 Task: Team Management: Team Action Items.
Action: Mouse moved to (257, 93)
Screenshot: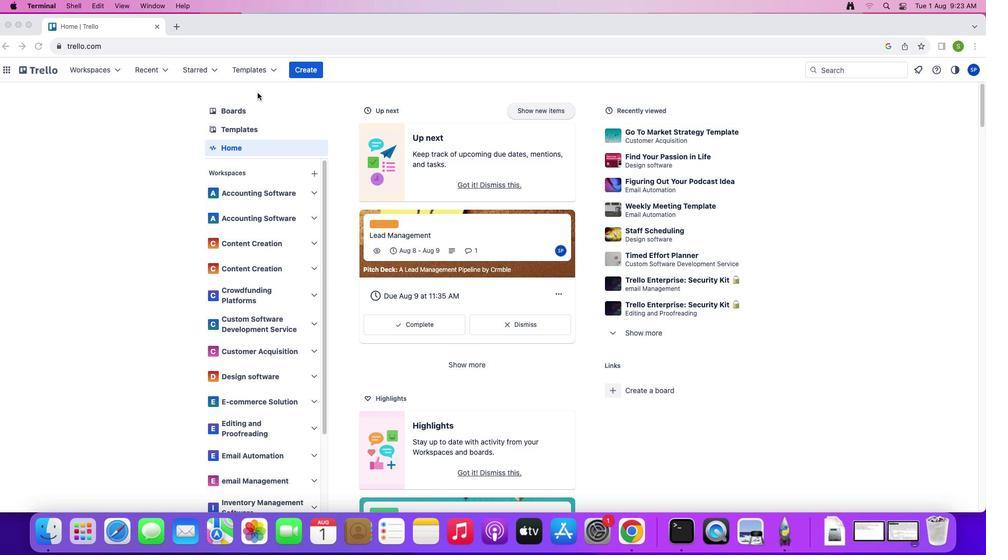 
Action: Mouse pressed left at (257, 93)
Screenshot: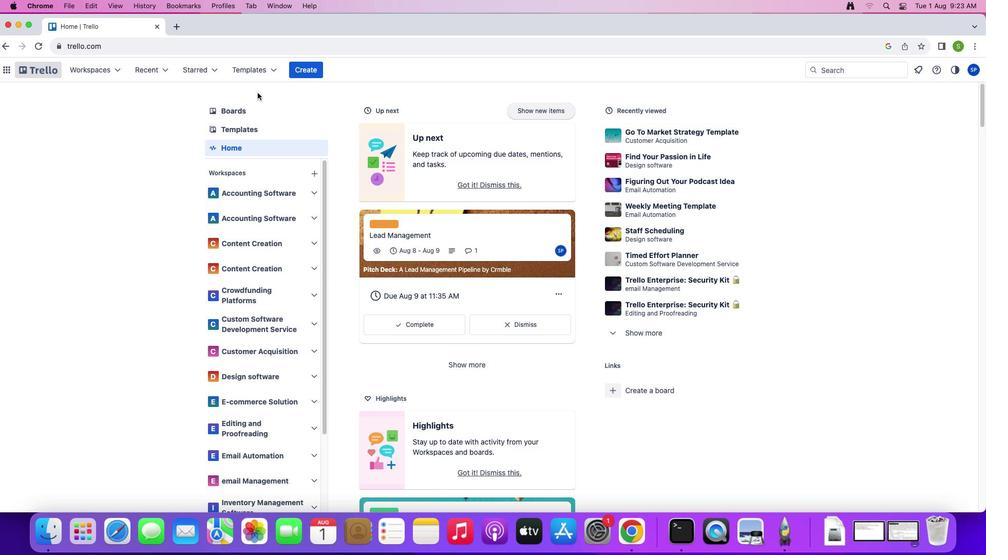 
Action: Mouse moved to (259, 72)
Screenshot: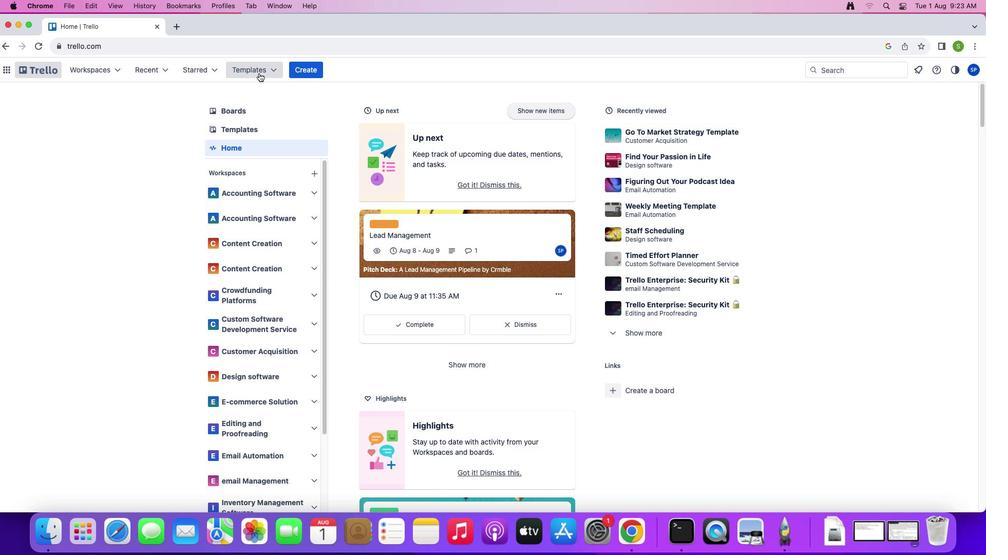 
Action: Mouse pressed left at (259, 72)
Screenshot: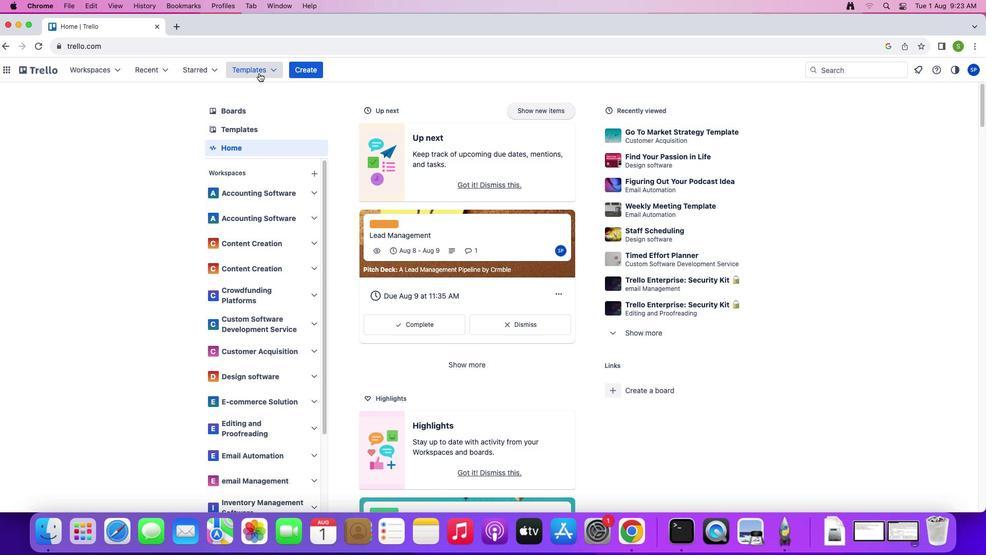
Action: Mouse moved to (265, 73)
Screenshot: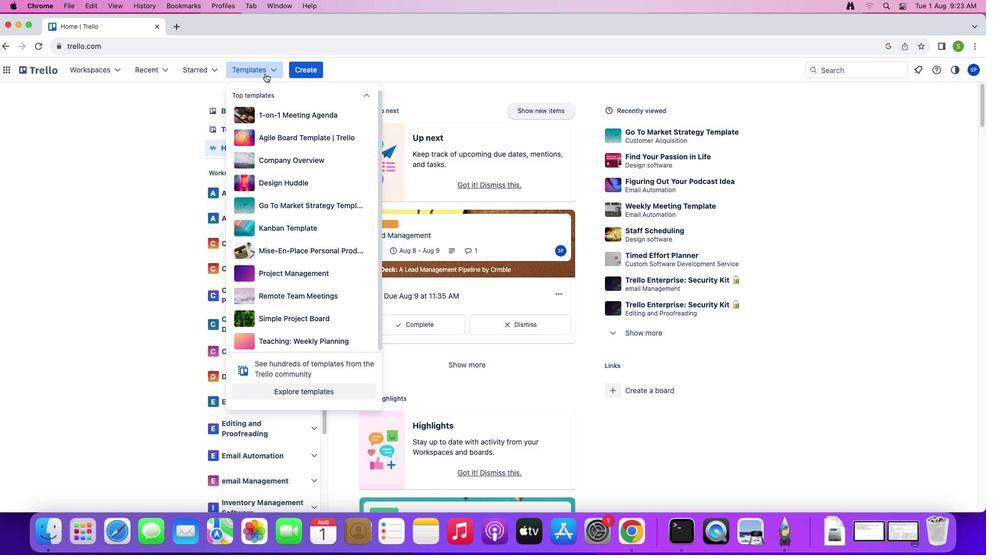 
Action: Mouse pressed left at (265, 73)
Screenshot: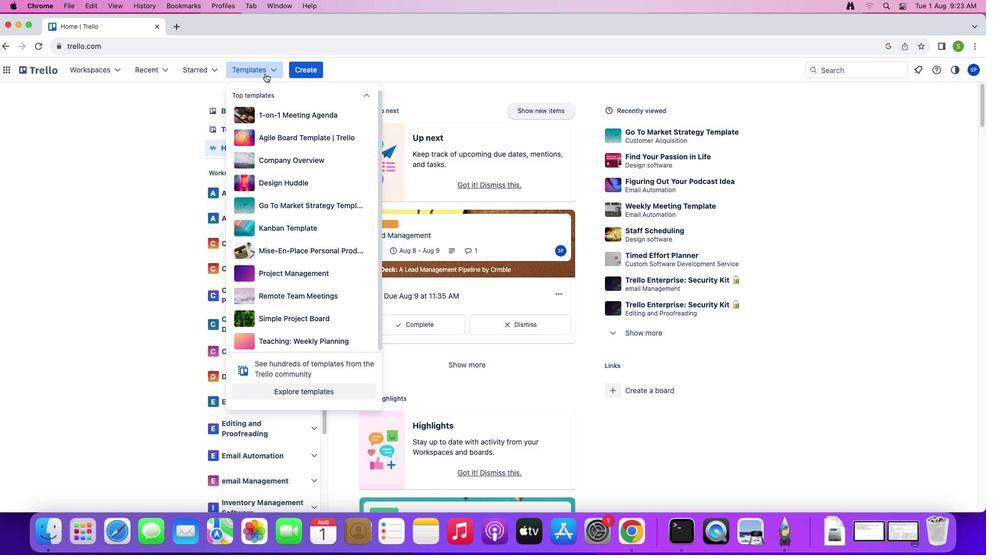 
Action: Mouse moved to (241, 129)
Screenshot: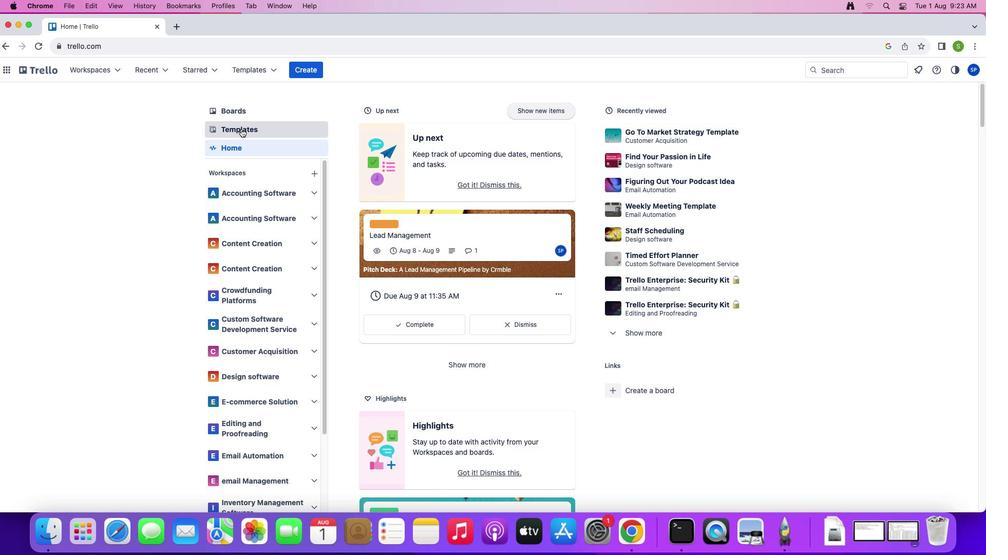 
Action: Mouse pressed left at (241, 129)
Screenshot: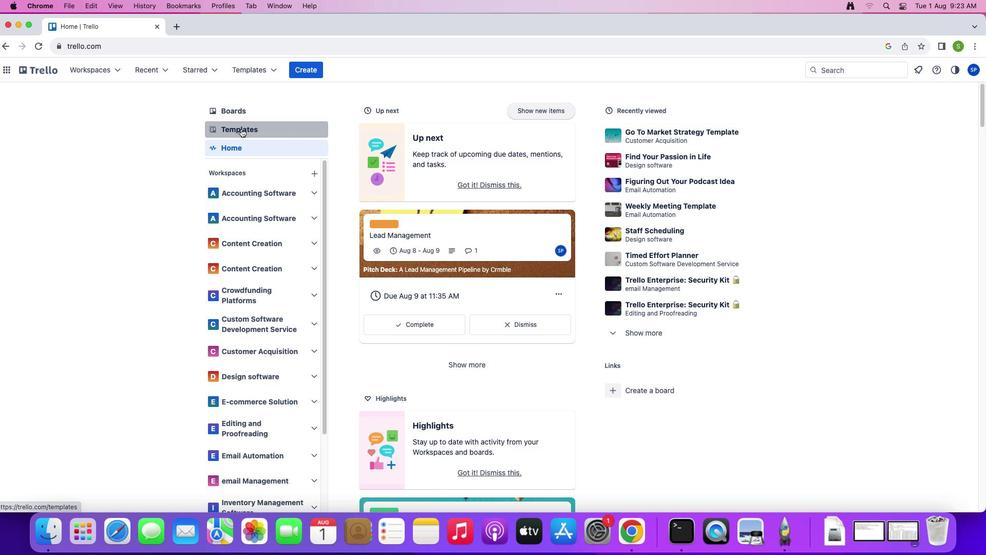
Action: Mouse moved to (263, 415)
Screenshot: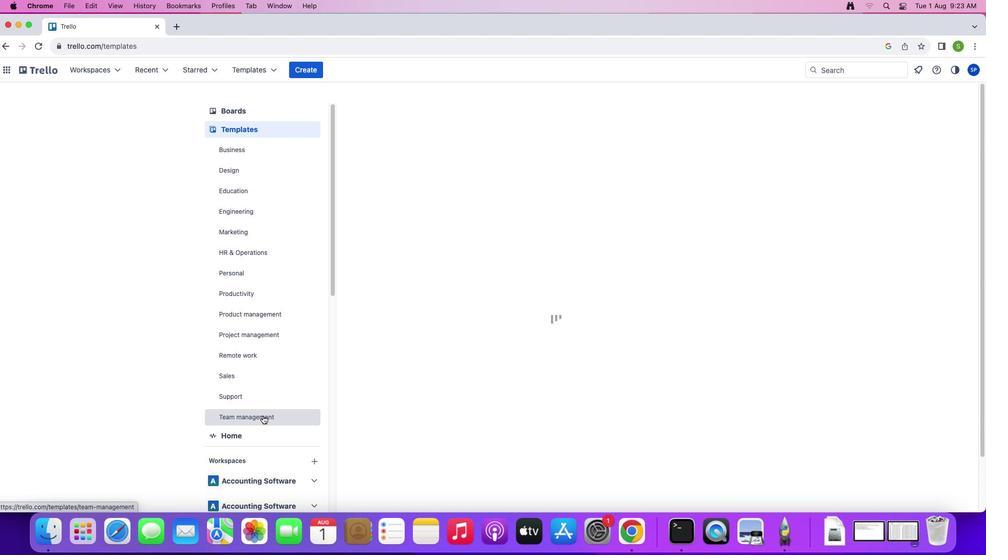 
Action: Mouse pressed left at (263, 415)
Screenshot: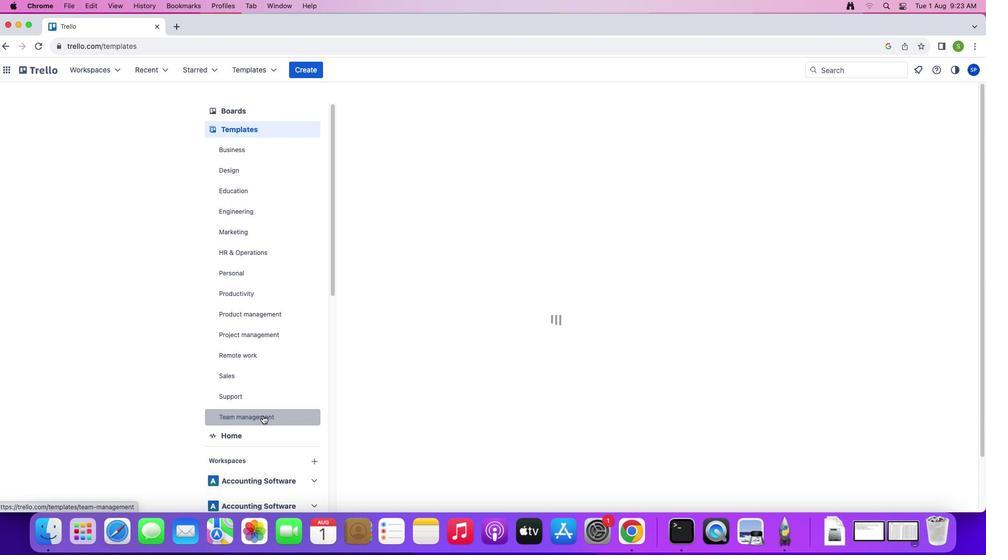 
Action: Mouse moved to (685, 110)
Screenshot: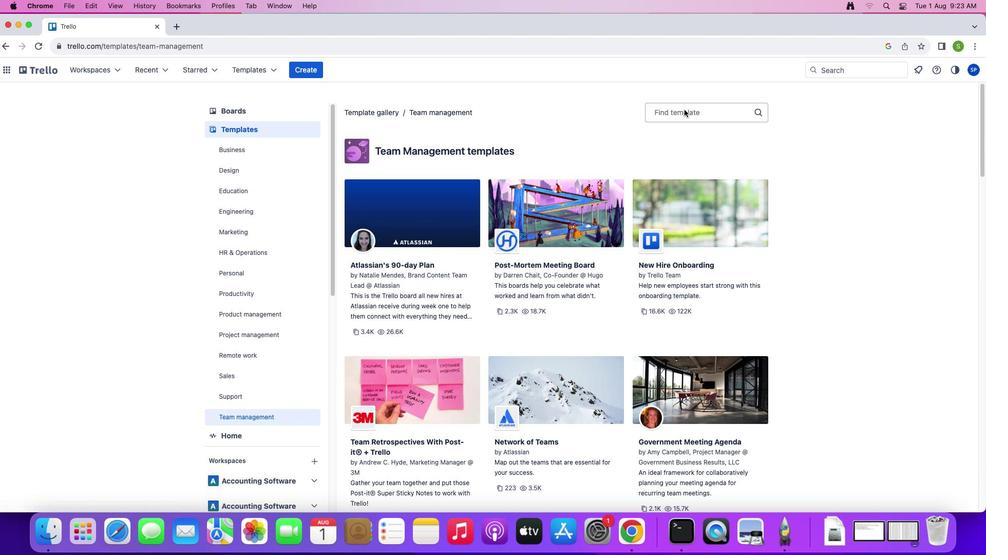 
Action: Mouse pressed left at (685, 110)
Screenshot: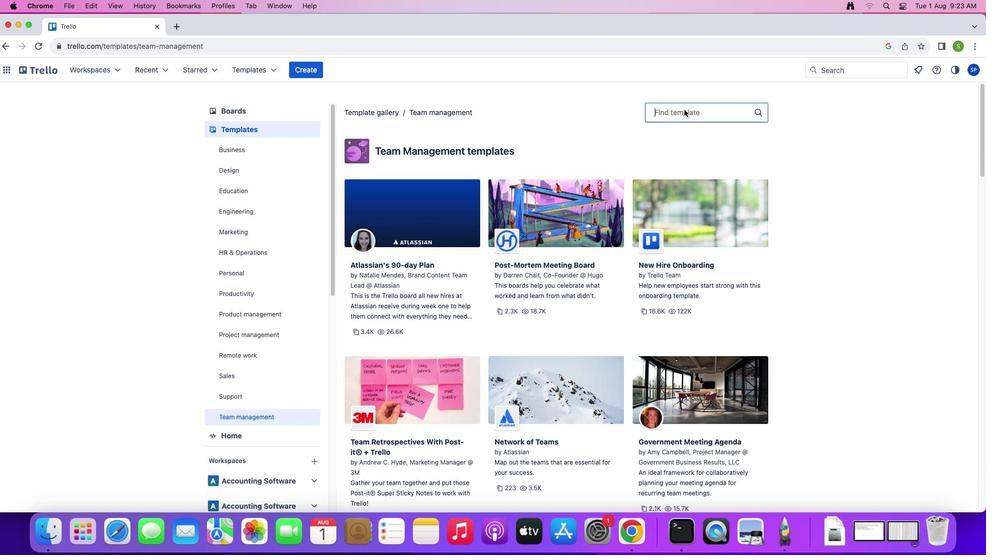 
Action: Key pressed 'T'Key.shift'E''A''M'Key.spaceKey.shift'A'Key.shift'C''T''I''O''N'Key.spaceKey.shift'I''T'
Screenshot: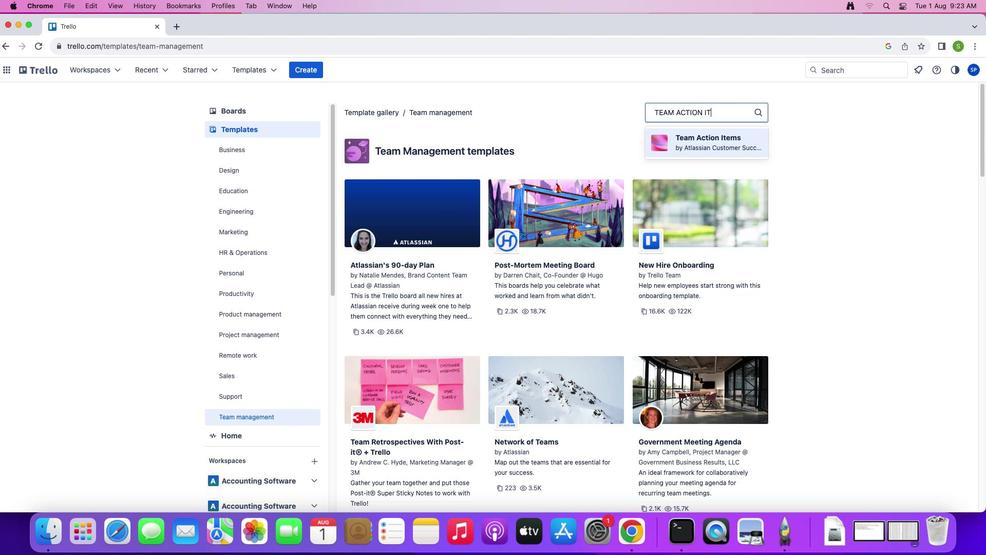 
Action: Mouse moved to (699, 136)
Screenshot: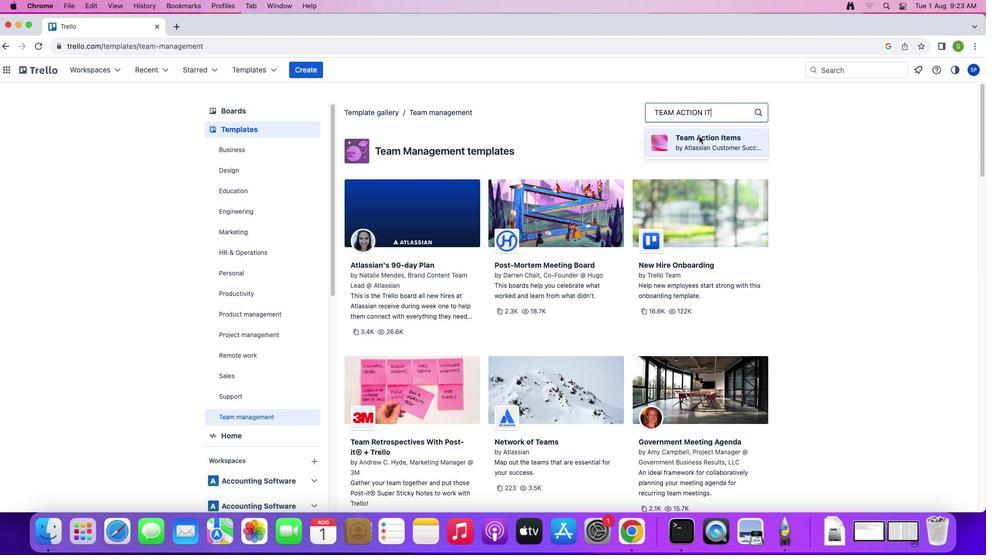 
Action: Mouse pressed left at (699, 136)
Screenshot: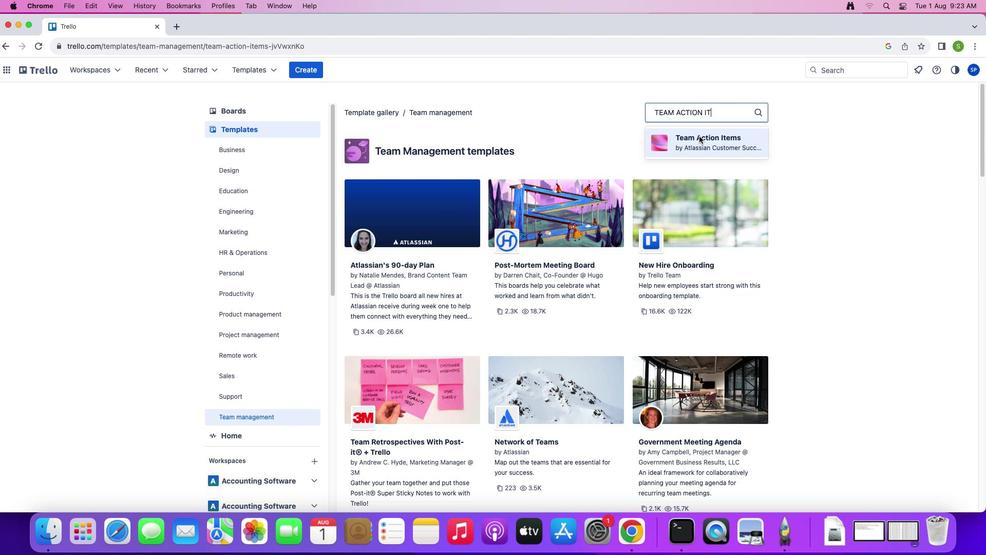 
Action: Key pressed Key.caps_lock
Screenshot: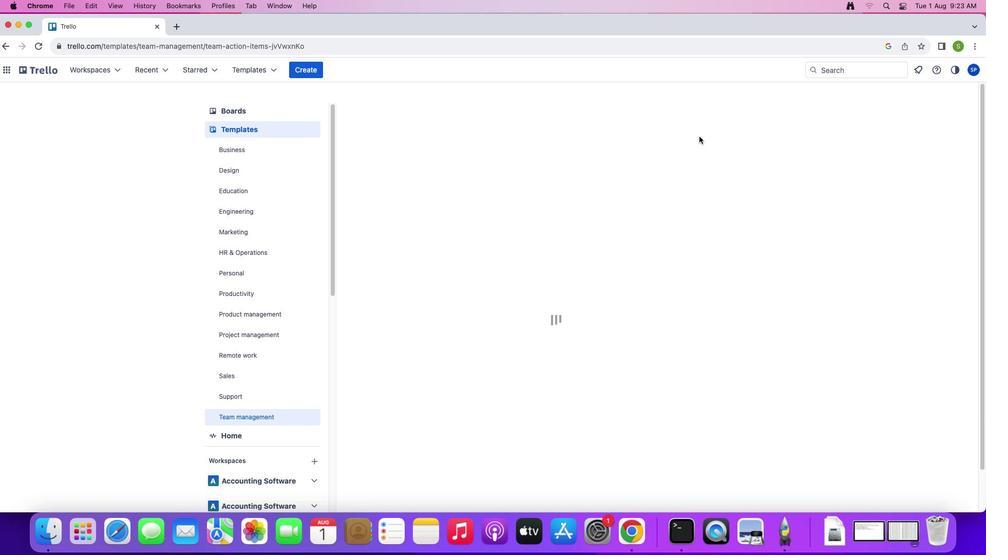 
Action: Mouse moved to (738, 153)
Screenshot: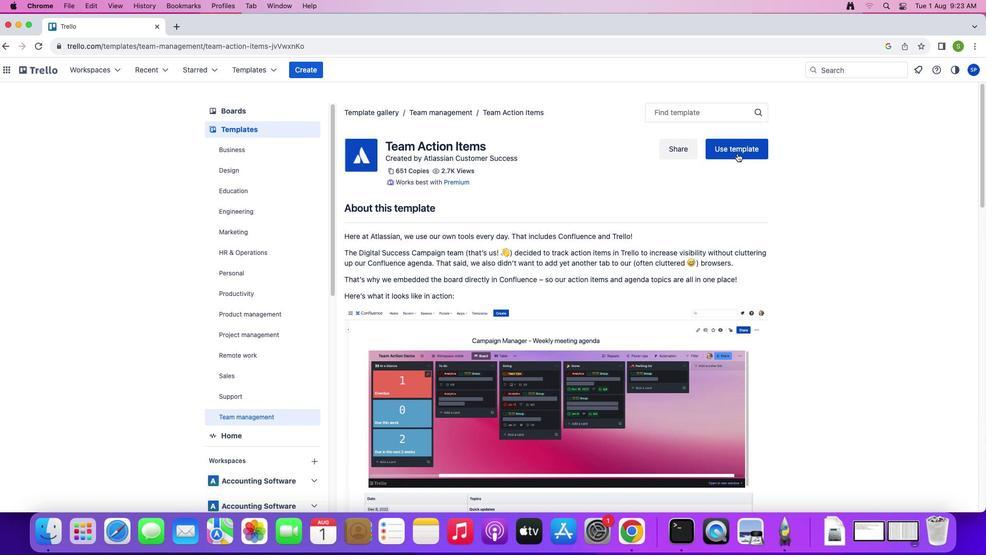 
Action: Mouse pressed left at (738, 153)
Screenshot: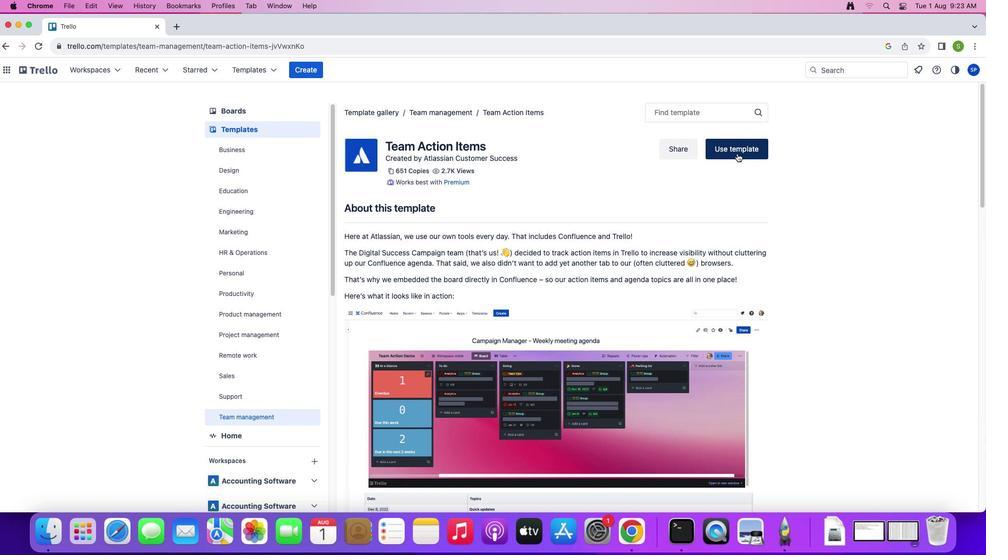 
Action: Mouse moved to (781, 244)
Screenshot: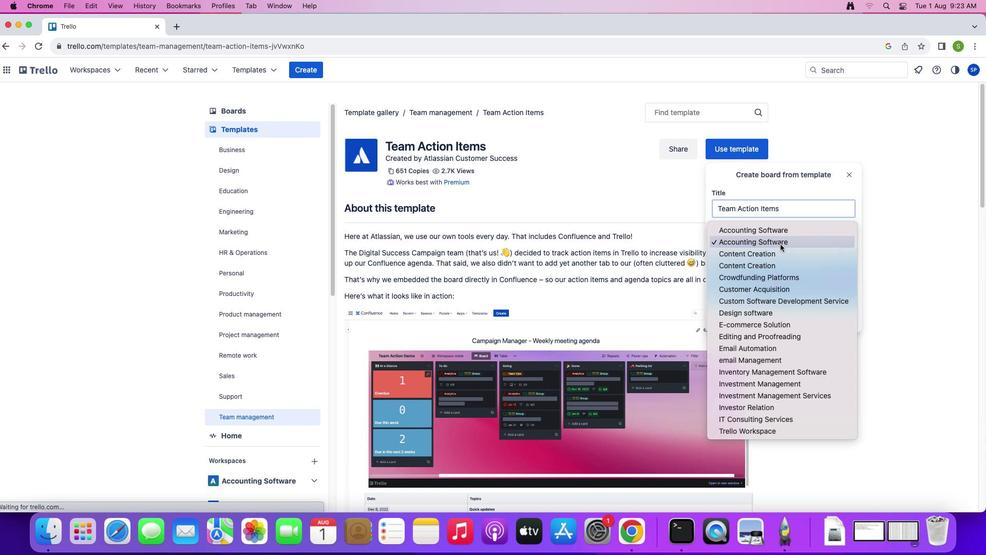 
Action: Mouse pressed left at (781, 244)
Screenshot: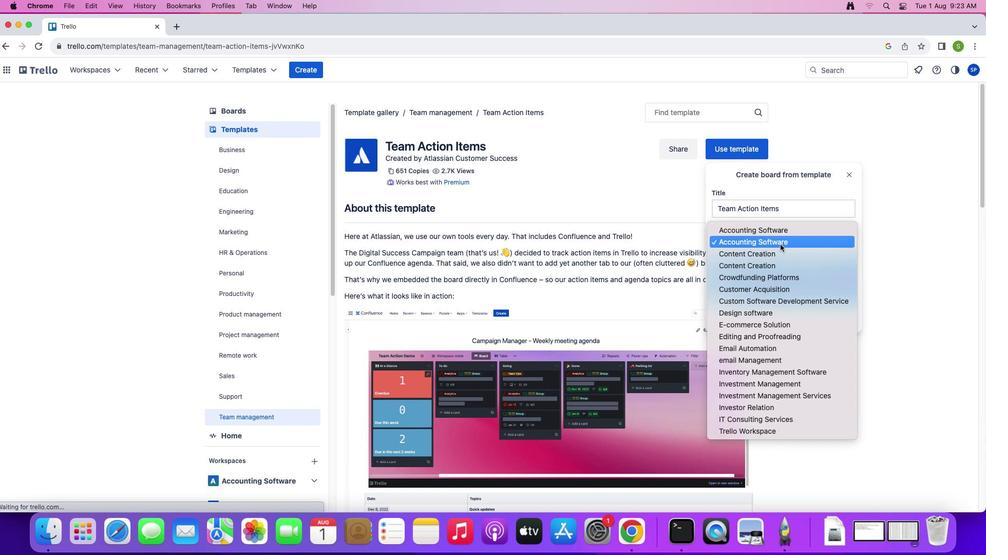 
Action: Mouse moved to (789, 315)
Screenshot: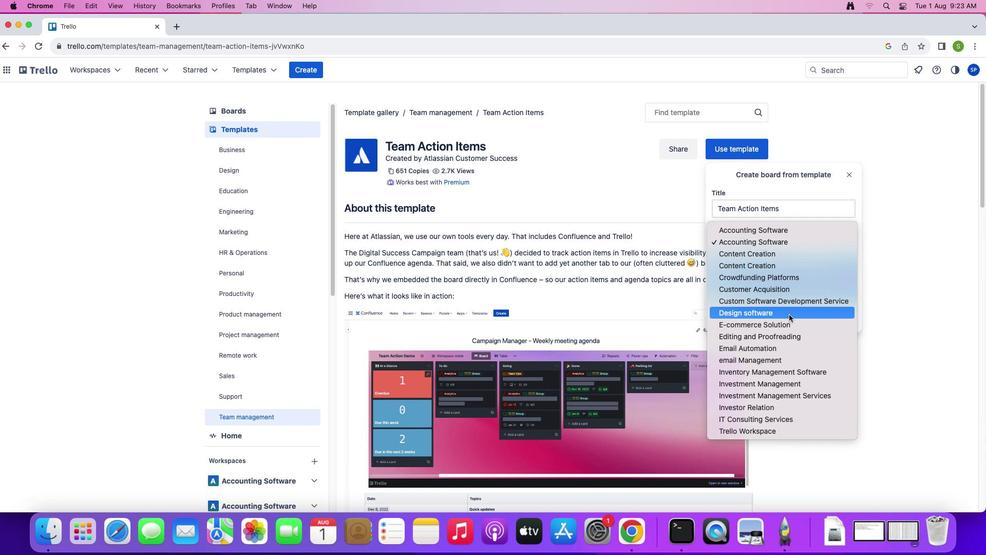 
Action: Mouse pressed left at (789, 315)
Screenshot: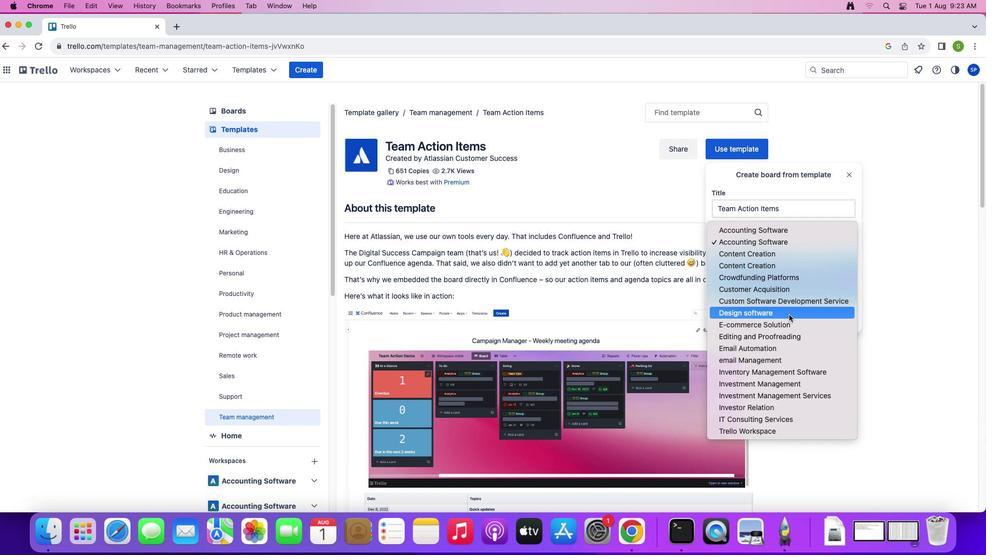 
Action: Mouse moved to (733, 380)
Screenshot: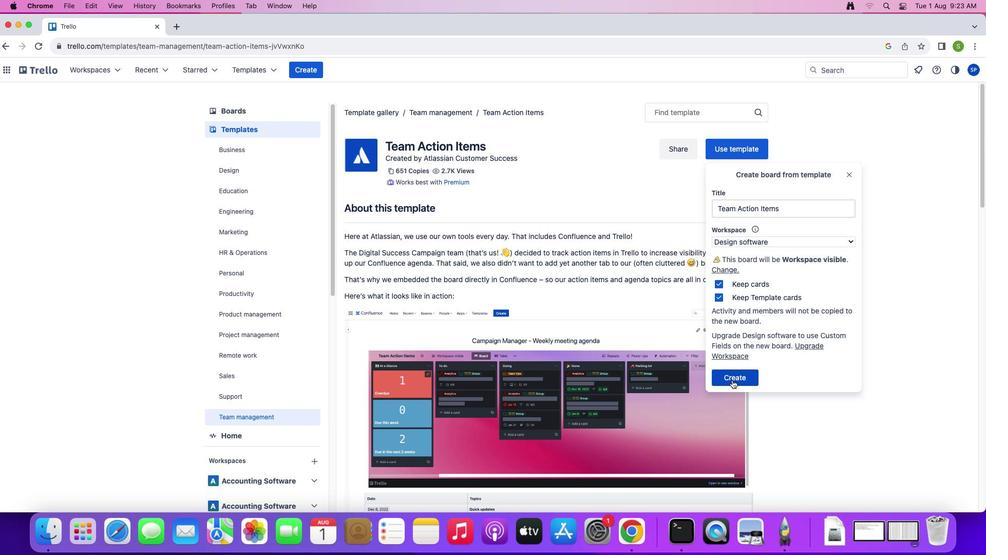 
Action: Mouse pressed left at (733, 380)
Screenshot: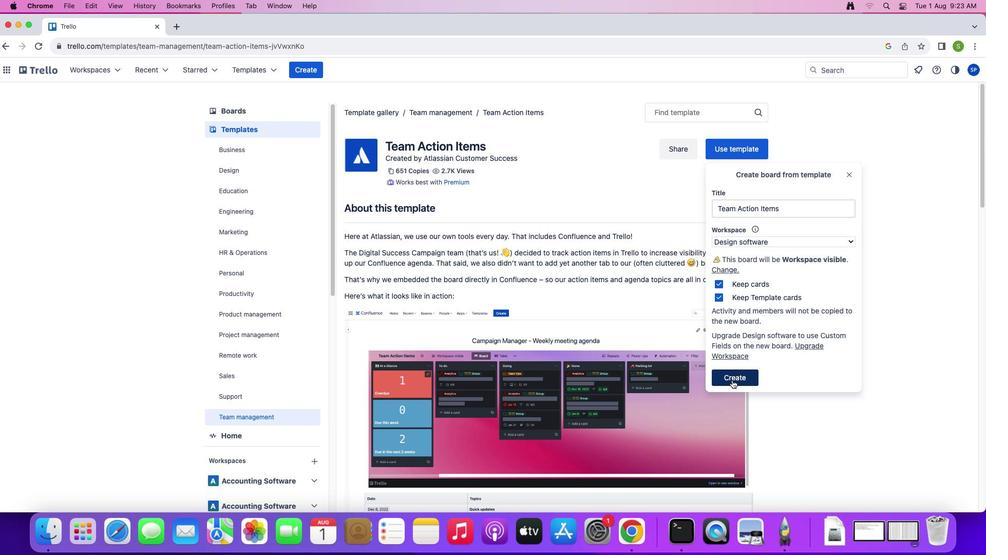 
Action: Mouse moved to (594, 505)
Screenshot: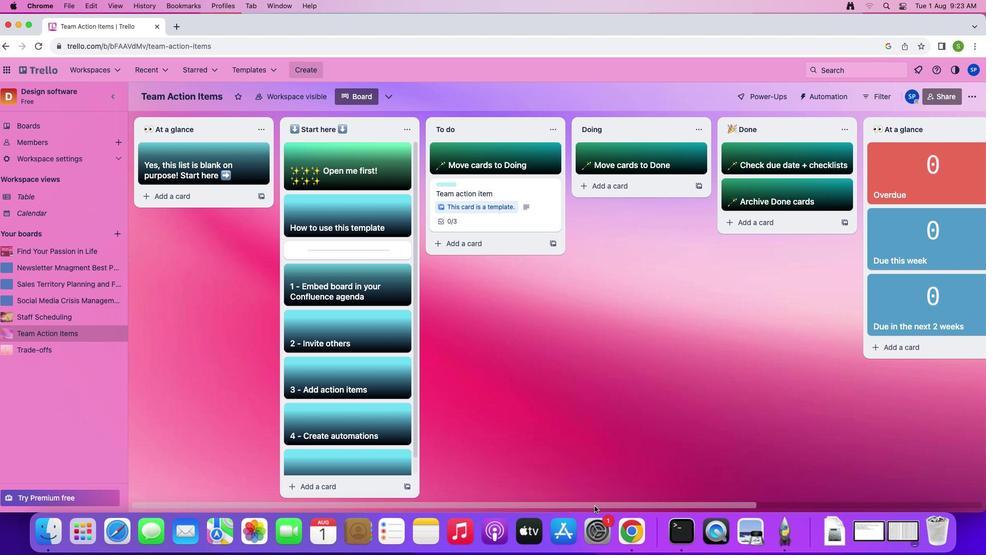 
Action: Mouse pressed left at (594, 505)
Screenshot: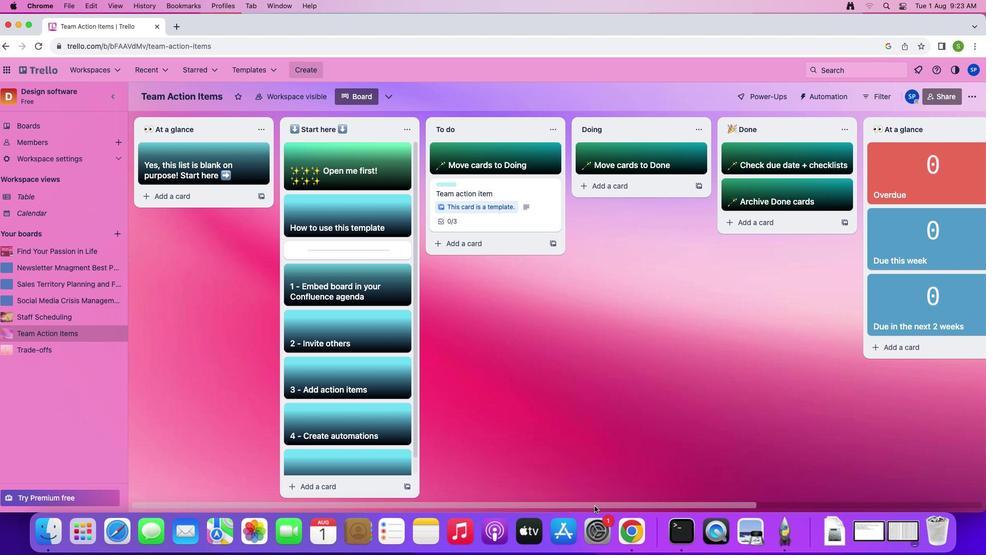 
Action: Mouse moved to (896, 127)
Screenshot: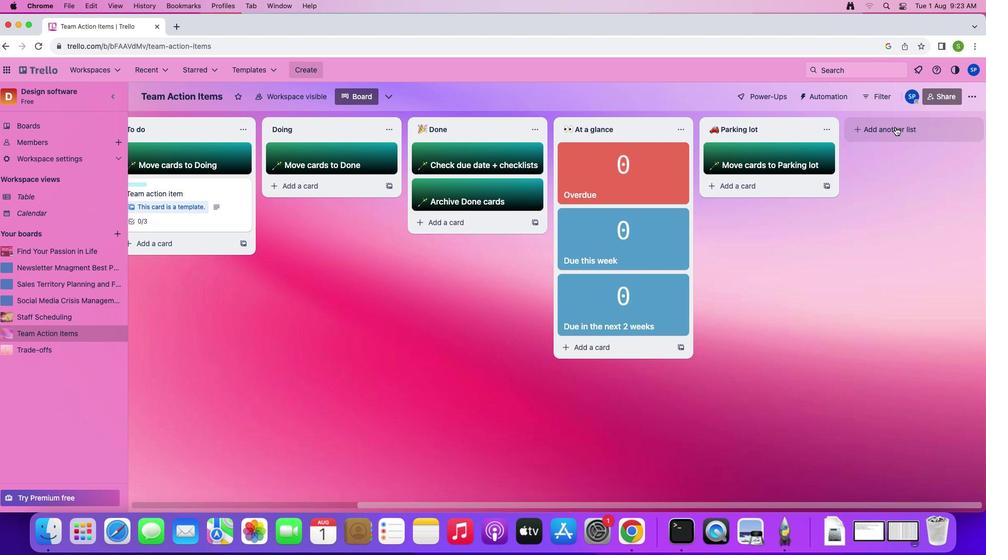 
Action: Mouse pressed left at (896, 127)
Screenshot: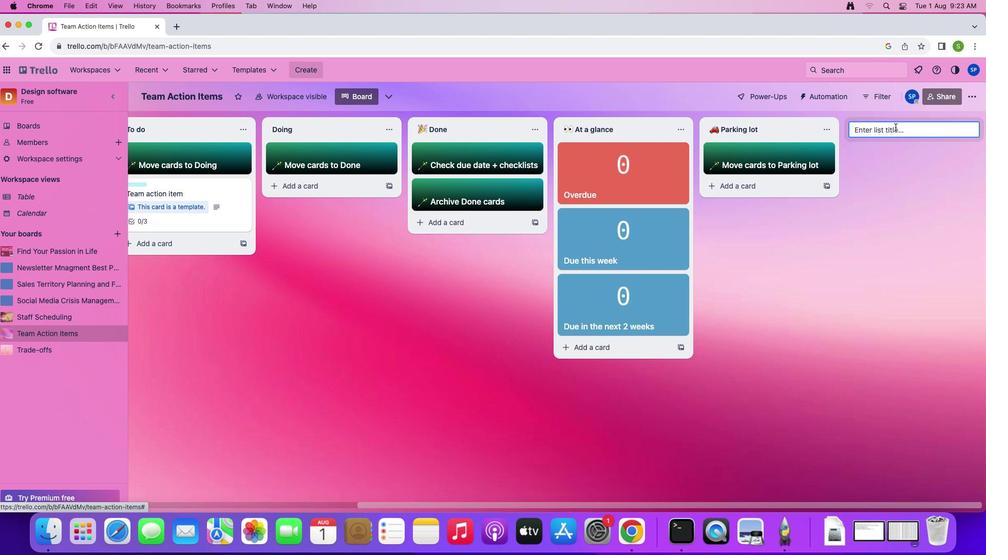
Action: Mouse moved to (850, 270)
Screenshot: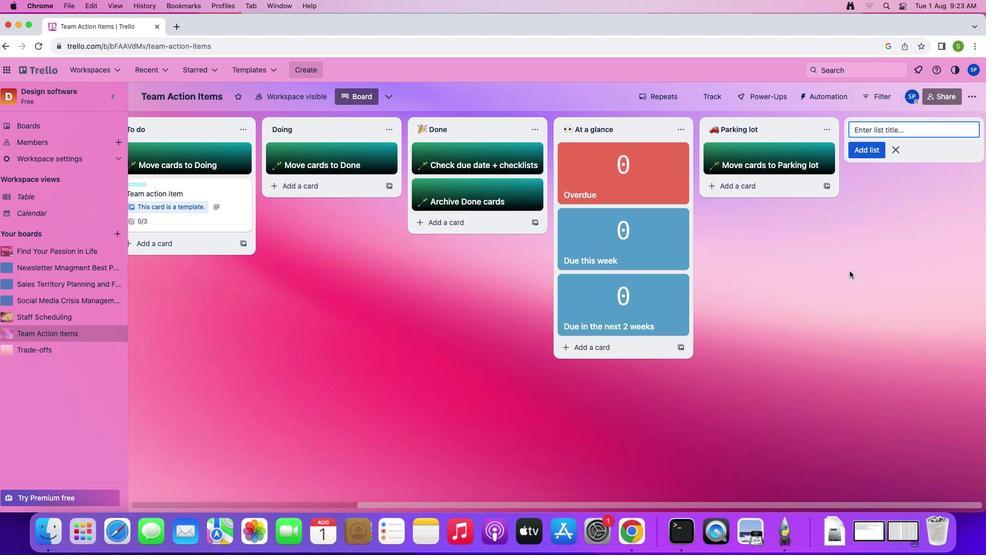 
Action: Key pressed Key.shift'T''e''a''m'Key.spaceKey.shift'R''e''t''r''o'
Screenshot: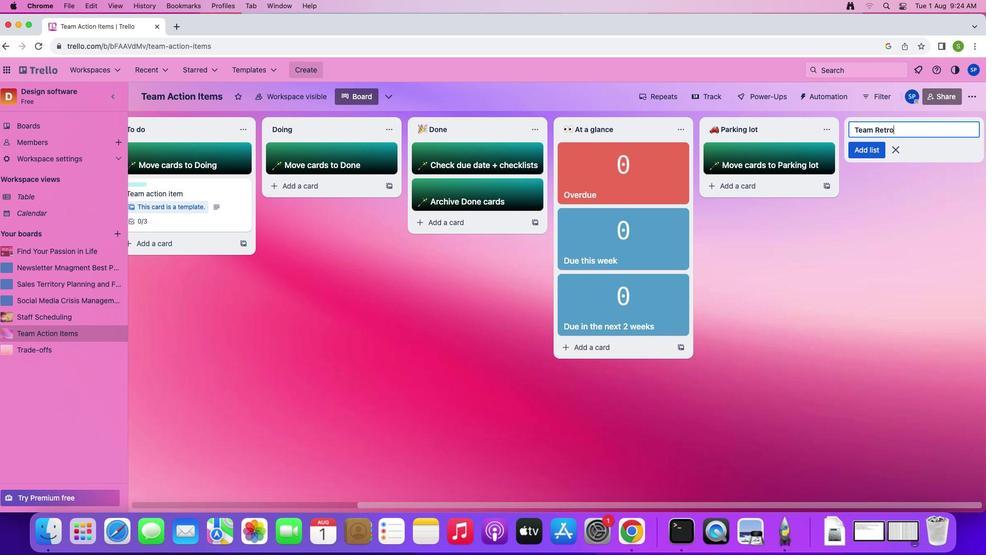 
Action: Mouse moved to (882, 270)
Screenshot: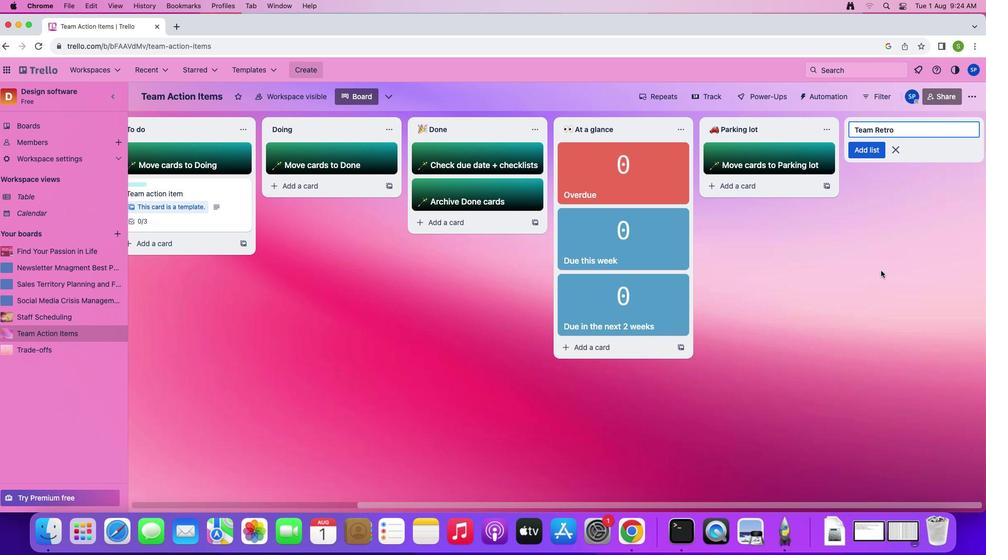 
Action: Key pressed Key.enter
Screenshot: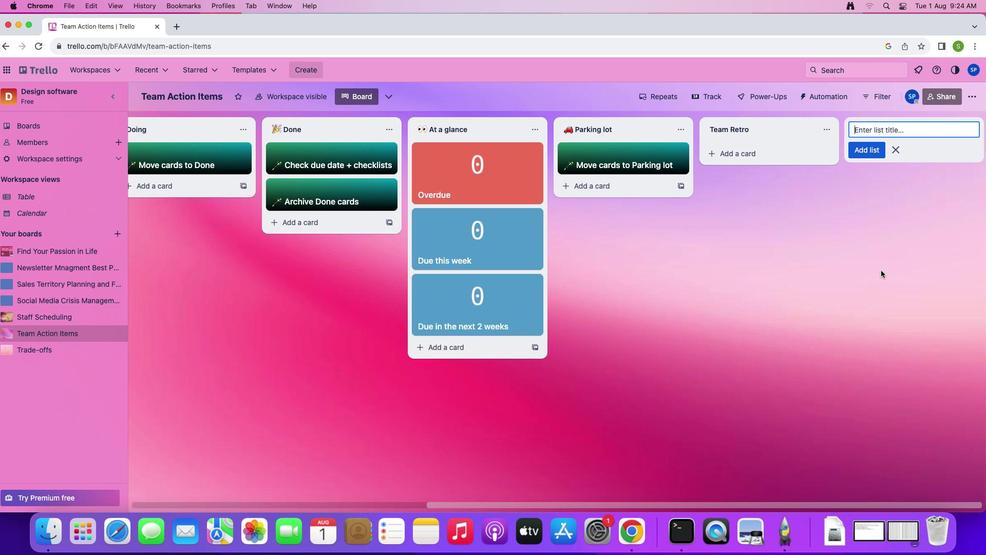 
Action: Mouse moved to (871, 220)
Screenshot: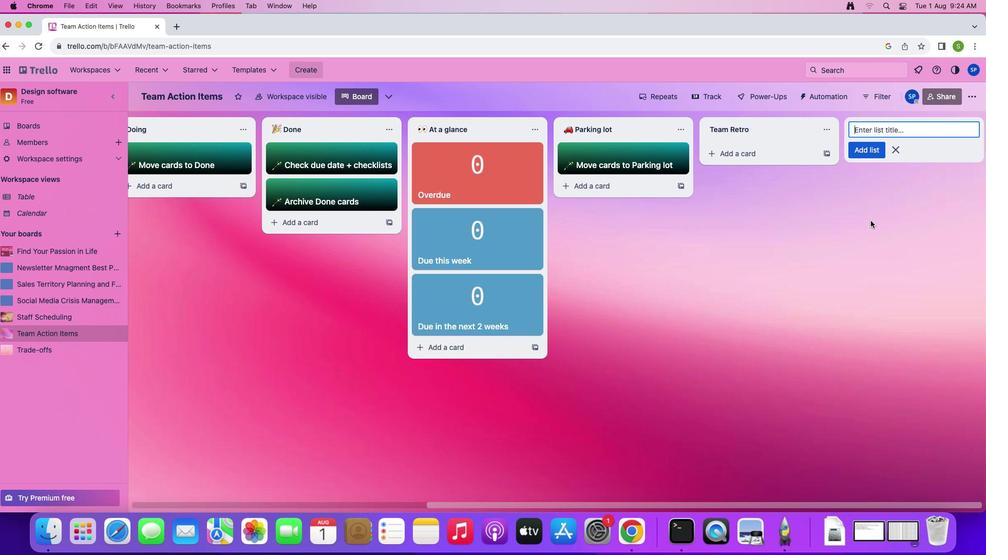 
Action: Key pressed '1''=''0'Key.backspace'o''n''-'
Screenshot: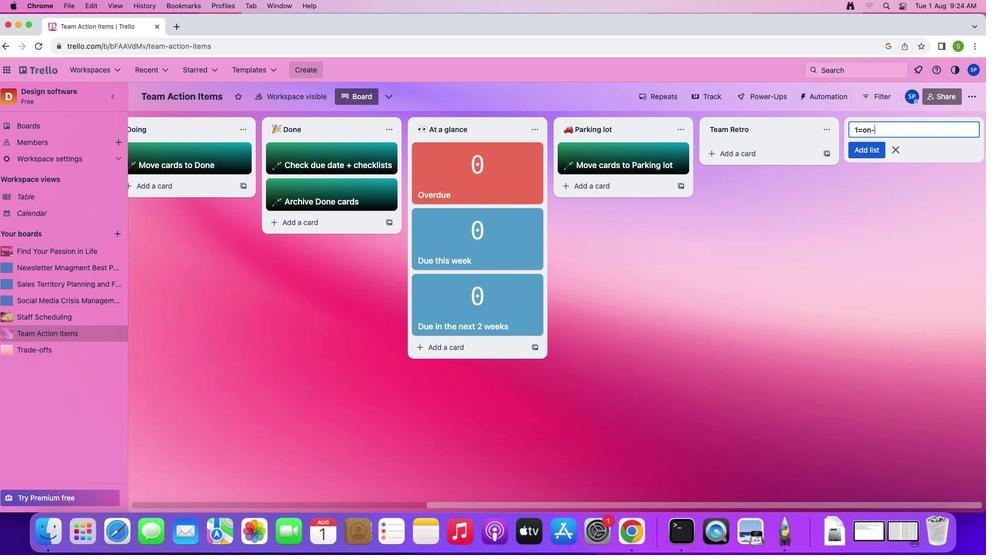 
Action: Mouse moved to (877, 127)
Screenshot: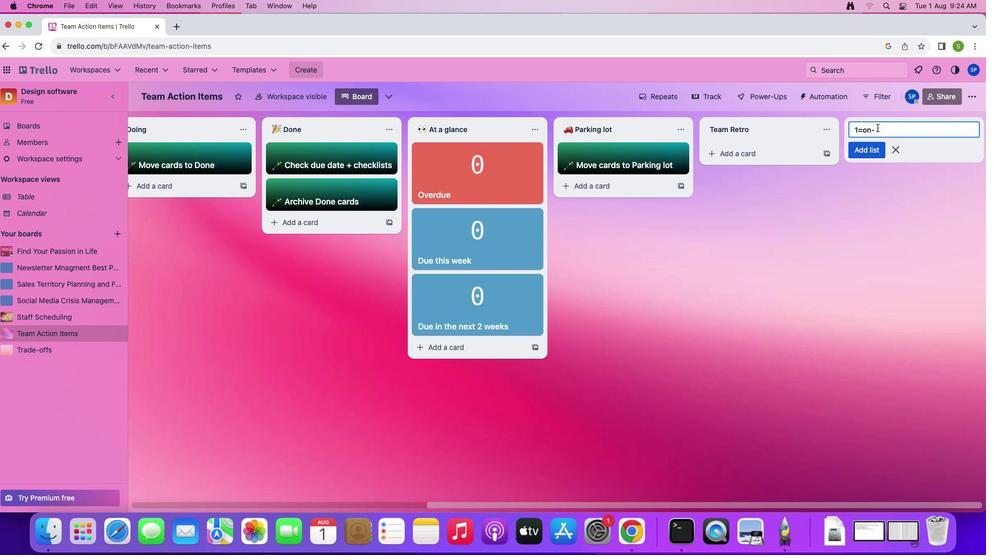 
Action: Mouse pressed left at (877, 127)
Screenshot: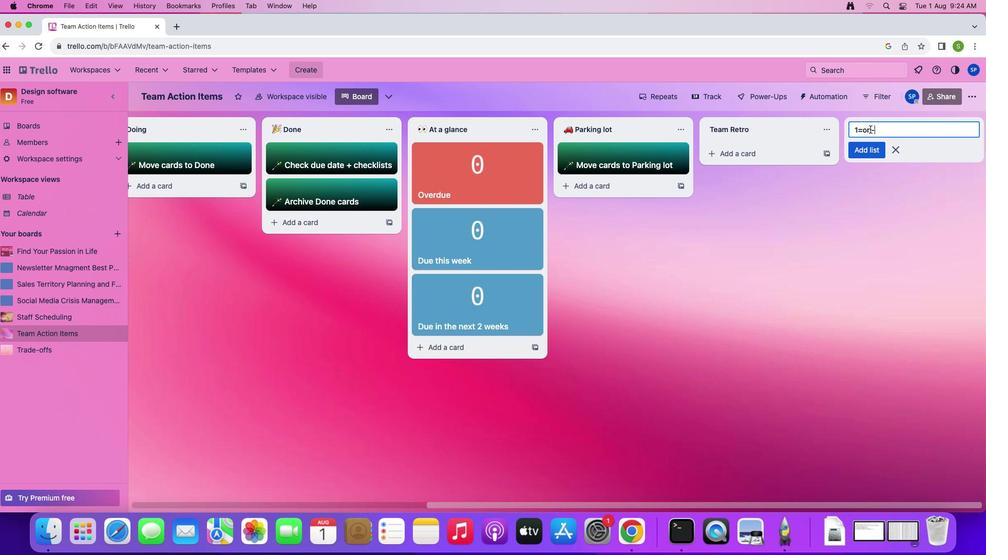 
Action: Mouse moved to (909, 140)
Screenshot: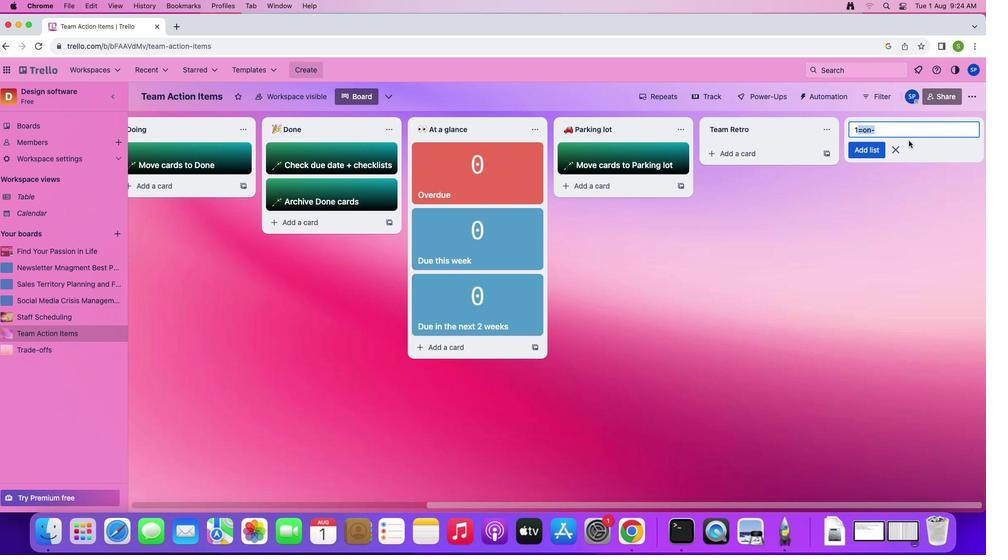 
Action: Key pressed '-'
Screenshot: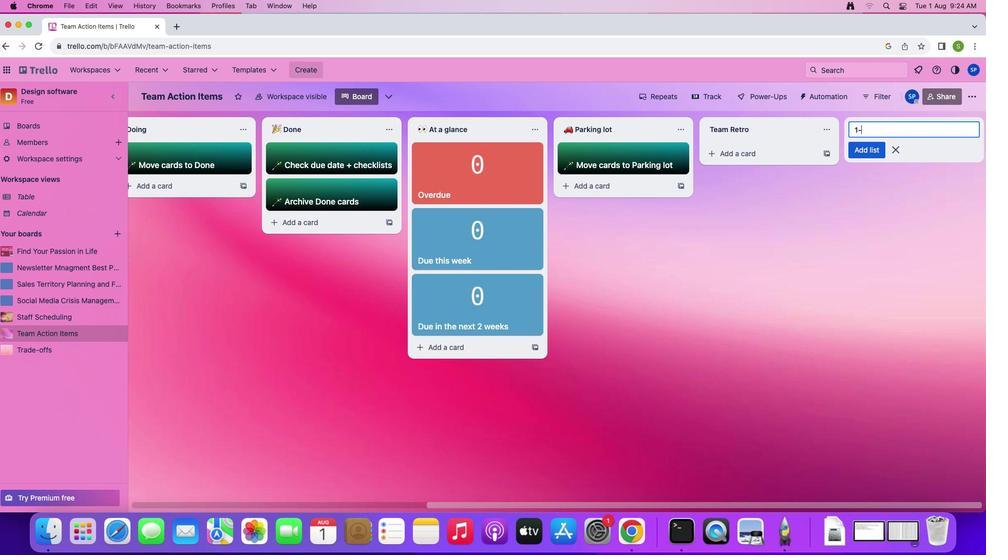 
Action: Mouse moved to (896, 125)
Screenshot: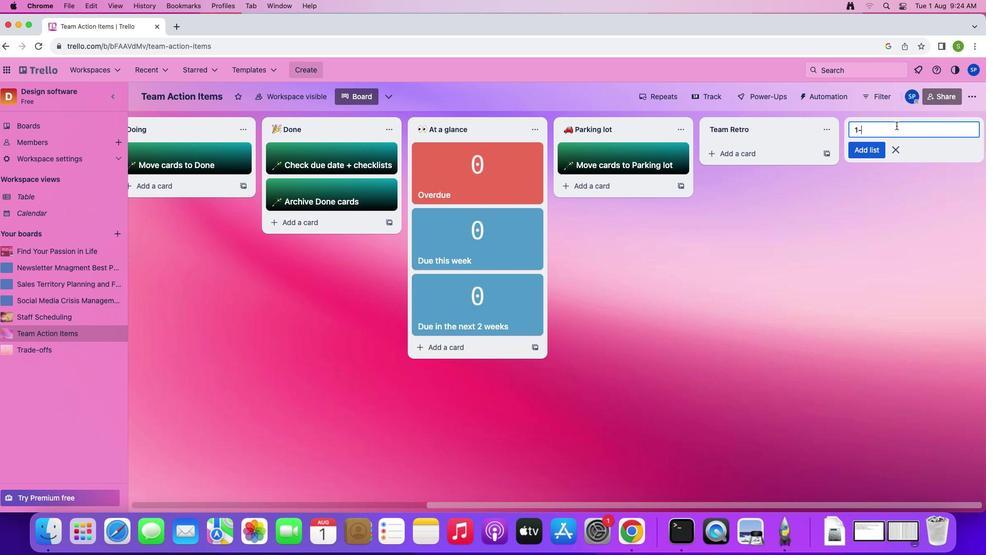 
Action: Key pressed 'o''n''-''1'Key.shift'M'Key.backspaceKey.spaceKey.shift'M''e''e''e'Key.backspace't''i''n''g'Key.spaceKey.shift'A''g''e''n''d''a'Key.enterKey.shift'S''u''p''r'Key.backspace'e''r''p''o''w''e''r''s'Key.space'a''n''d'Key.space'k''r''y''p''t''o''n''i''t''e'Key.spaceKey.shift'E''x''e''r''c''i''s''e'Key.enter
Screenshot: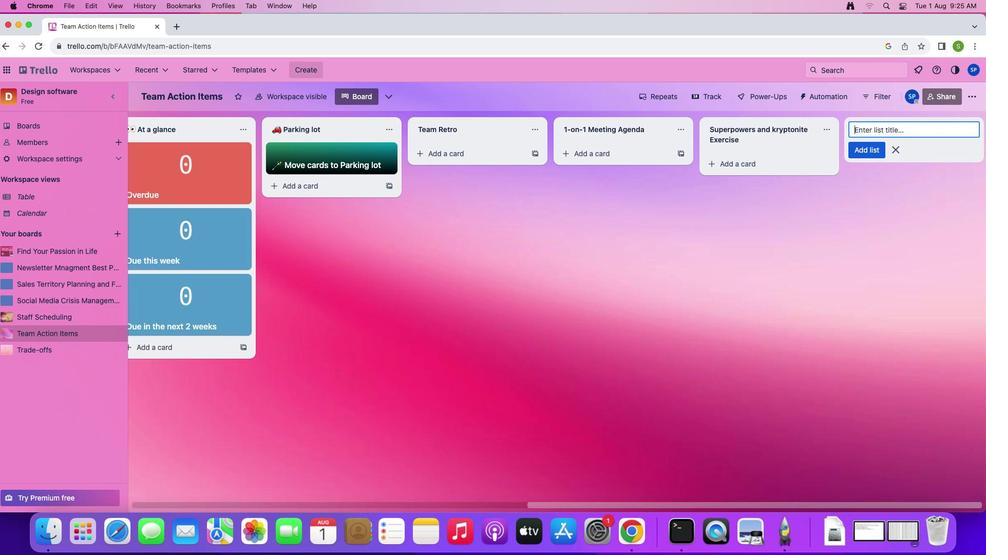 
Action: Mouse moved to (895, 151)
Screenshot: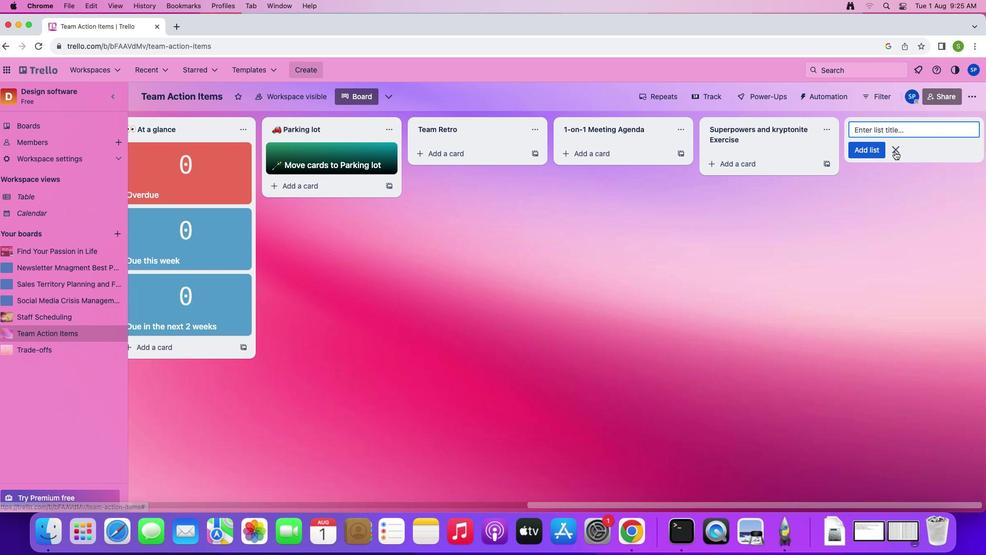 
Action: Mouse pressed left at (895, 151)
Screenshot: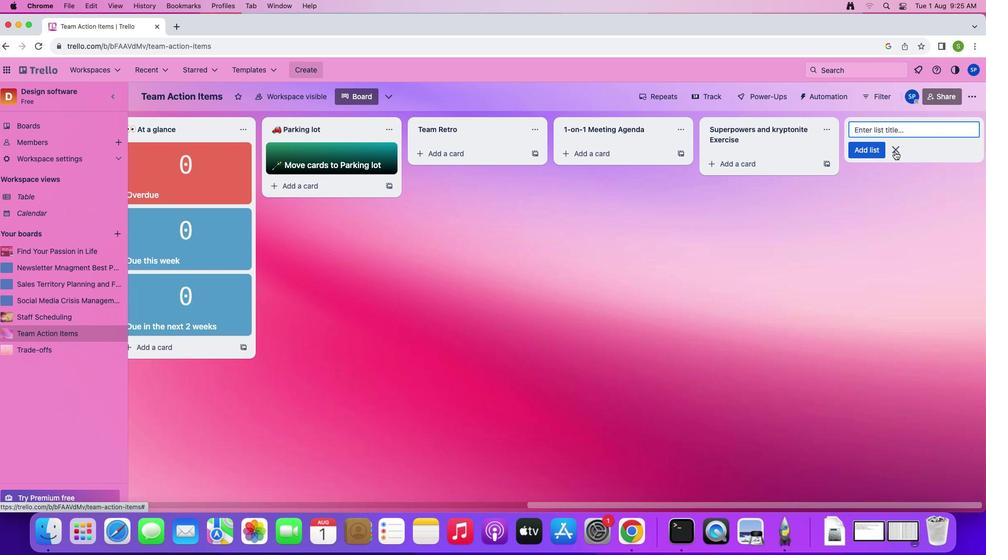
Action: Mouse moved to (445, 151)
Screenshot: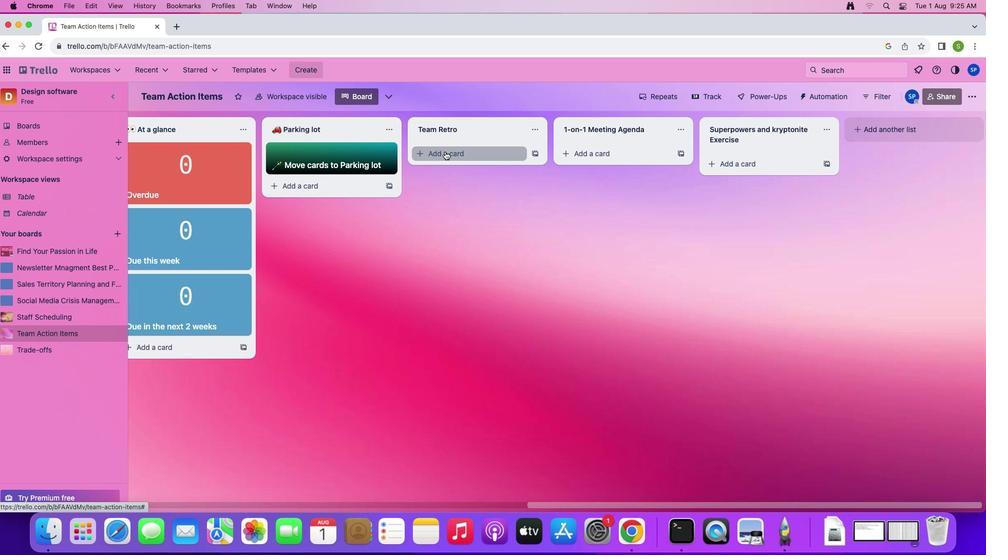 
Action: Mouse pressed left at (445, 151)
Screenshot: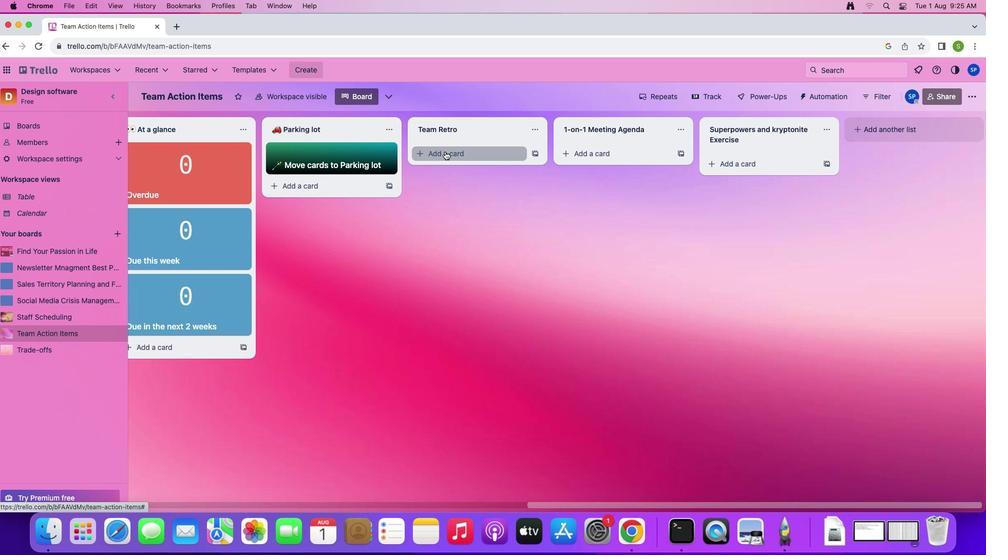 
Action: Mouse moved to (448, 151)
Screenshot: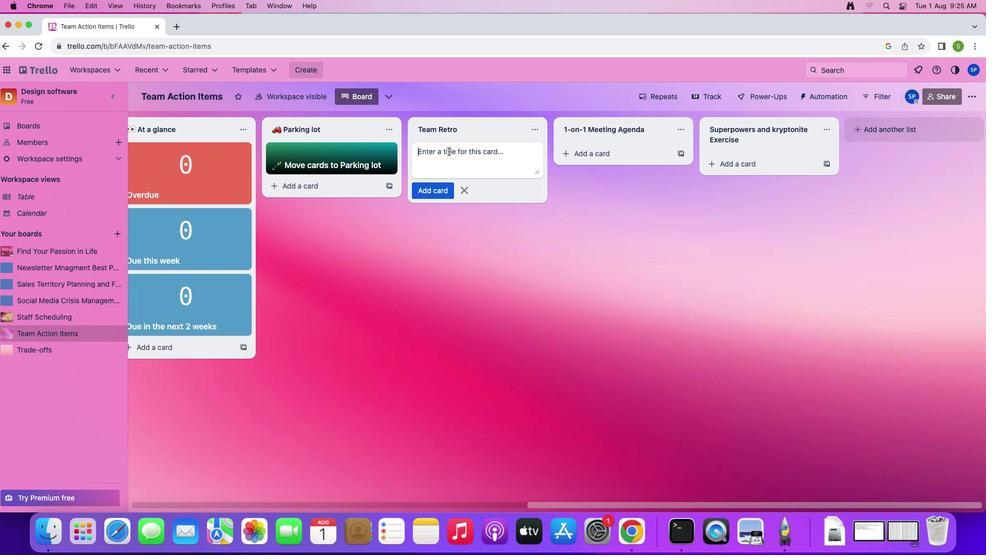 
Action: Key pressed Key.shift'R''e''t''r''o'
Screenshot: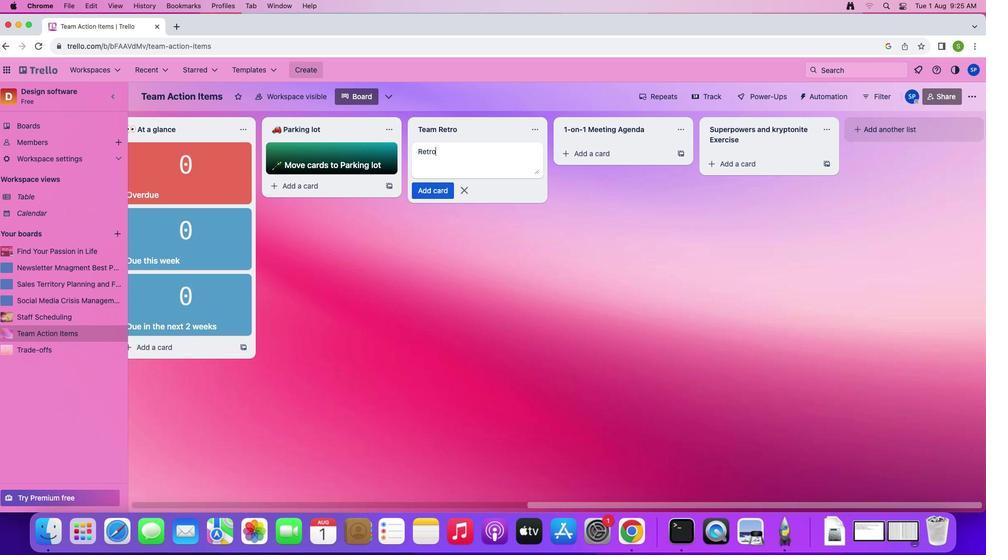 
Action: Mouse moved to (447, 131)
Screenshot: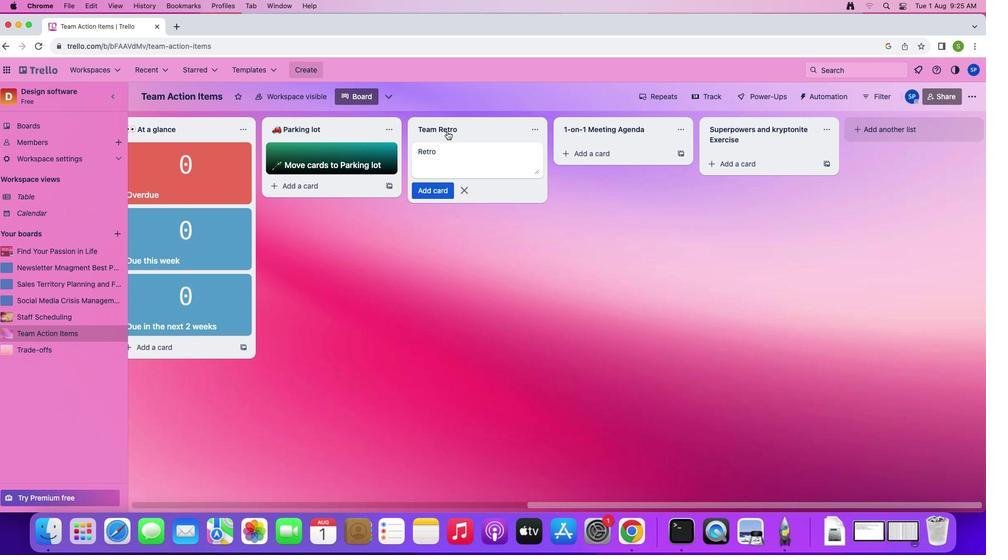 
Action: Key pressed Key.enter
Screenshot: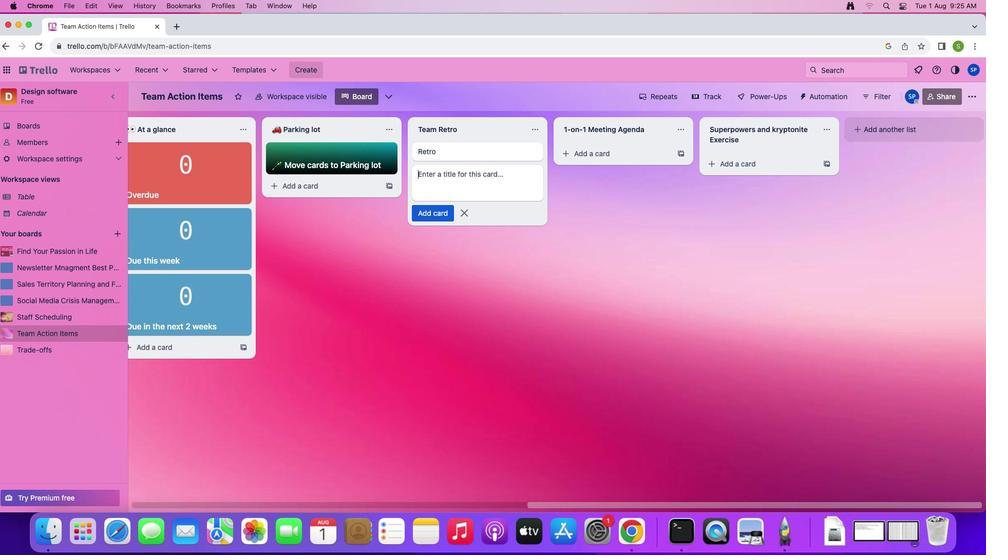 
Action: Mouse moved to (602, 145)
Screenshot: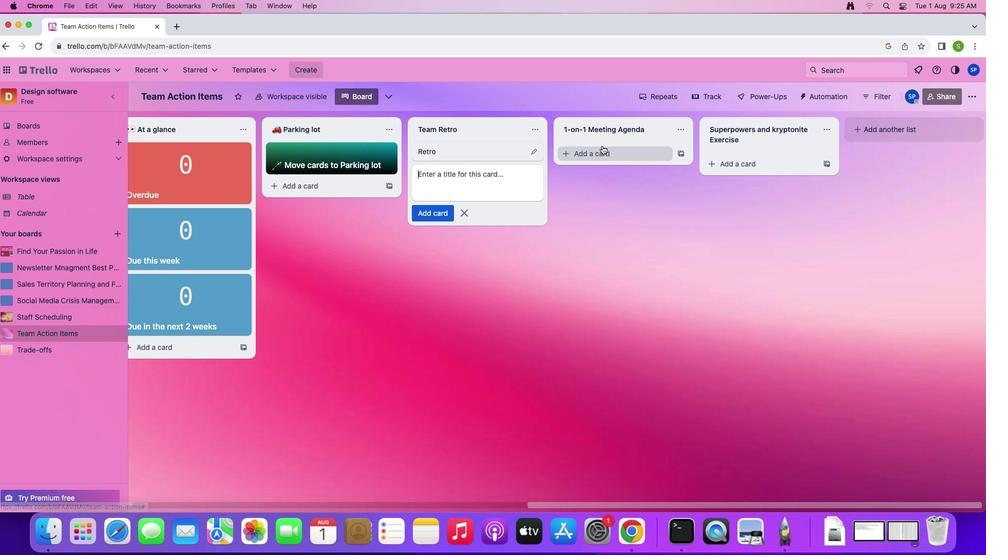 
Action: Mouse pressed left at (602, 145)
Screenshot: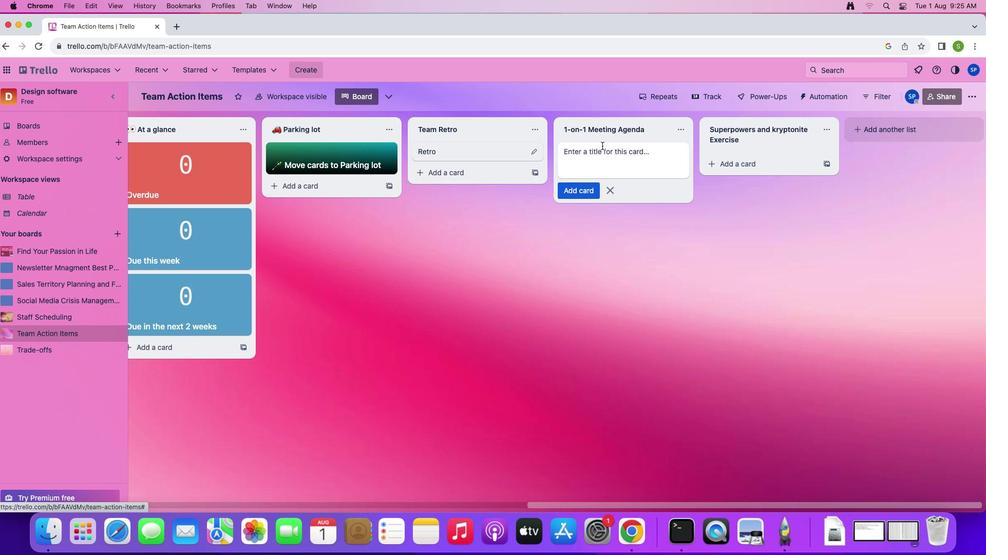 
Action: Mouse moved to (604, 151)
Screenshot: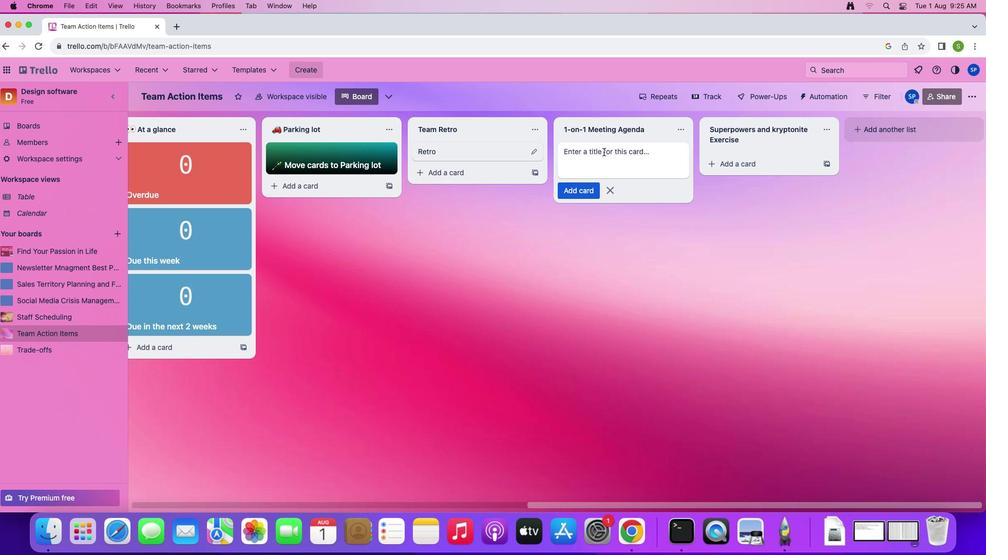 
Action: Key pressed Key.shift'A''g''e''n''d''a'Key.enter
Screenshot: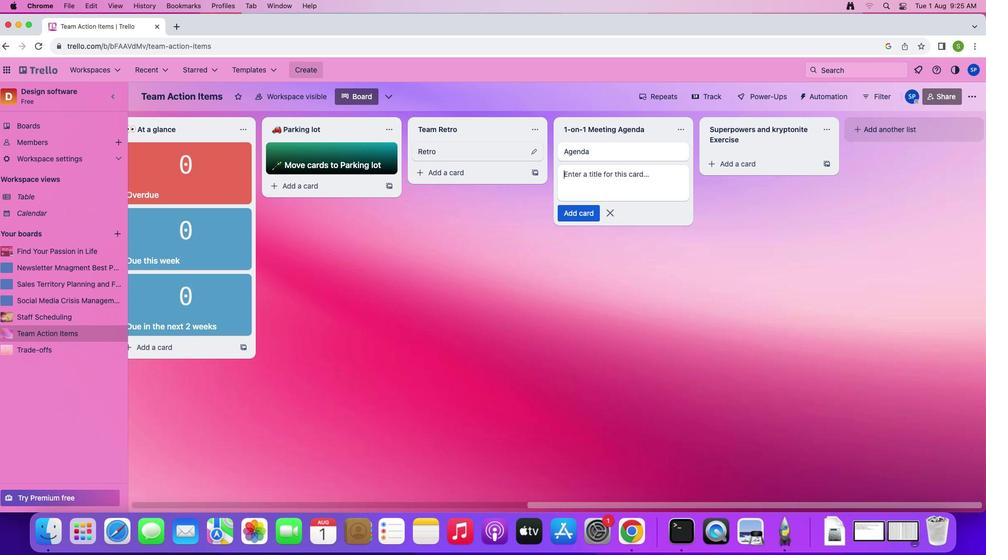 
Action: Mouse moved to (759, 161)
Screenshot: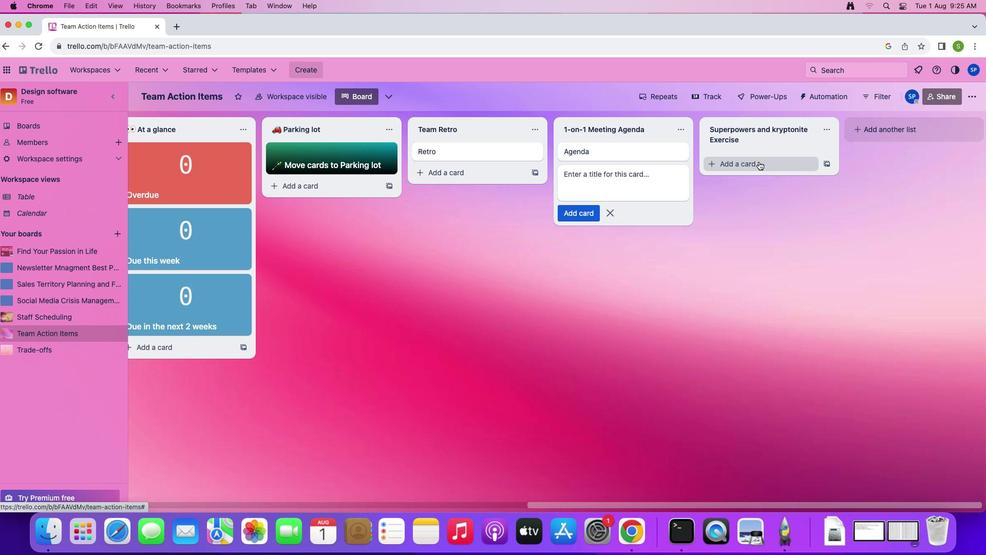 
Action: Mouse pressed left at (759, 161)
Screenshot: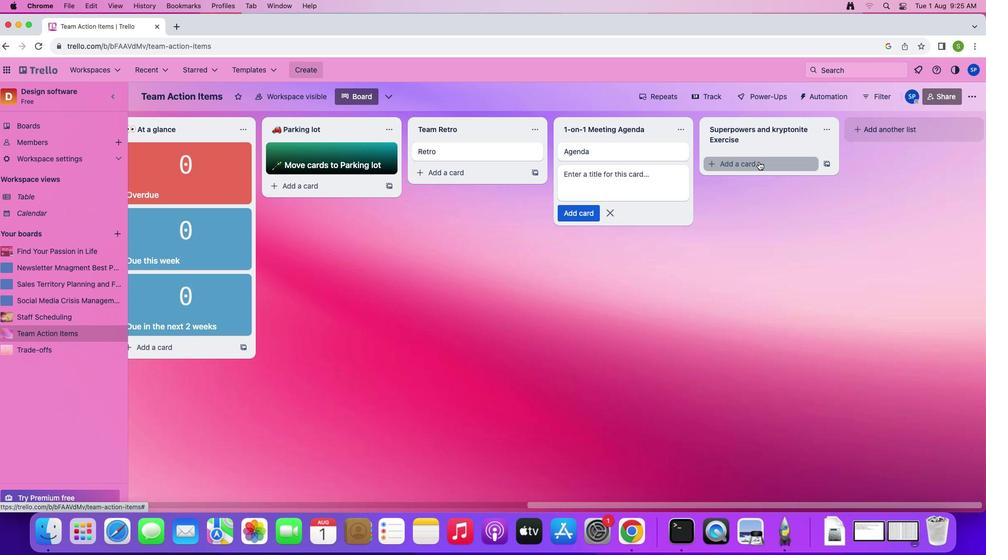 
Action: Mouse moved to (759, 159)
Screenshot: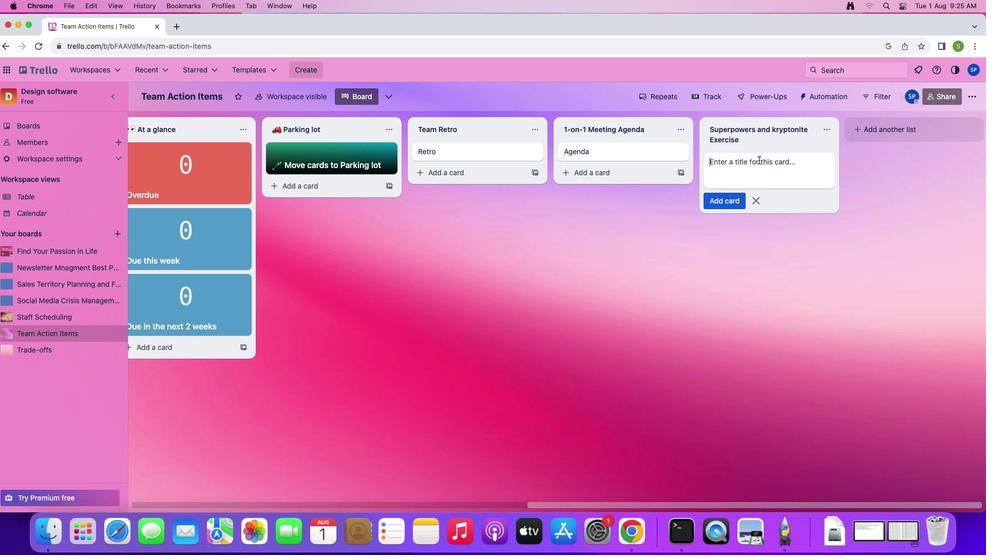 
Action: Key pressed Key.shift'S''u''p''e''r''p''o''w''e''r'
Screenshot: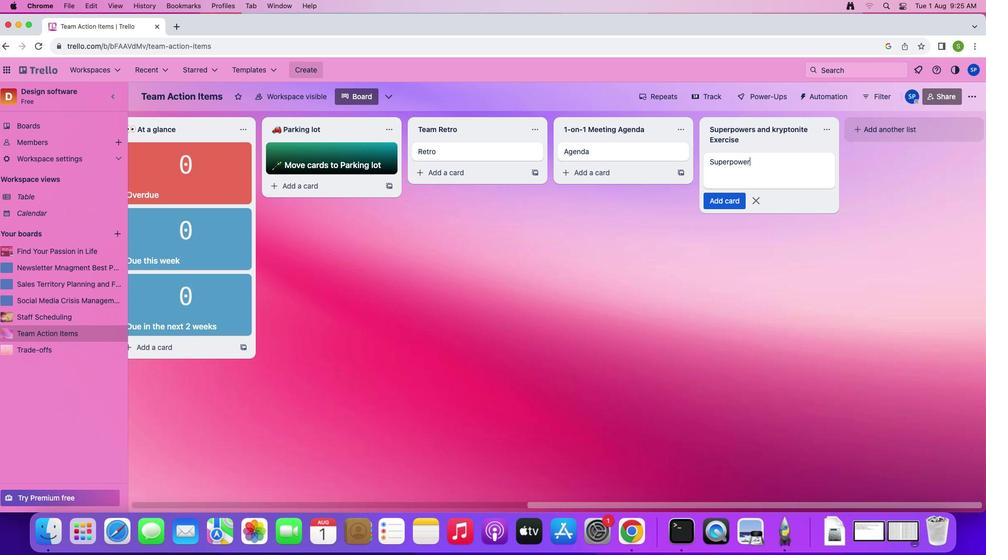 
Action: Mouse moved to (762, 164)
Screenshot: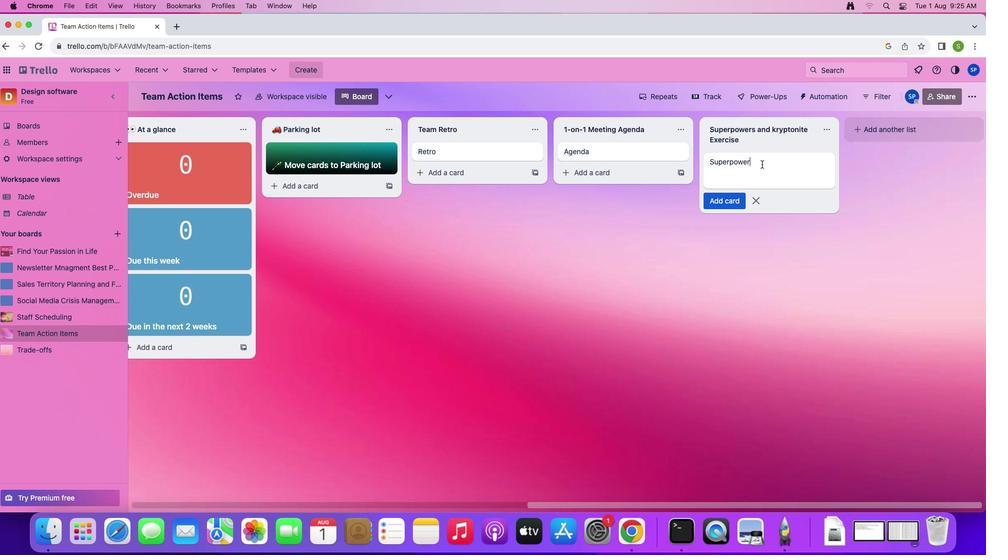 
Action: Key pressed 's'Key.enter
Screenshot: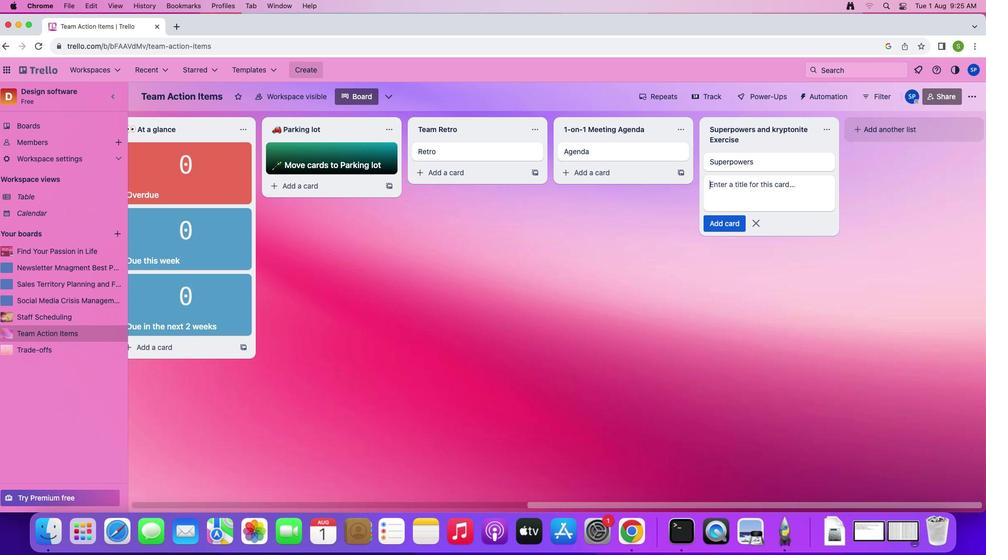 
Action: Mouse moved to (454, 150)
Screenshot: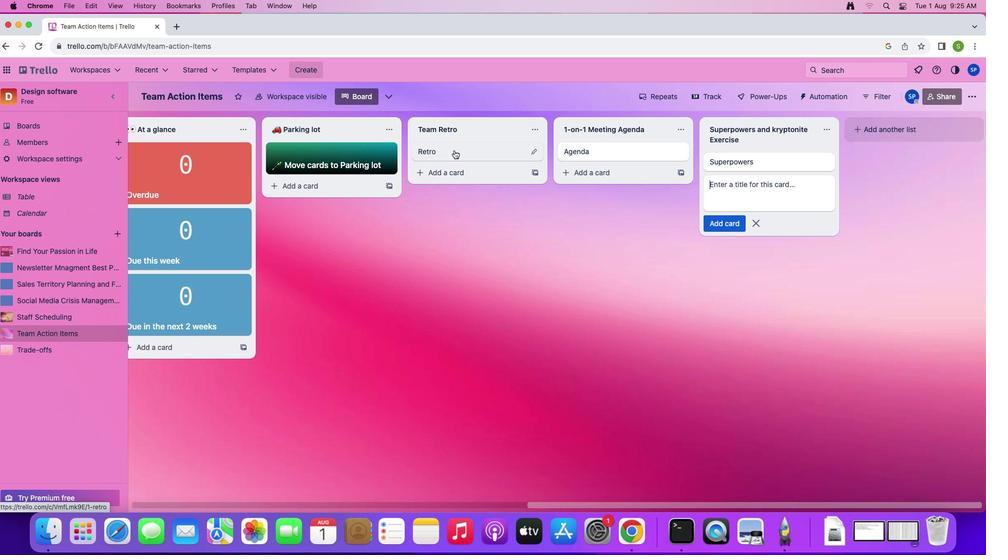 
Action: Mouse pressed left at (454, 150)
Screenshot: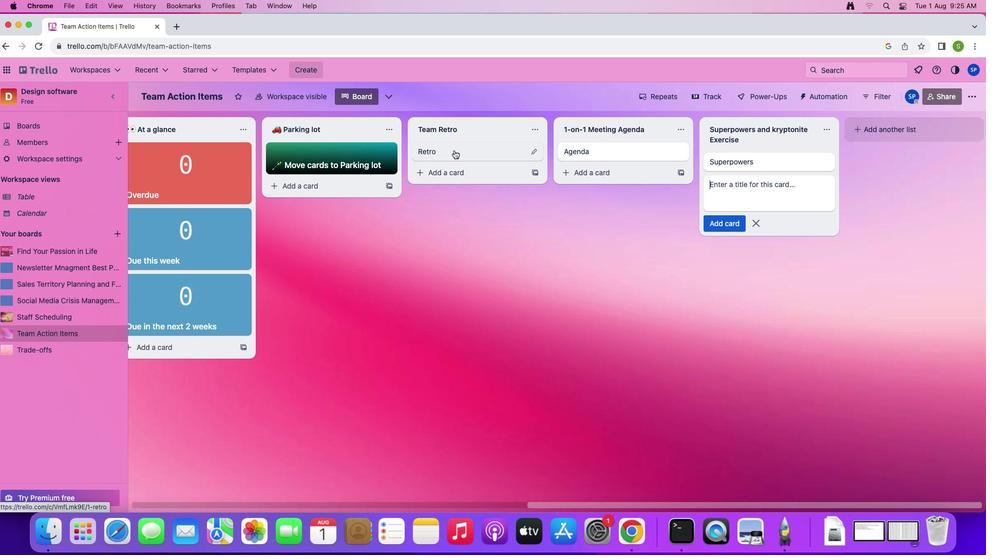 
Action: Mouse moved to (350, 154)
Screenshot: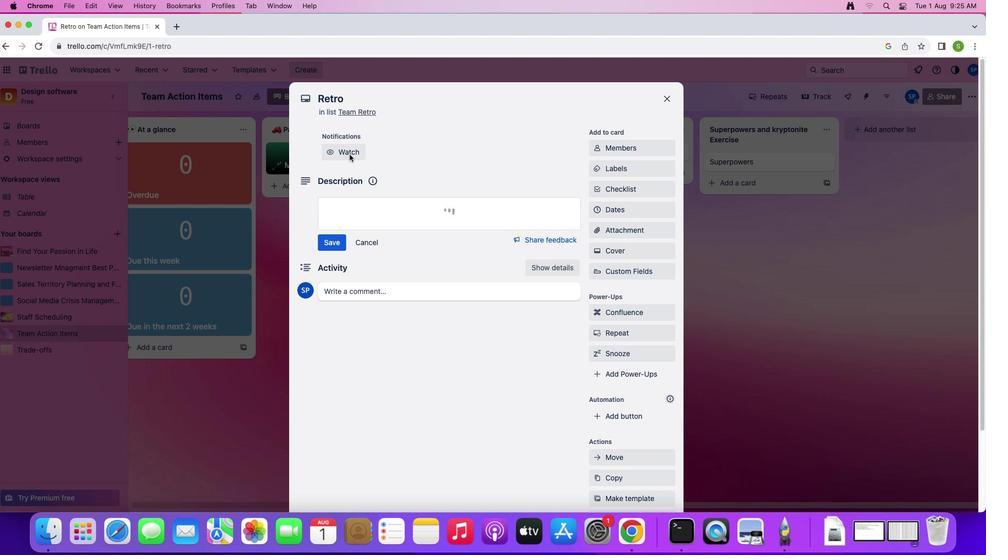 
Action: Mouse pressed left at (350, 154)
Screenshot: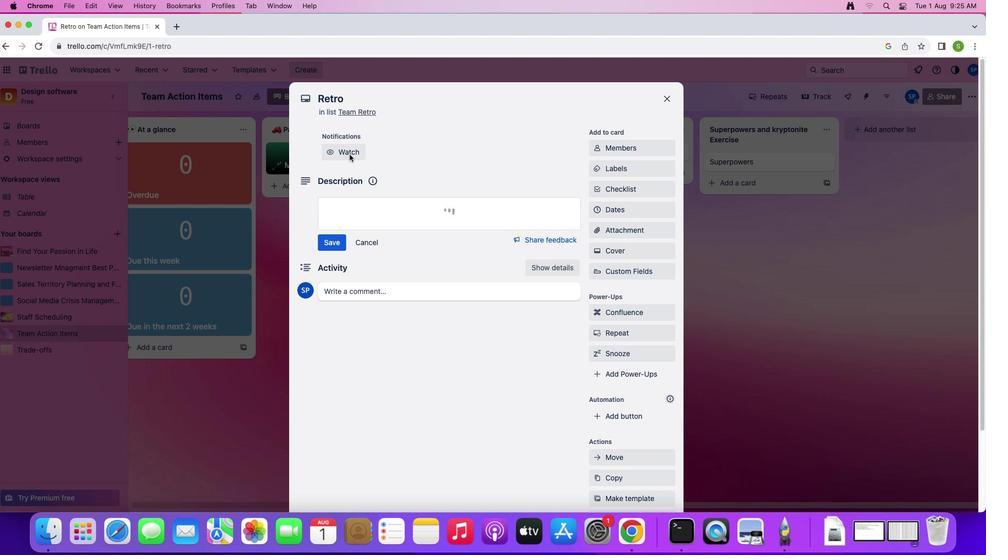 
Action: Mouse moved to (615, 150)
Screenshot: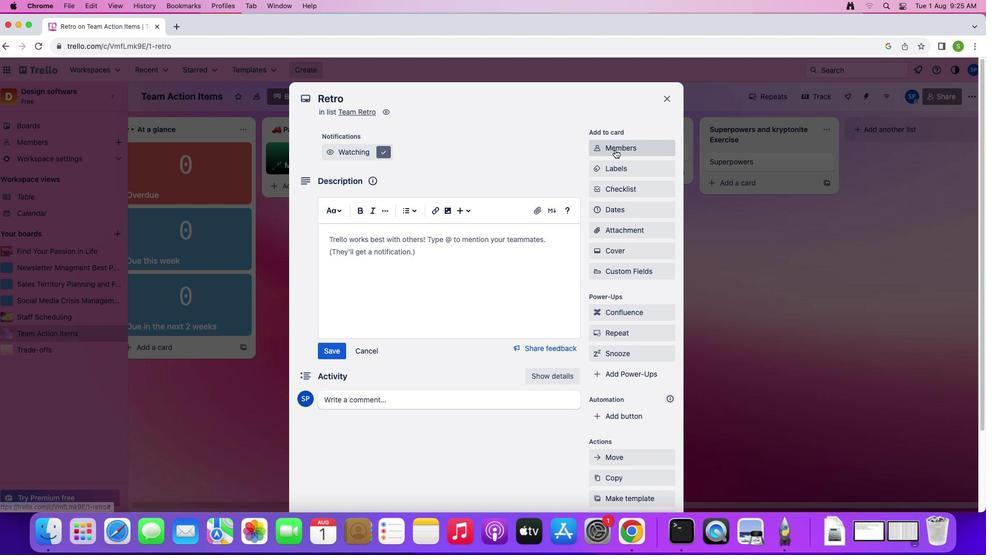 
Action: Mouse pressed left at (615, 150)
Screenshot: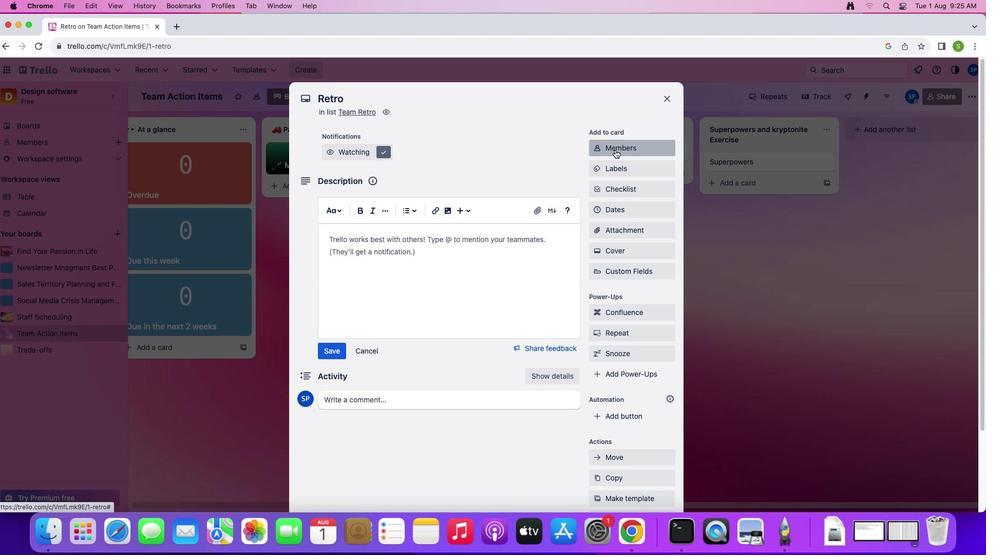 
Action: Mouse moved to (606, 193)
Screenshot: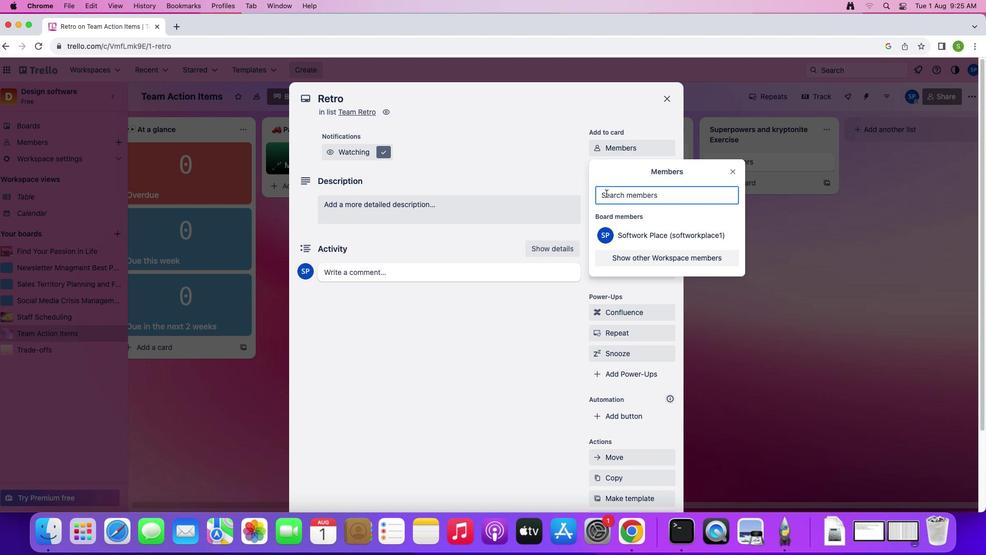 
Action: Mouse pressed left at (606, 193)
Screenshot: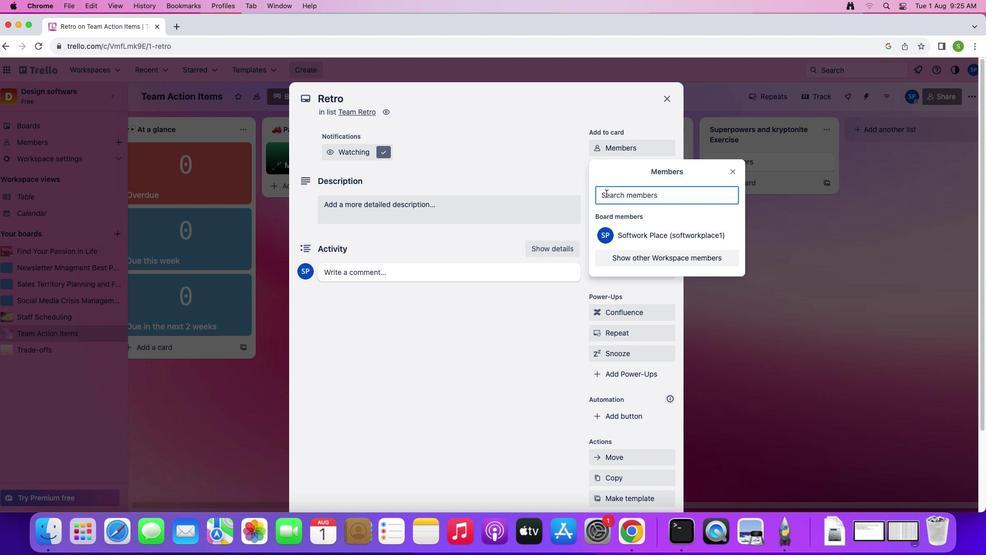 
Action: Mouse moved to (651, 198)
Screenshot: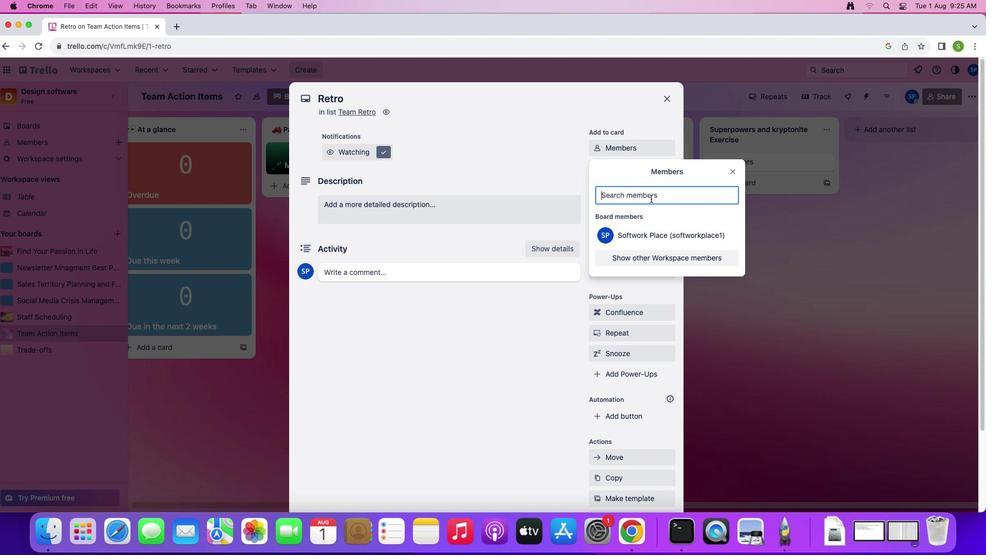 
Action: Key pressed 's''o''f''t''a''g''e''.''2'Key.shift'@''s''o''f''t''a''g''e''.''n''e''t'
Screenshot: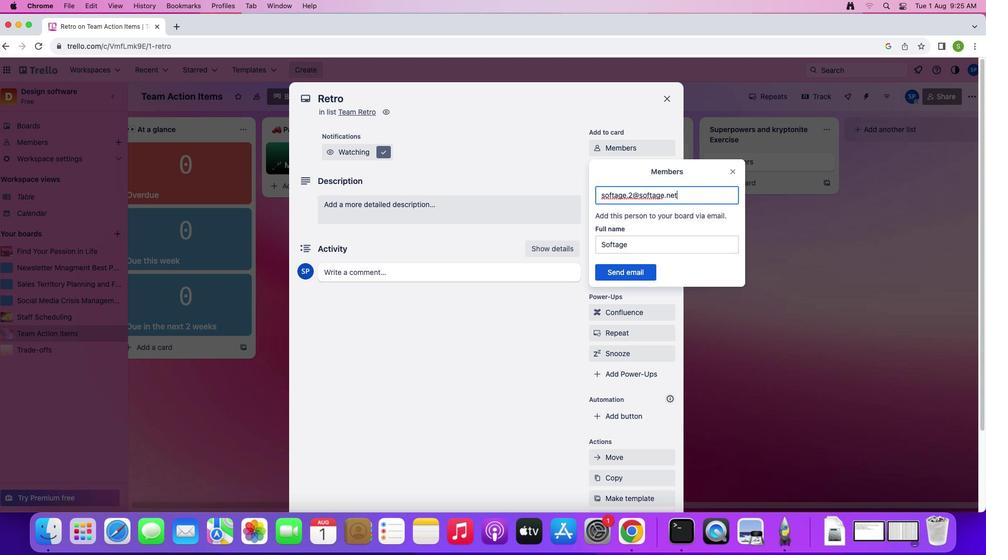 
Action: Mouse moved to (636, 271)
Screenshot: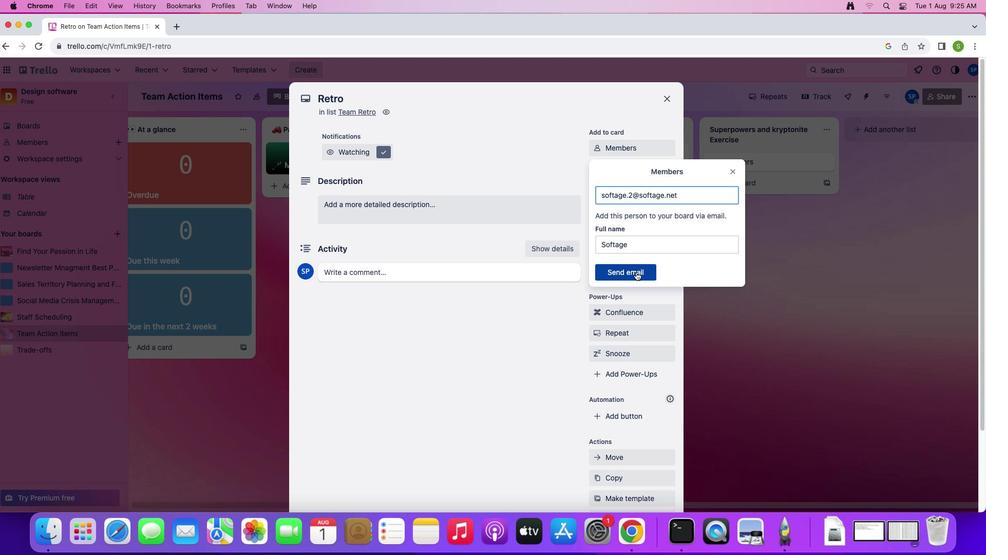
Action: Mouse pressed left at (636, 271)
Screenshot: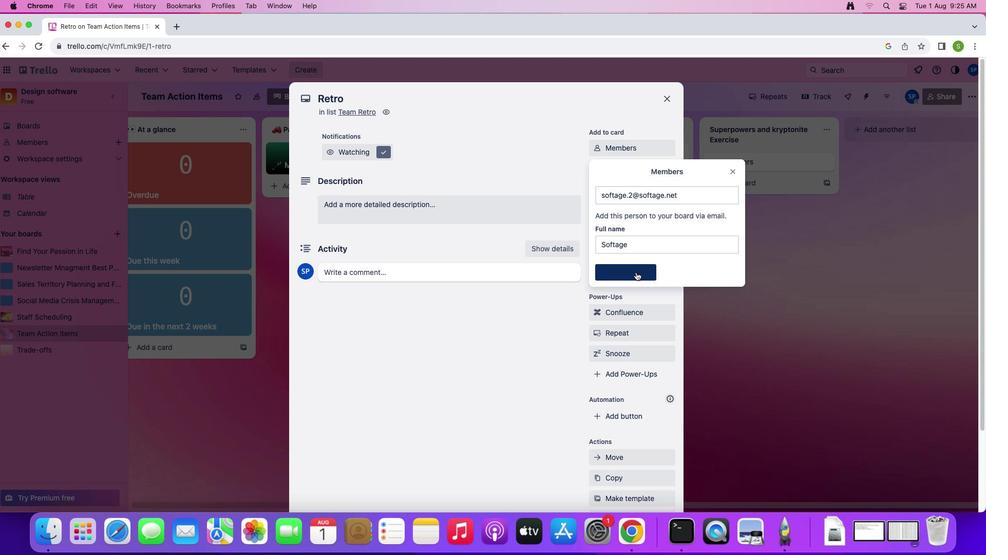 
Action: Mouse moved to (626, 202)
Screenshot: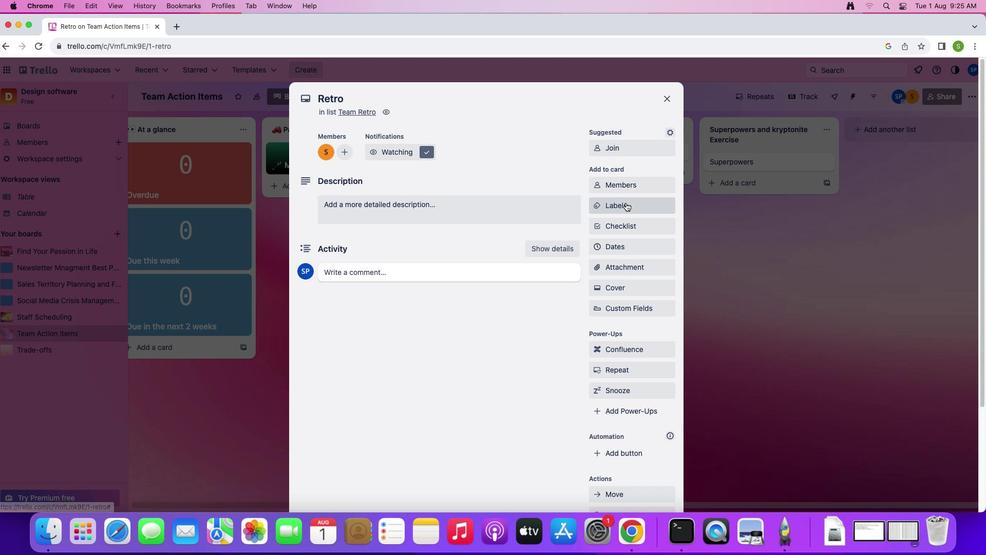 
Action: Mouse pressed left at (626, 202)
Screenshot: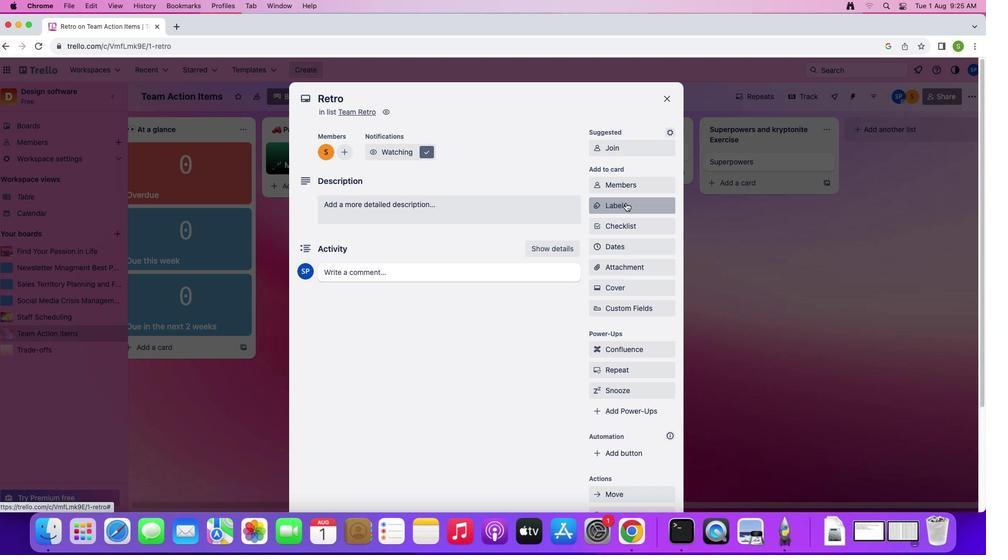 
Action: Mouse moved to (644, 305)
Screenshot: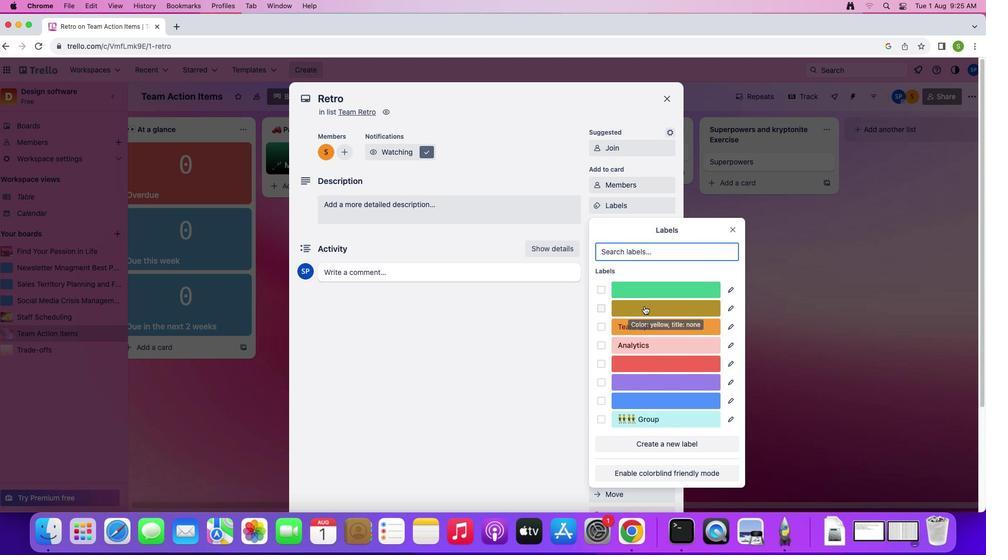 
Action: Mouse pressed left at (644, 305)
Screenshot: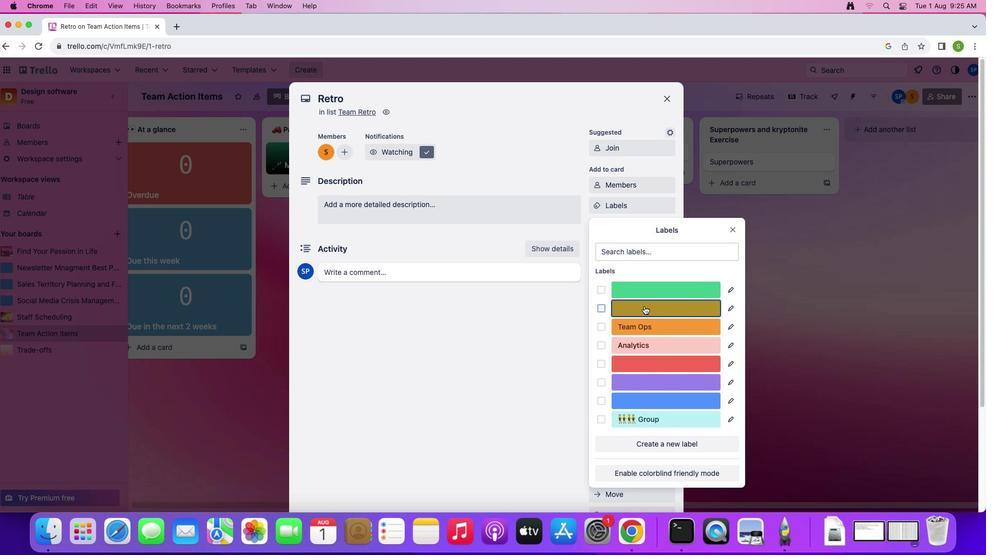 
Action: Mouse moved to (730, 233)
Screenshot: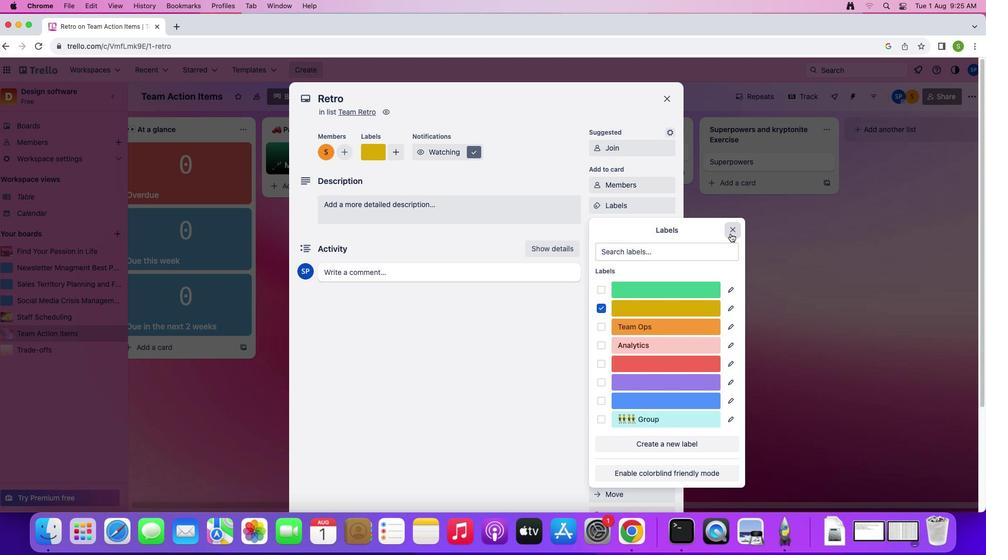 
Action: Mouse pressed left at (730, 233)
Screenshot: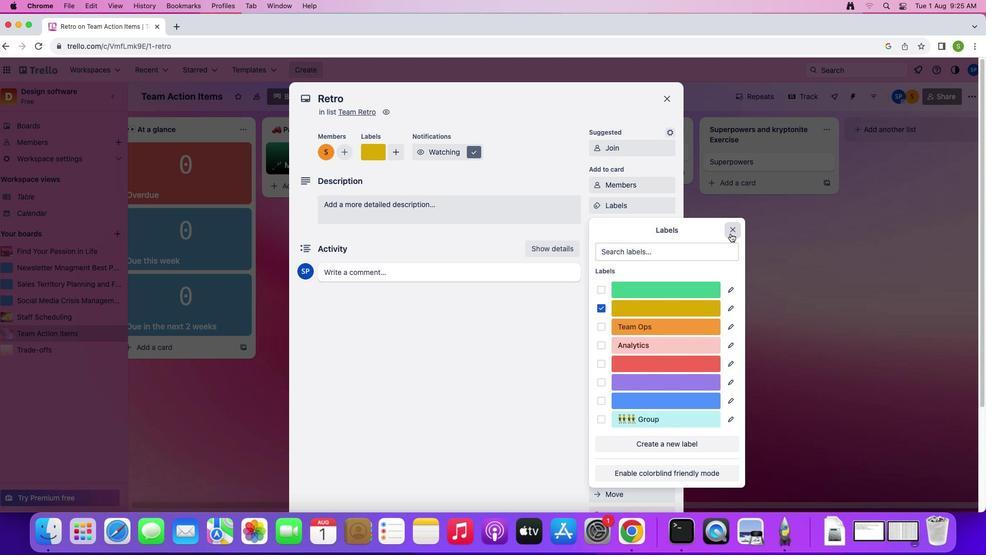 
Action: Mouse moved to (604, 228)
Screenshot: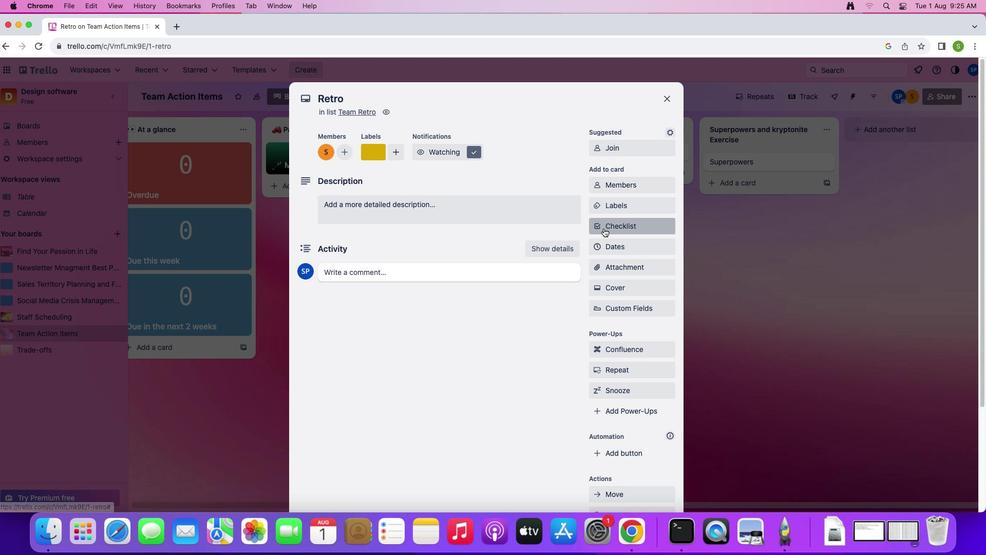
Action: Mouse pressed left at (604, 228)
Screenshot: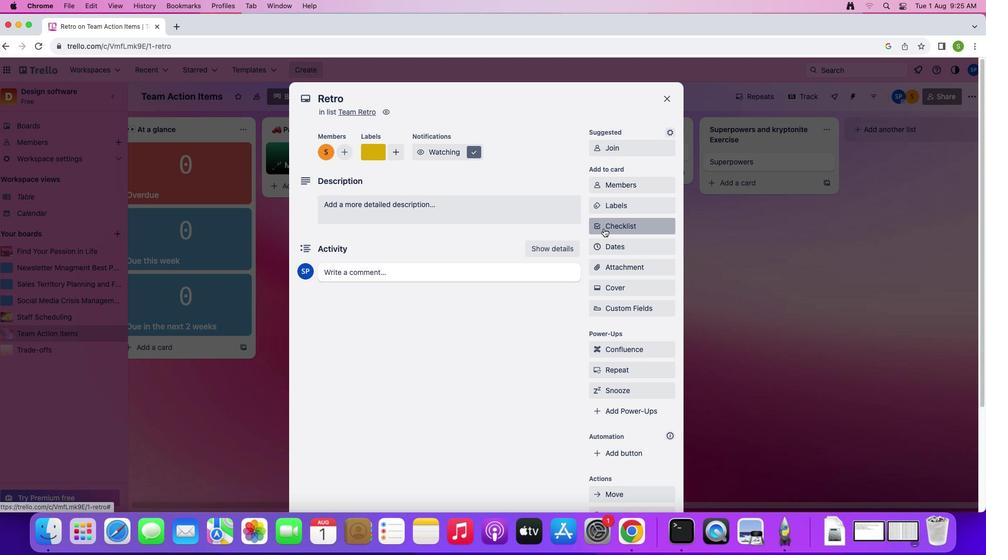 
Action: Mouse moved to (614, 341)
Screenshot: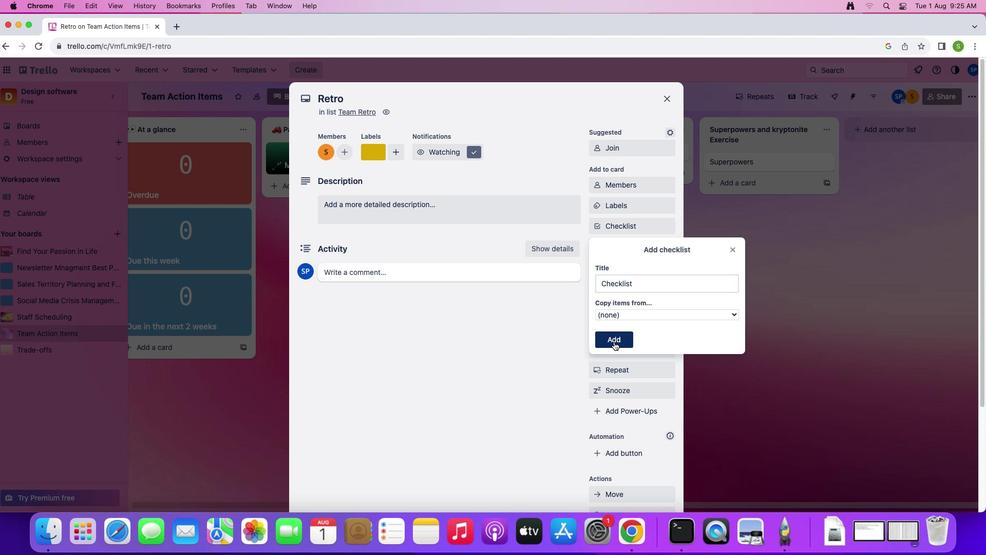 
Action: Mouse pressed left at (614, 341)
Screenshot: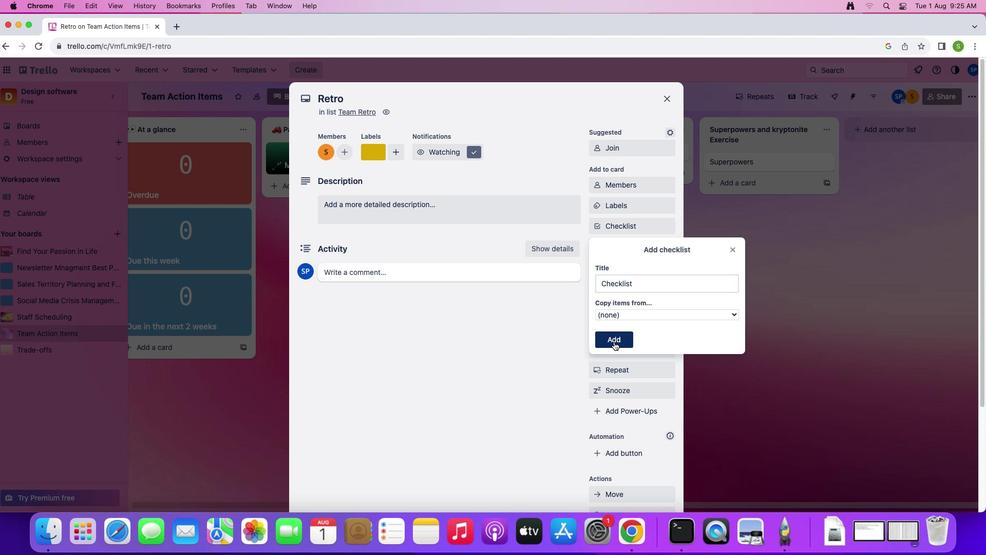 
Action: Mouse moved to (622, 246)
Screenshot: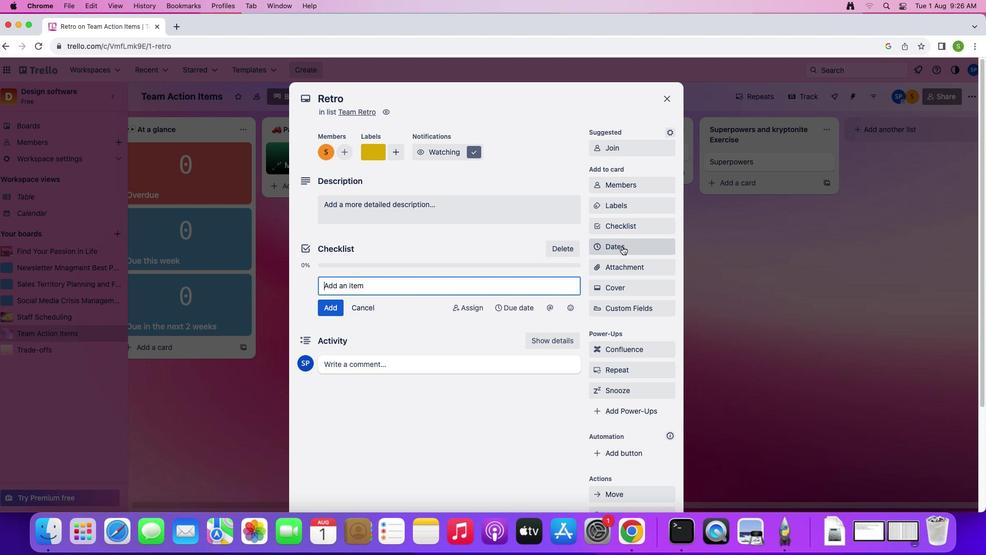 
Action: Mouse pressed left at (622, 246)
Screenshot: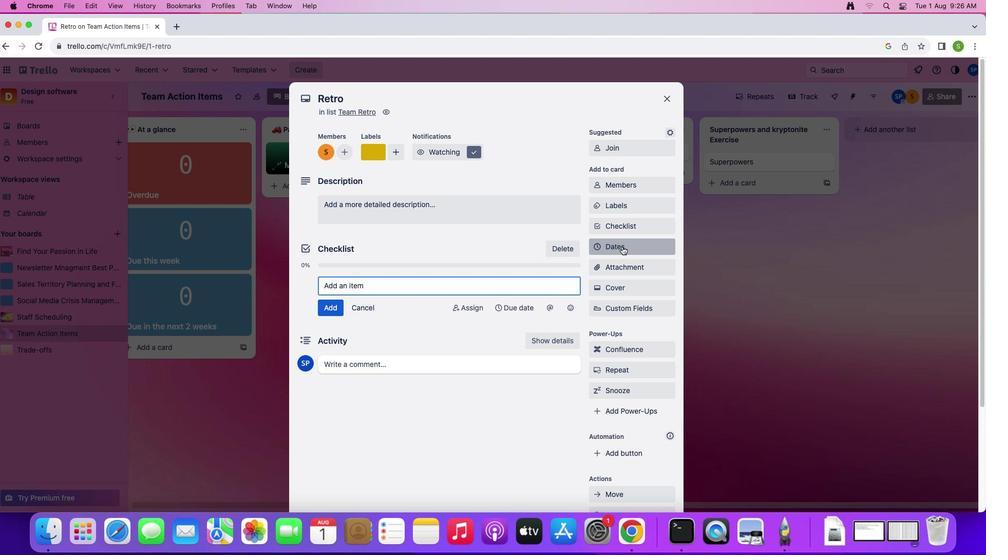 
Action: Mouse moved to (681, 191)
Screenshot: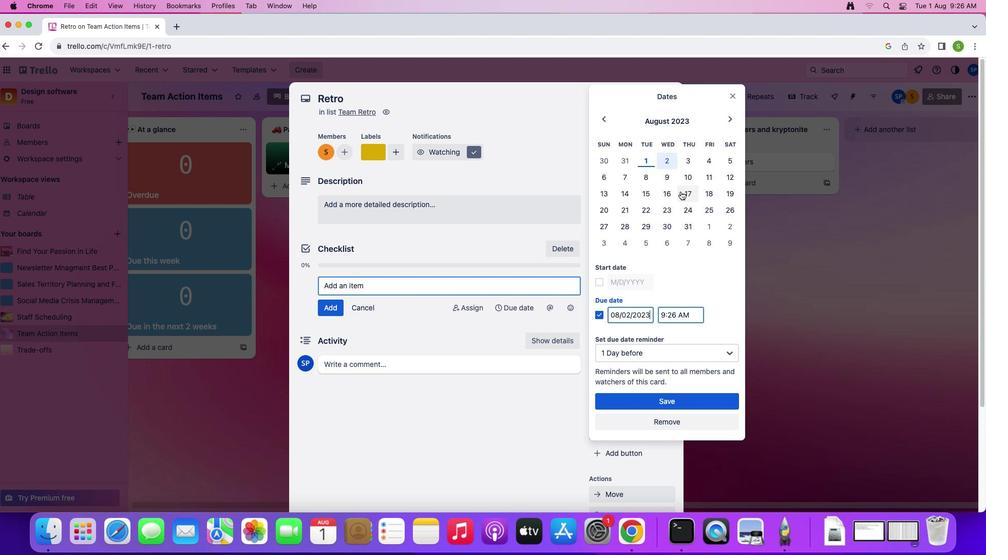 
Action: Mouse pressed left at (681, 191)
Screenshot: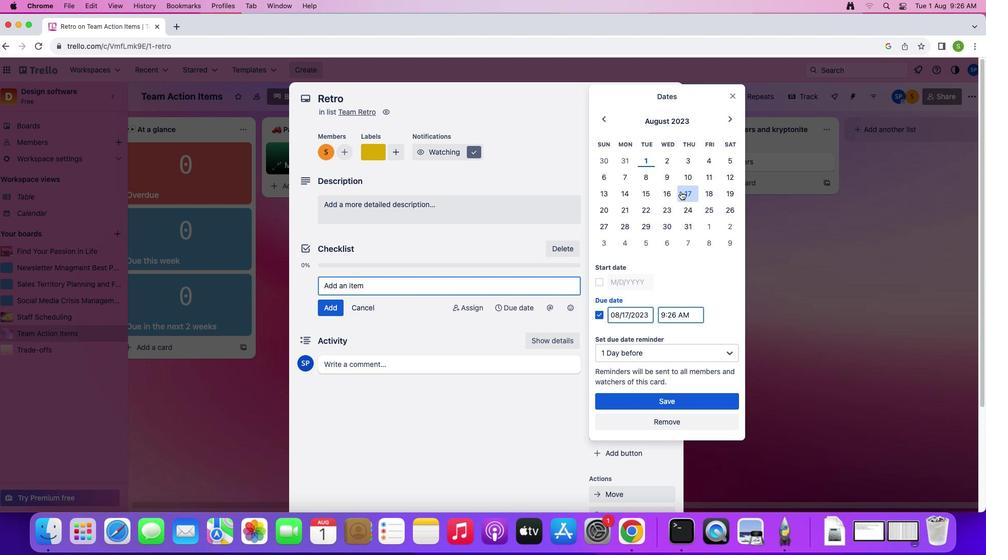 
Action: Mouse moved to (600, 279)
Screenshot: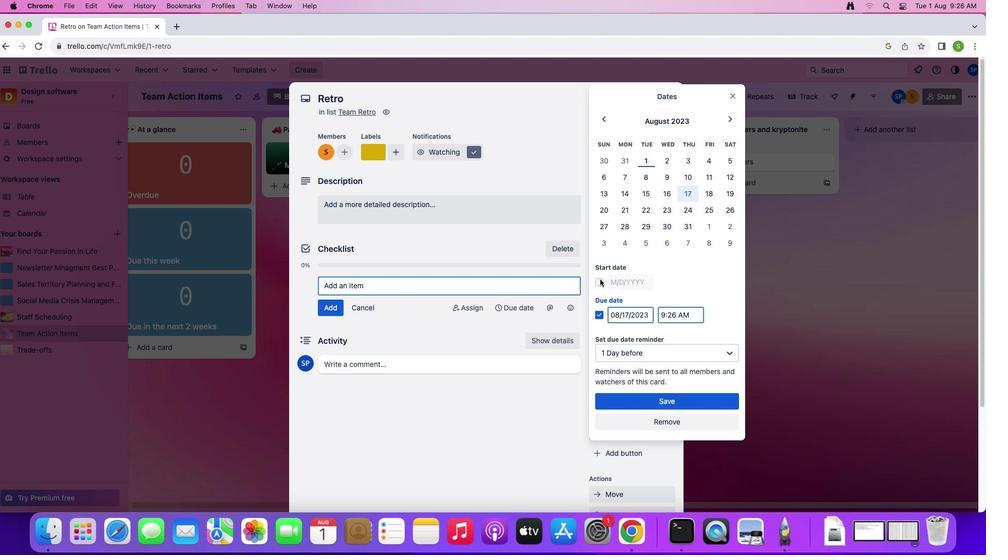 
Action: Mouse pressed left at (600, 279)
Screenshot: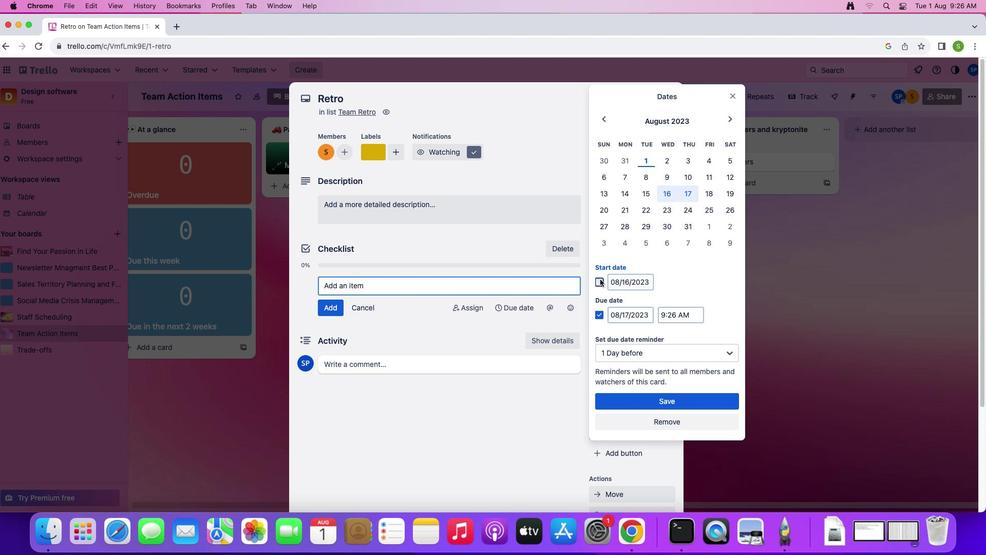
Action: Mouse moved to (659, 401)
Screenshot: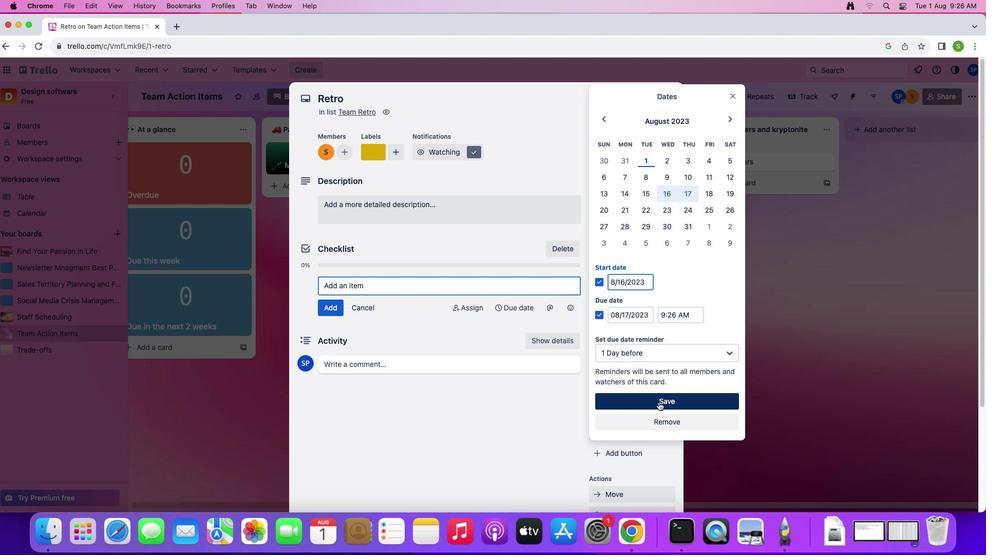 
Action: Mouse pressed left at (659, 401)
Screenshot: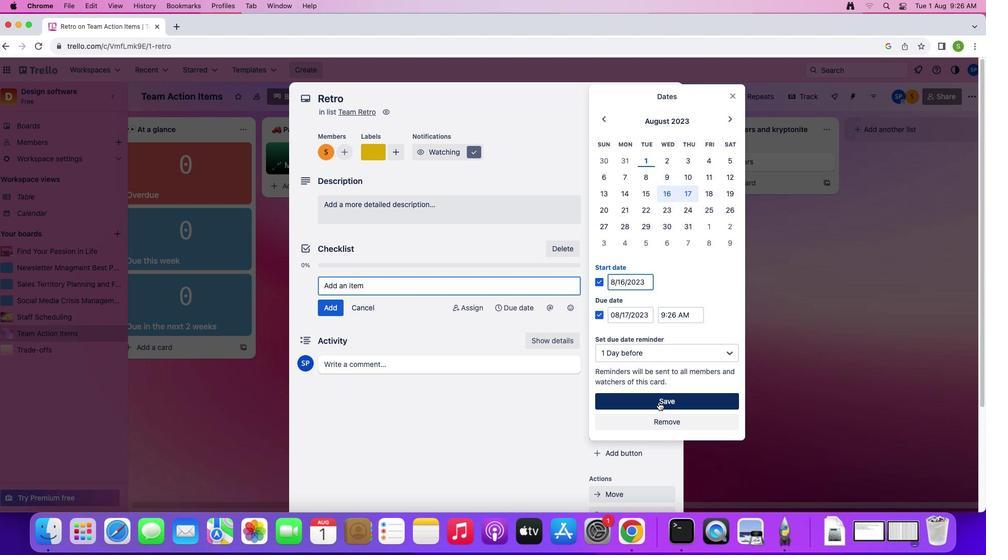 
Action: Mouse moved to (618, 287)
Screenshot: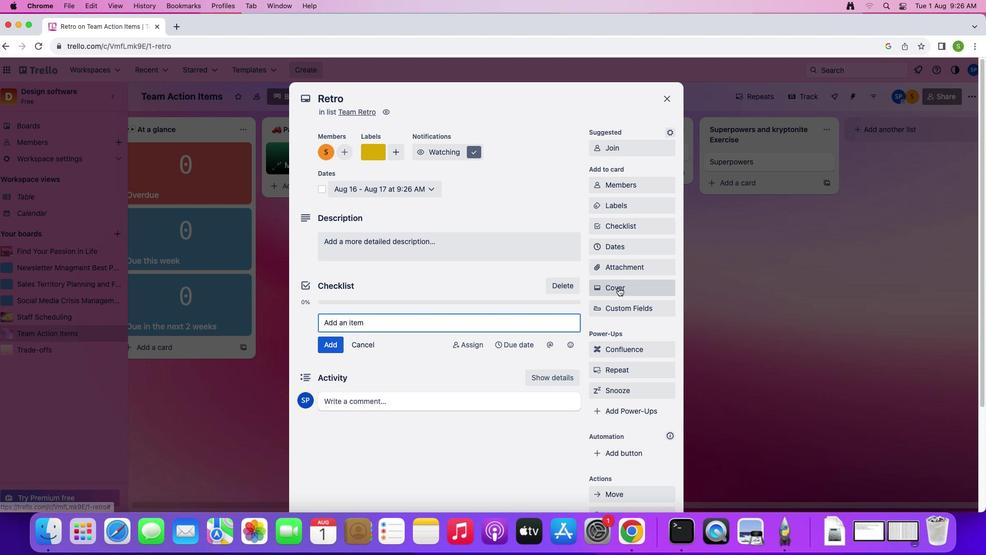 
Action: Mouse pressed left at (618, 287)
Screenshot: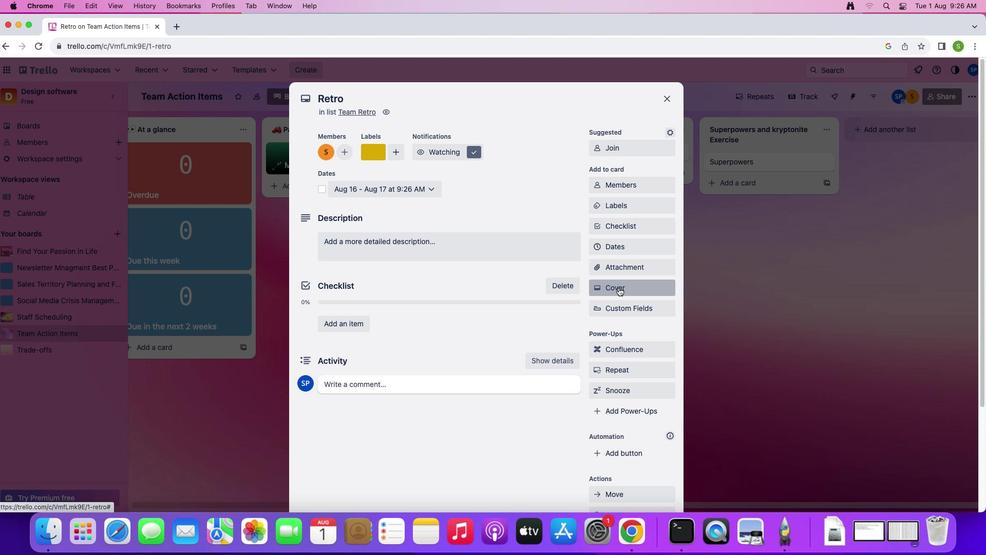 
Action: Mouse moved to (695, 306)
Screenshot: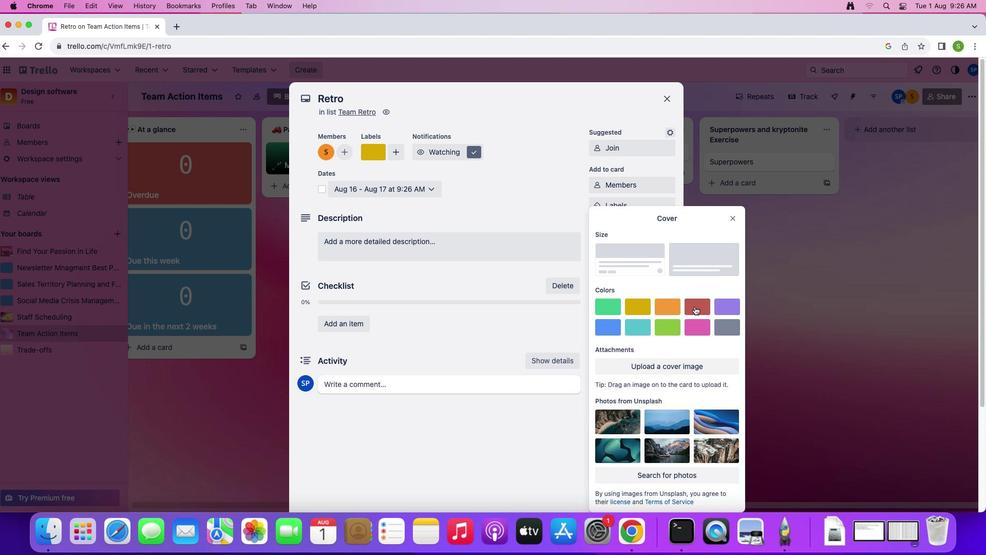 
Action: Mouse pressed left at (695, 306)
Screenshot: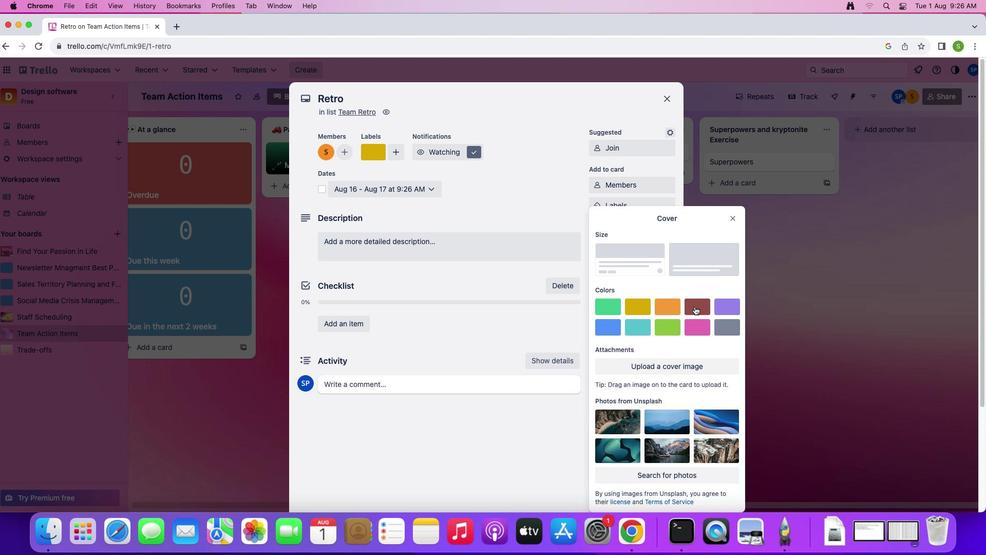
Action: Mouse moved to (735, 201)
Screenshot: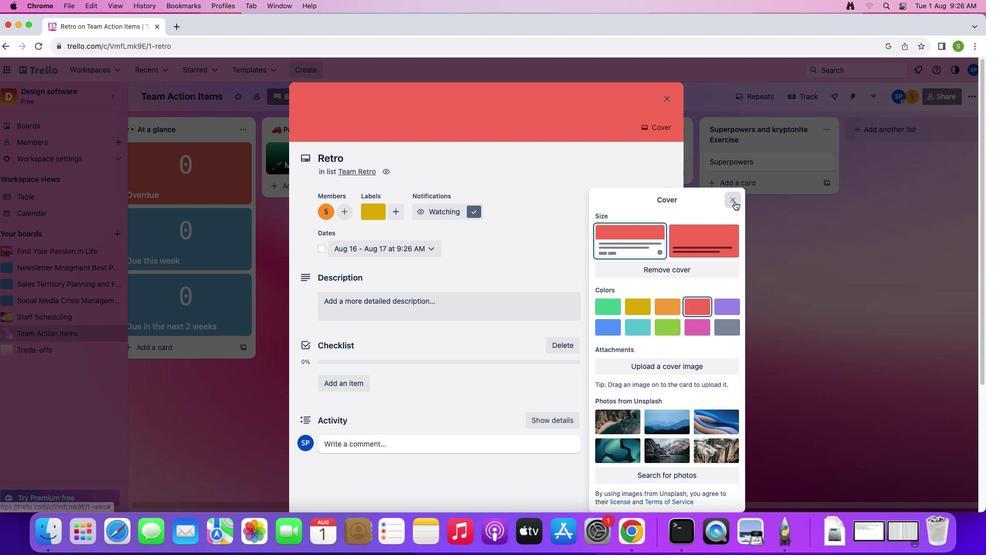 
Action: Mouse pressed left at (735, 201)
Screenshot: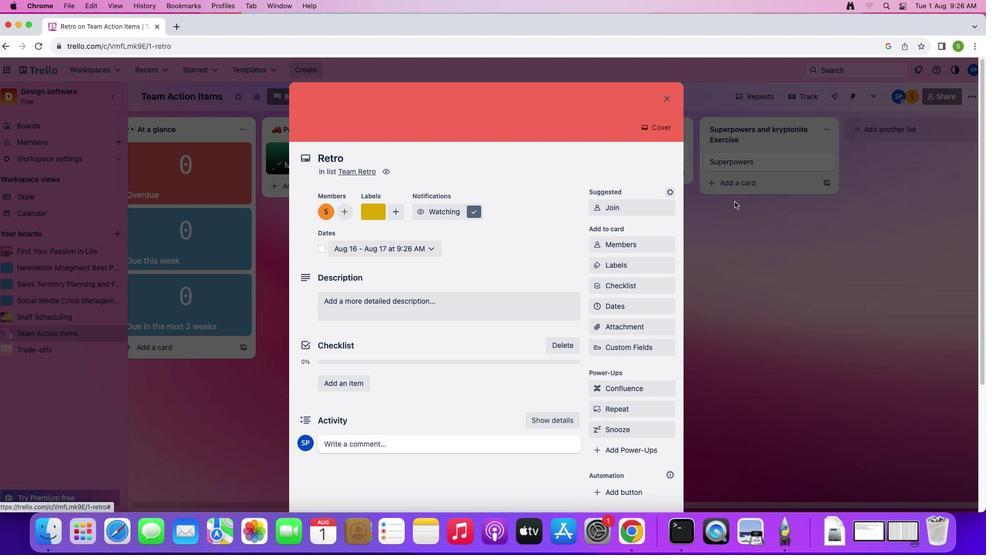 
Action: Mouse moved to (350, 383)
Screenshot: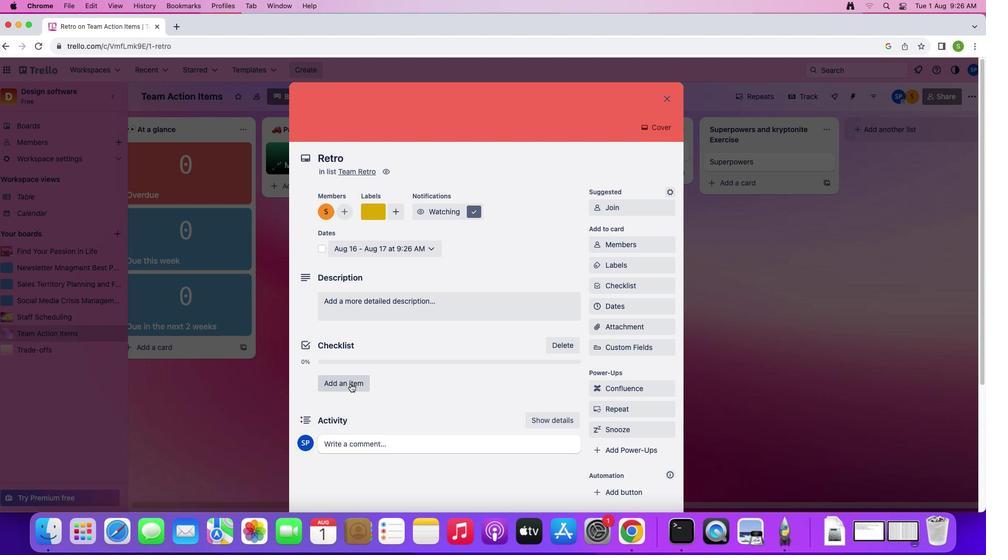 
Action: Mouse pressed left at (350, 383)
Screenshot: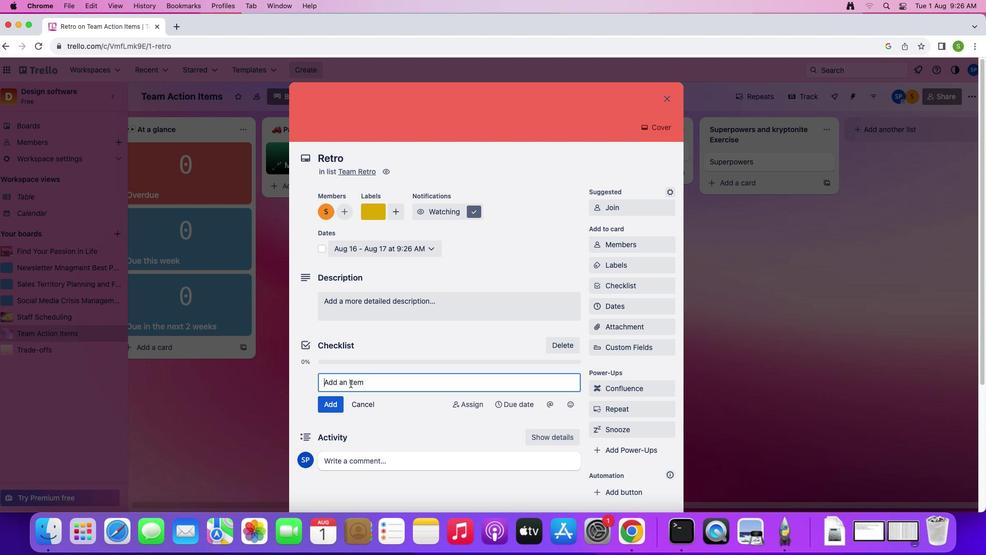 
Action: Mouse moved to (372, 399)
Screenshot: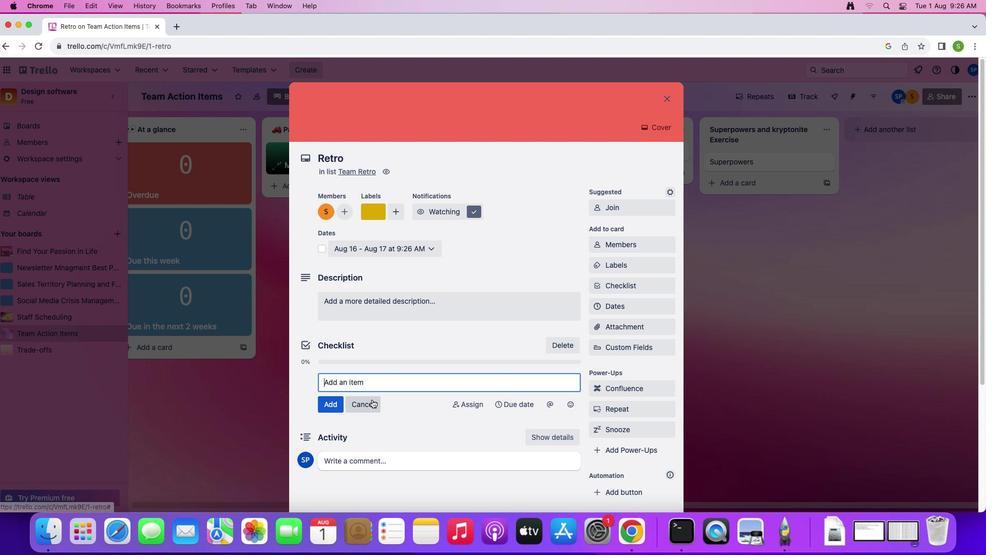 
Action: Key pressed Key.shift'A''g''e''n''d''a'
Screenshot: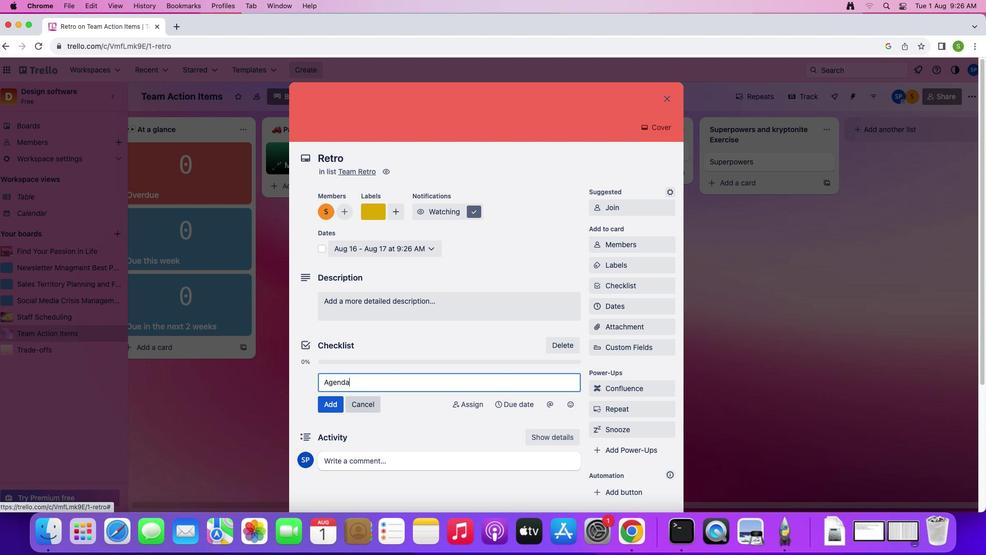 
Action: Mouse moved to (334, 406)
Screenshot: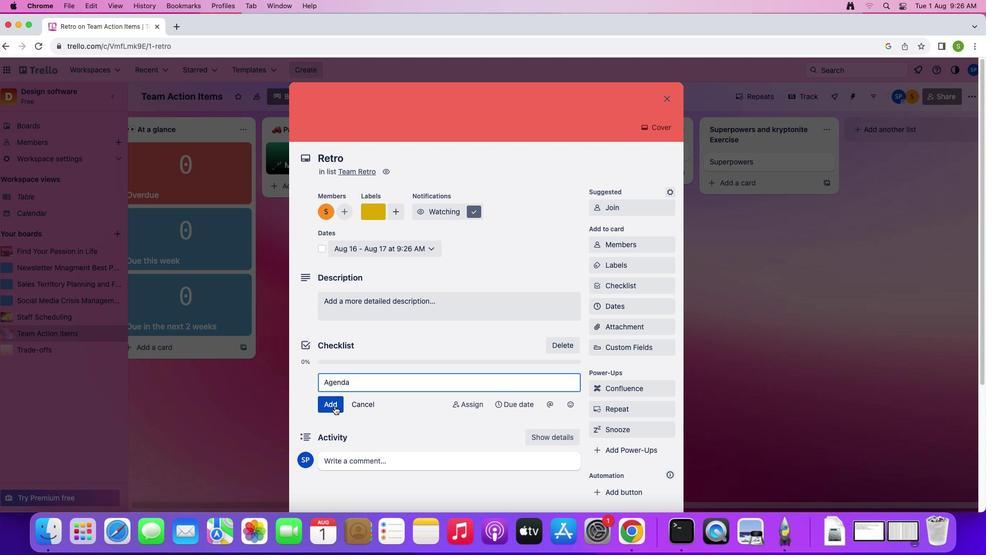 
Action: Mouse pressed left at (334, 406)
Screenshot: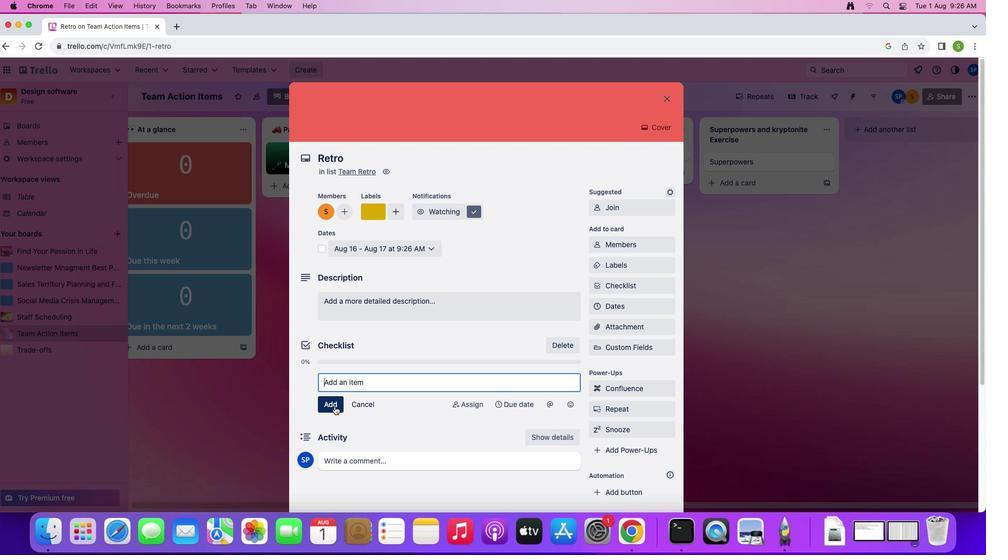 
Action: Mouse moved to (390, 303)
Screenshot: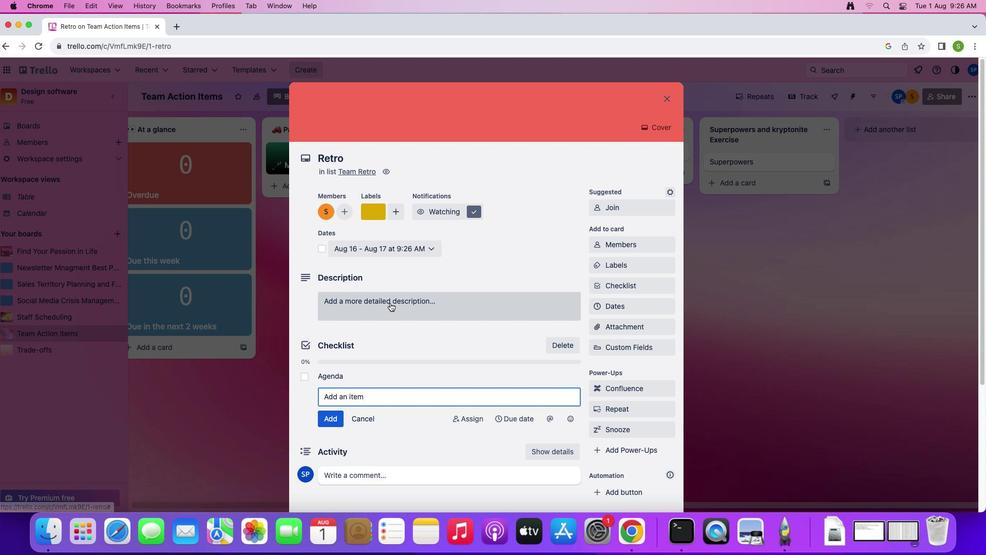 
Action: Mouse pressed left at (390, 303)
Screenshot: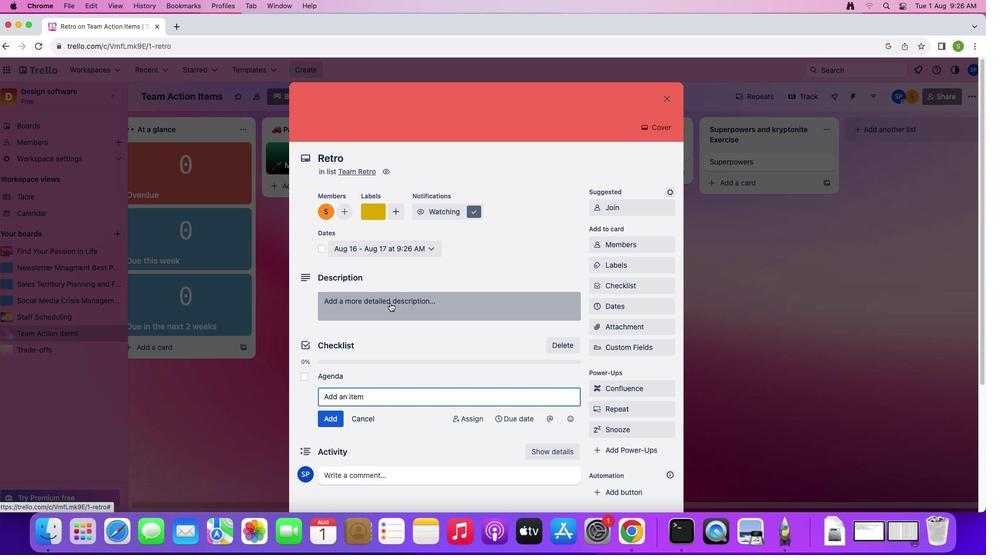 
Action: Mouse moved to (367, 339)
Screenshot: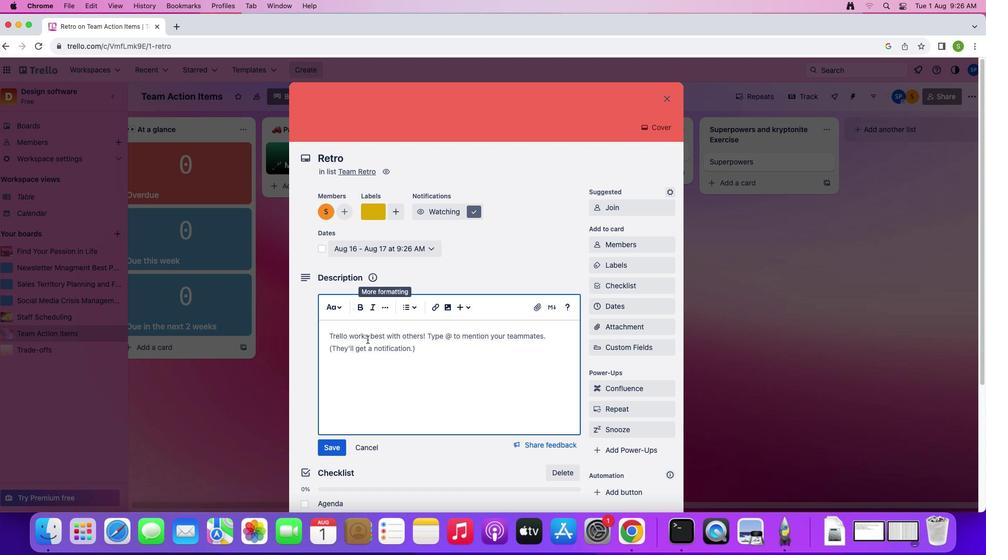 
Action: Key pressed Key.shift'R''u''n'Key.space'a'Key.space't''e''a''m'Key.space'r''e''t''r''o''s''p''e''c''t''i''v''e'Key.space'w''i''t''h'Key.spaceKey.shift'C''o''n''f''l''u''e''n''c''e'Key.space'a''n''d'Key.spaceKey.shift'T''r''e''l''l''o''.'
Screenshot: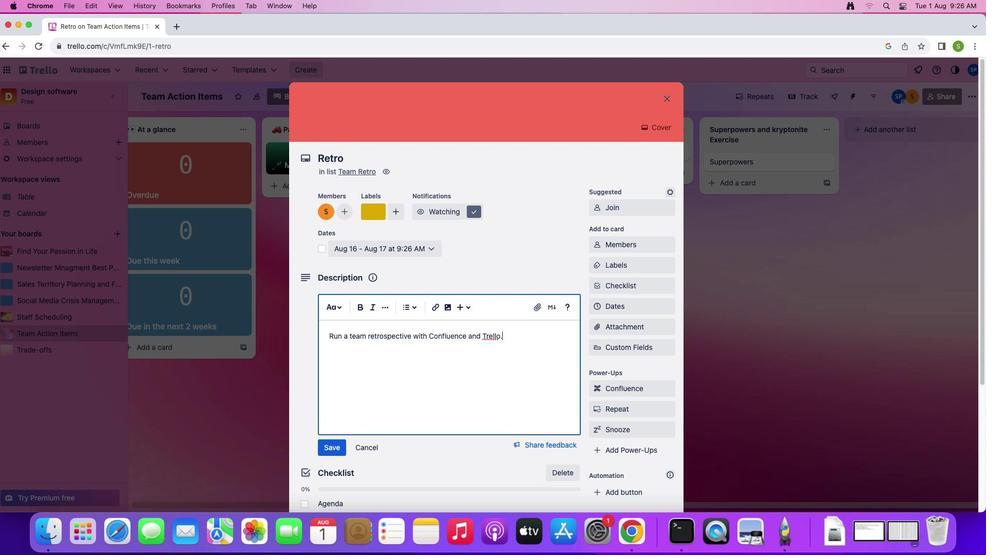 
Action: Mouse moved to (336, 451)
Screenshot: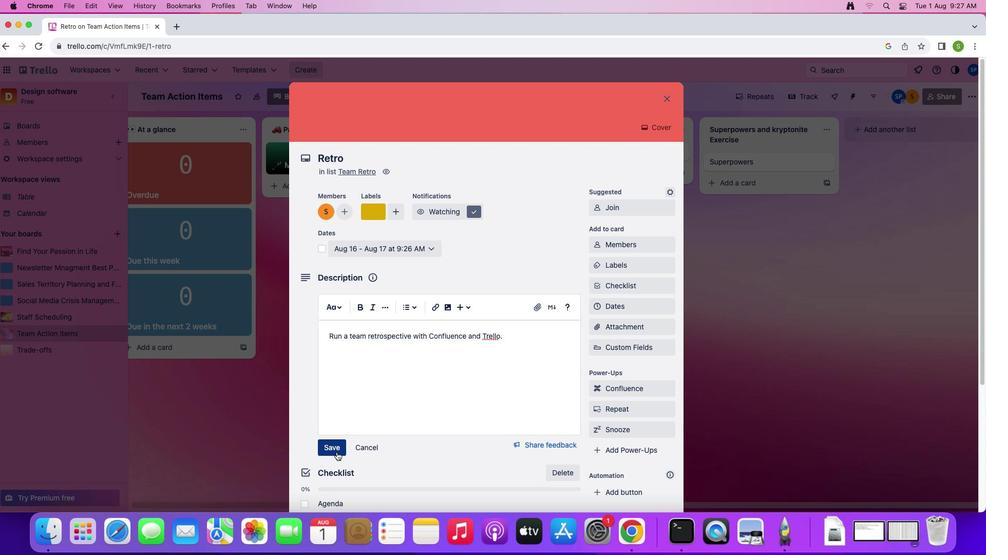 
Action: Mouse pressed left at (336, 451)
Screenshot: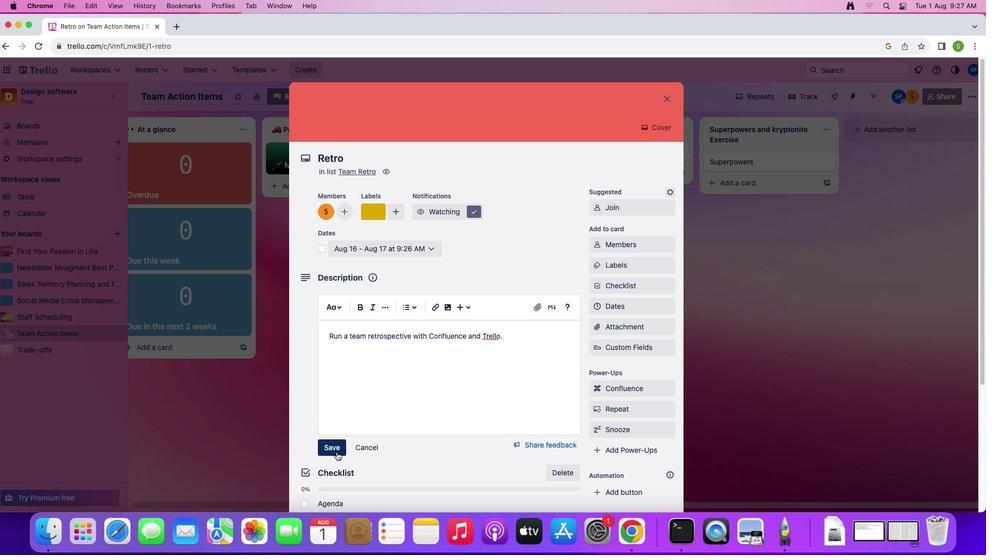 
Action: Mouse moved to (385, 444)
Screenshot: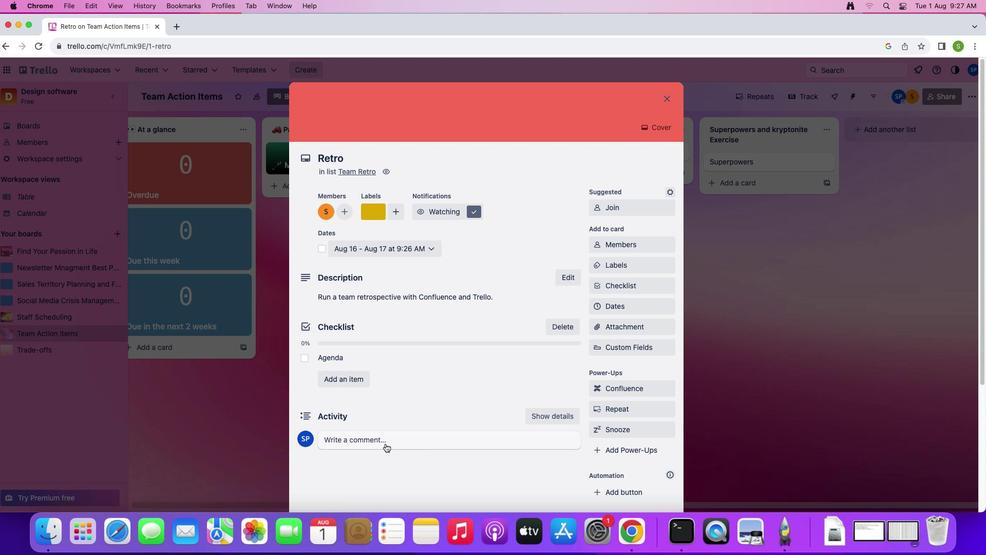 
Action: Mouse pressed left at (385, 444)
Screenshot: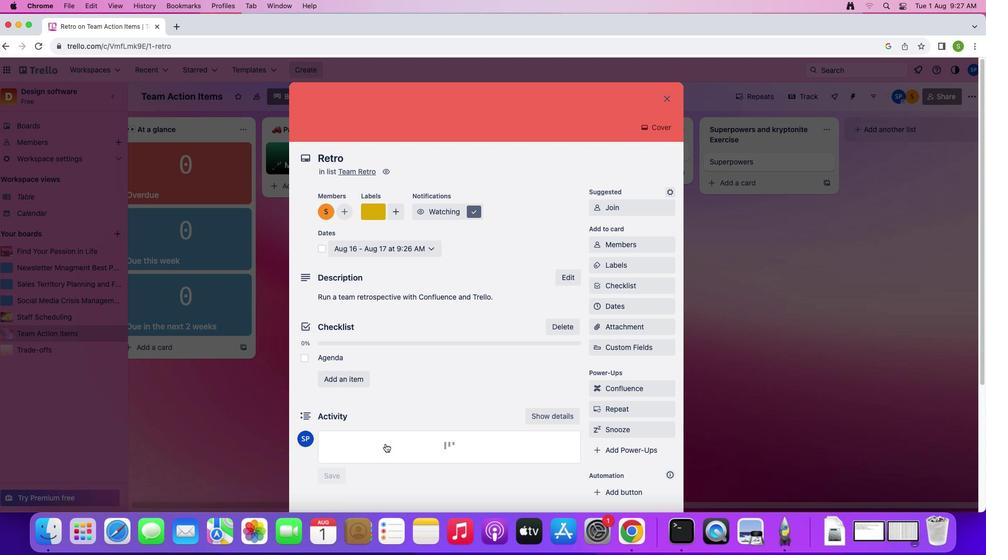 
Action: Mouse moved to (362, 468)
Screenshot: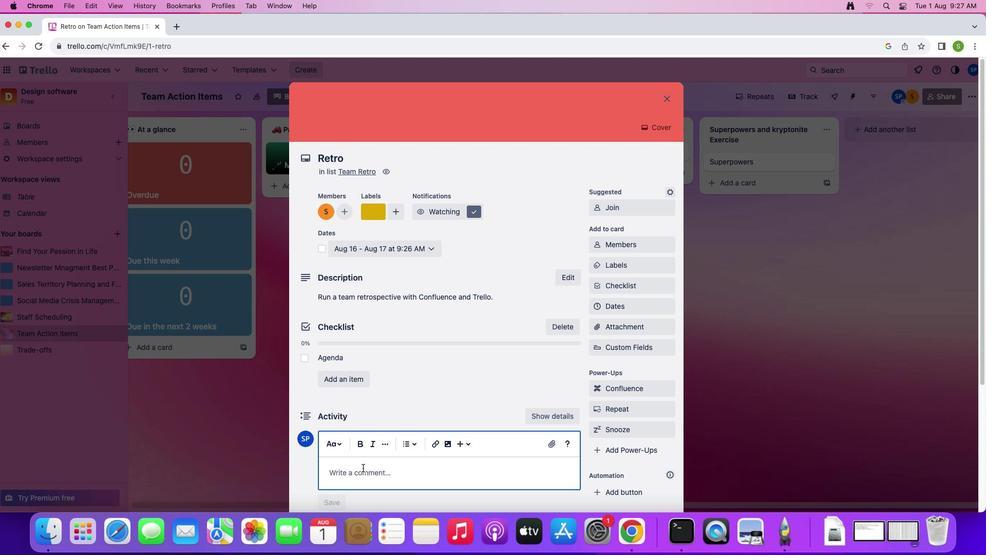 
Action: Mouse pressed left at (362, 468)
Screenshot: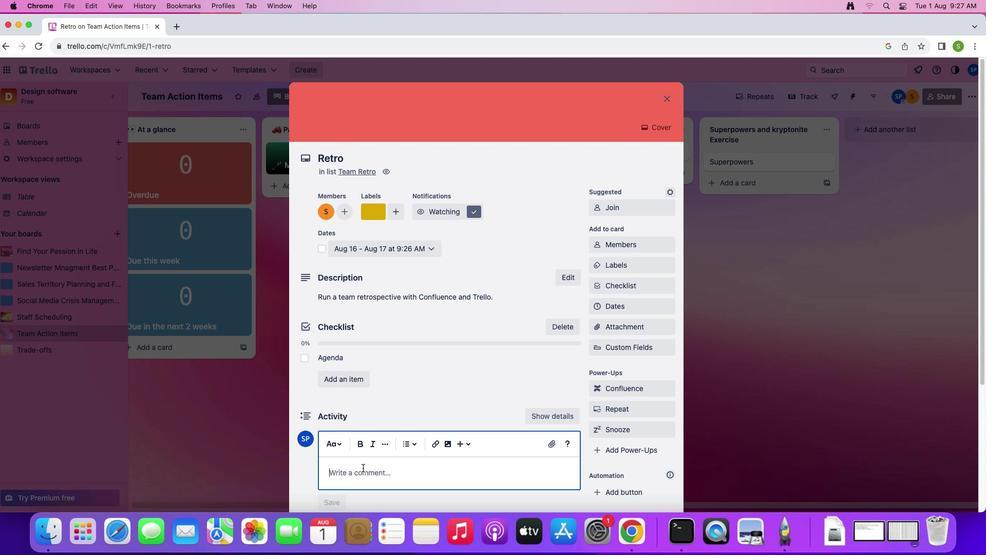 
Action: Mouse moved to (379, 468)
Screenshot: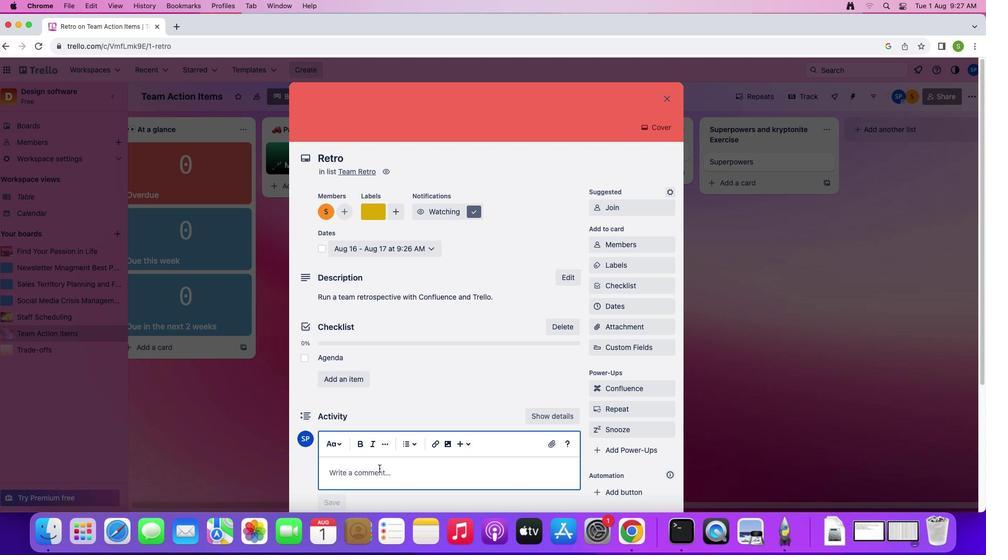 
Action: Key pressed Key.shift'A''l'Key.backspaceKey.shift't''l''a''s''s''i''a''n'Key.spaceKey.shift'C''u''s''t''o''m''e''r'Key.spaceKey.shift's''u''c''c''e''s''s'
Screenshot: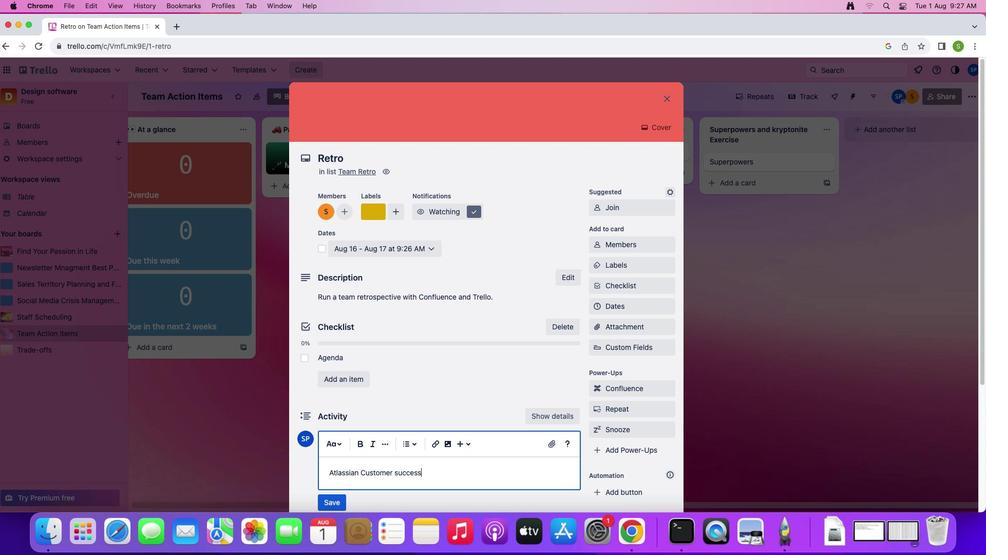 
Action: Mouse moved to (324, 501)
Screenshot: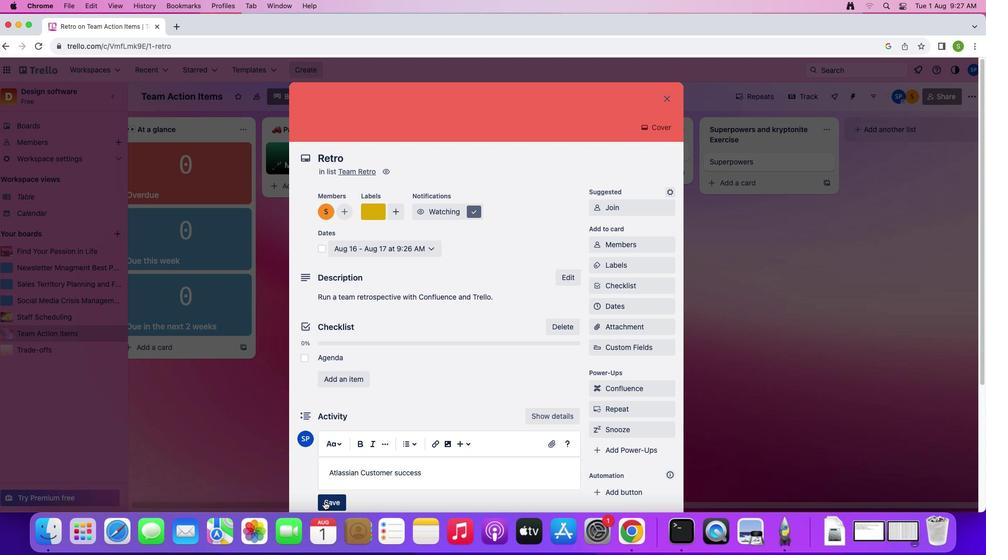 
Action: Mouse pressed left at (324, 501)
Screenshot: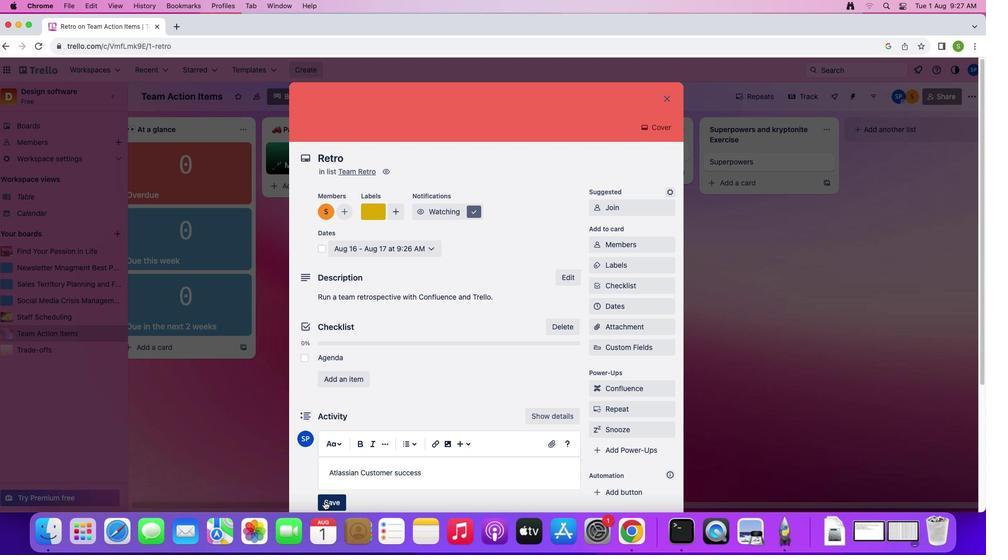 
Action: Mouse moved to (667, 96)
Screenshot: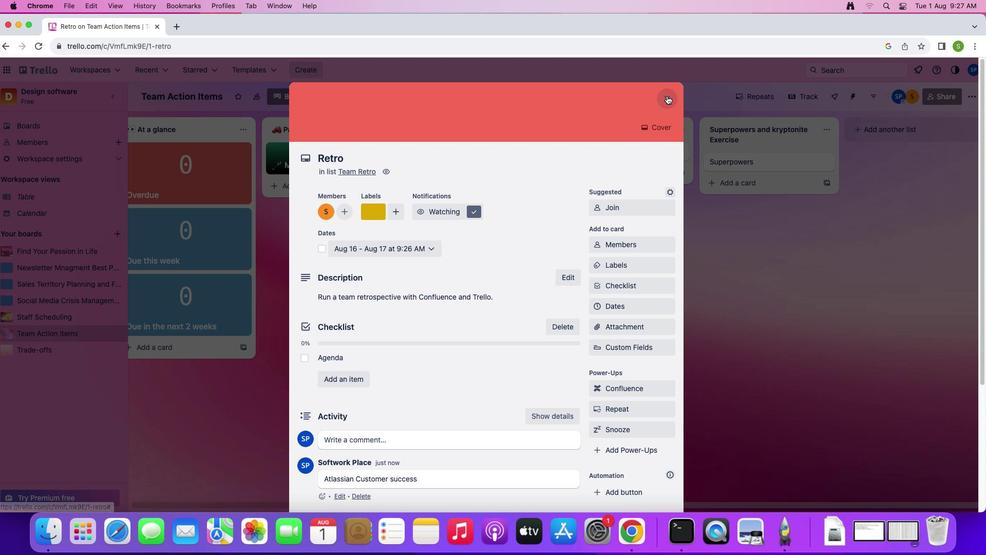 
Action: Mouse pressed left at (667, 96)
Screenshot: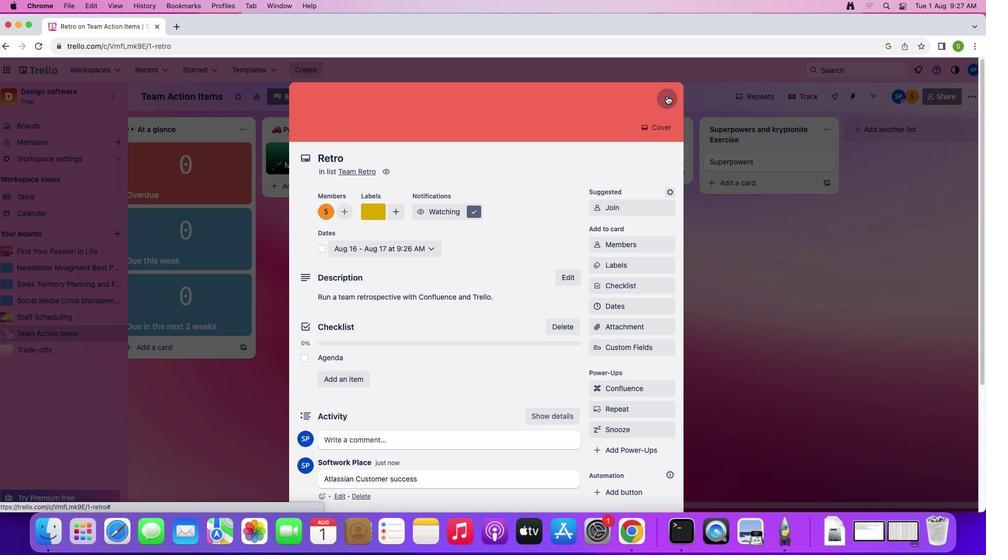 
Action: Mouse moved to (611, 152)
Screenshot: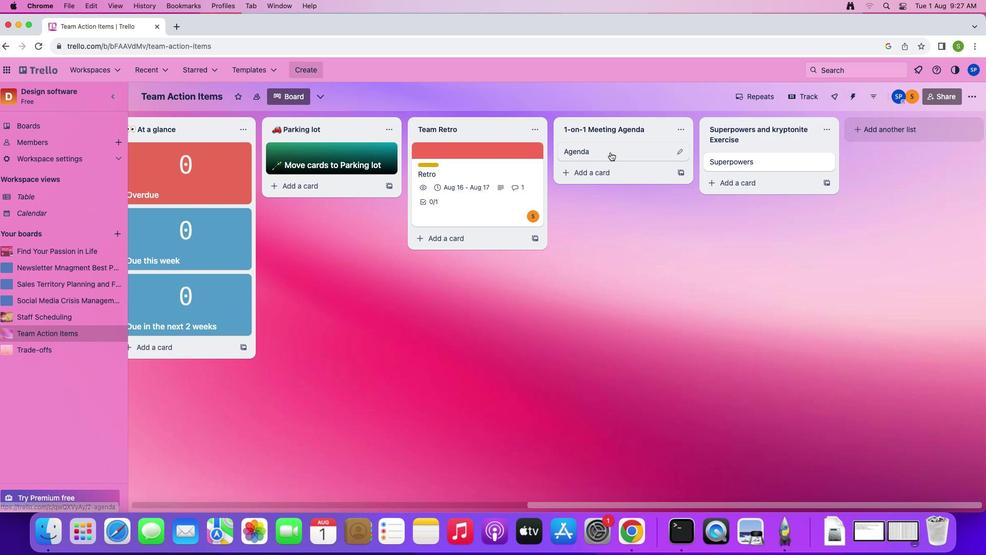 
Action: Mouse pressed left at (611, 152)
Screenshot: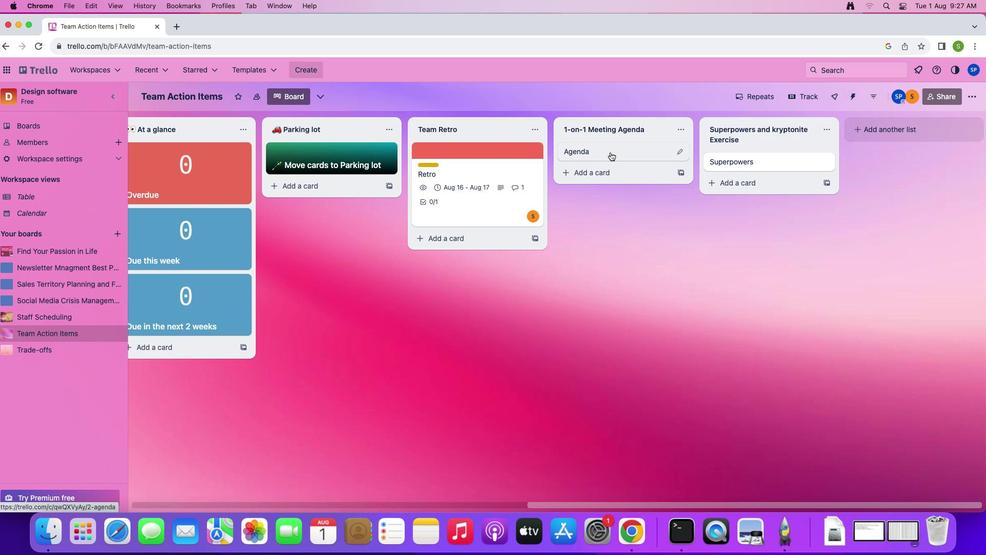 
Action: Mouse moved to (608, 187)
Screenshot: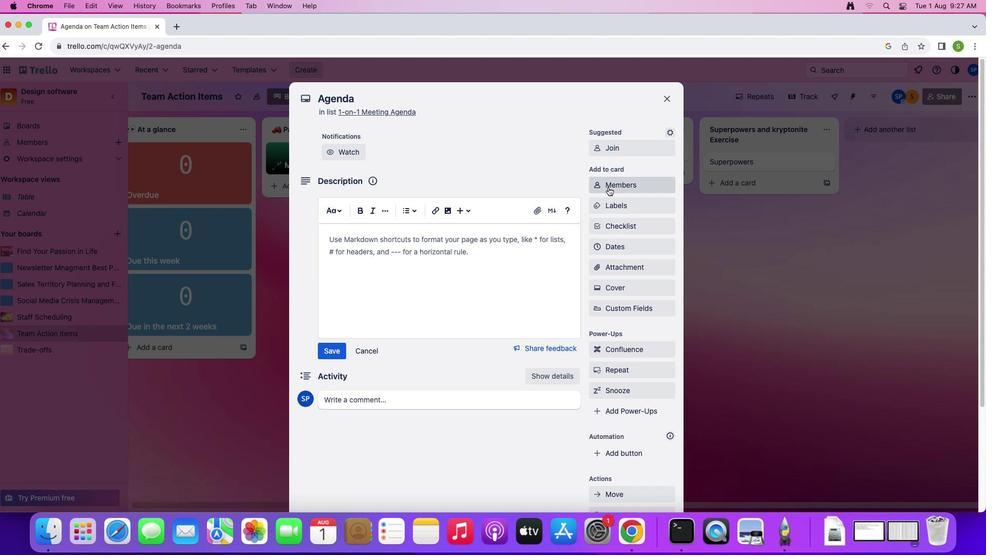 
Action: Mouse pressed left at (608, 187)
Screenshot: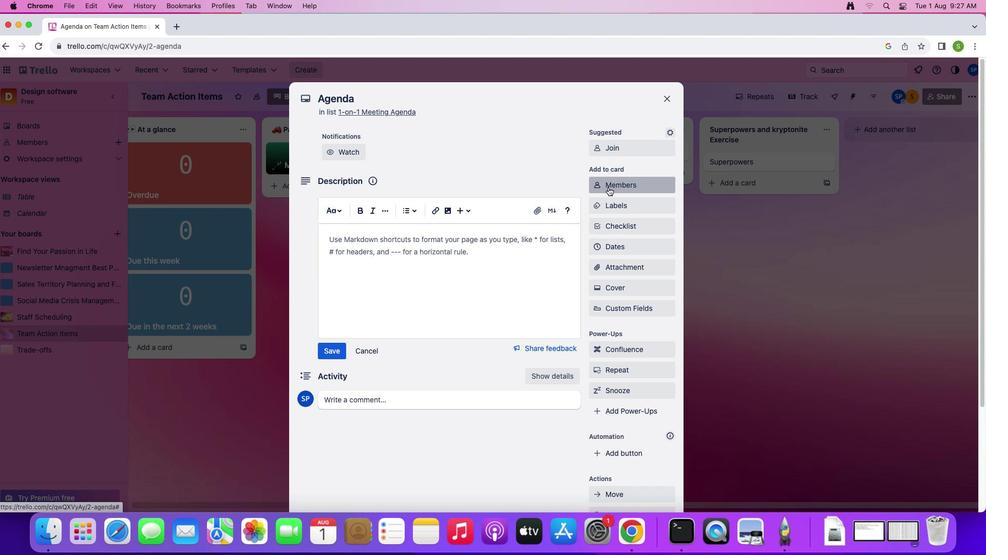 
Action: Mouse moved to (604, 236)
Screenshot: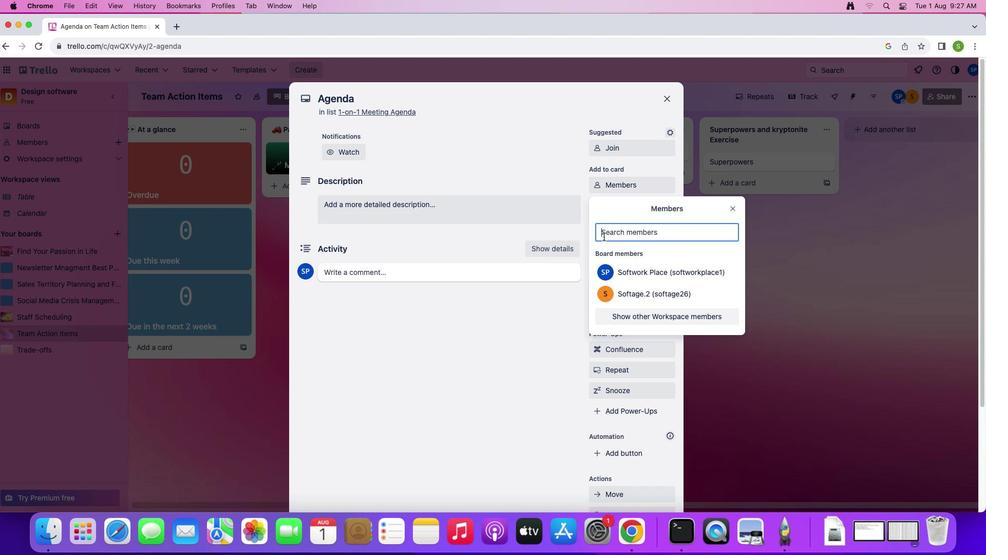 
Action: Mouse pressed left at (604, 236)
Screenshot: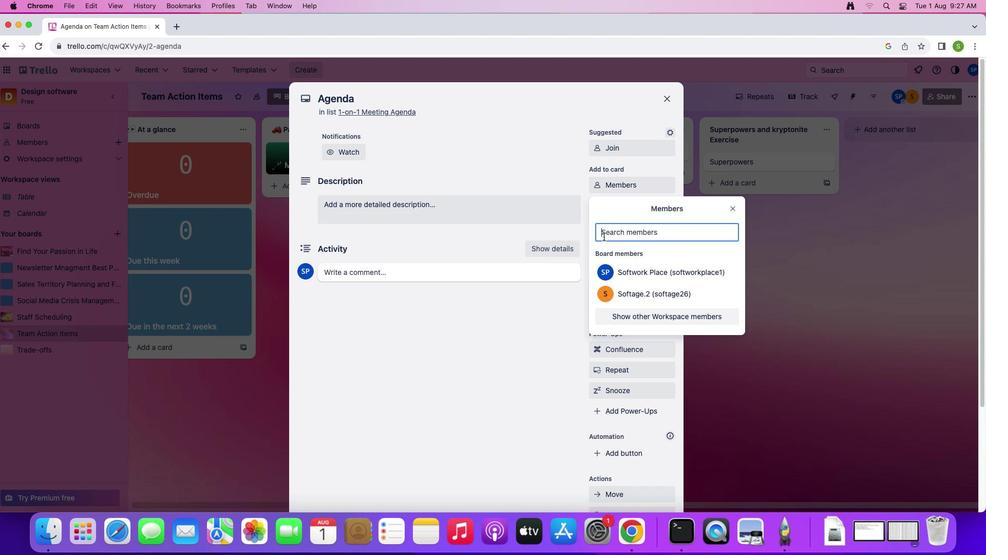 
Action: Mouse moved to (605, 233)
Screenshot: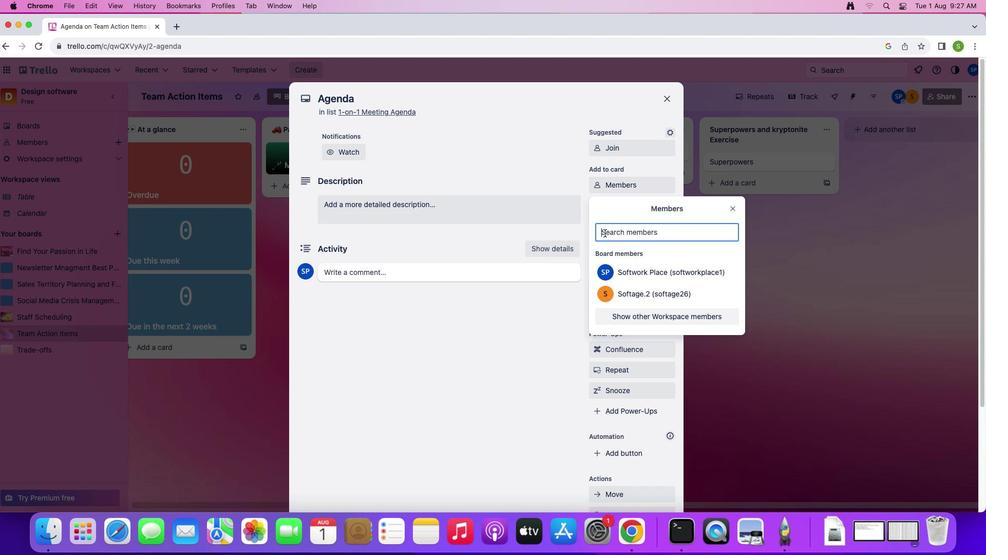
Action: Key pressed 's''o''f''t''a''g''e''.''3'Key.shift'@''s''o''f''t''a''g''e''.''n''e''t'
Screenshot: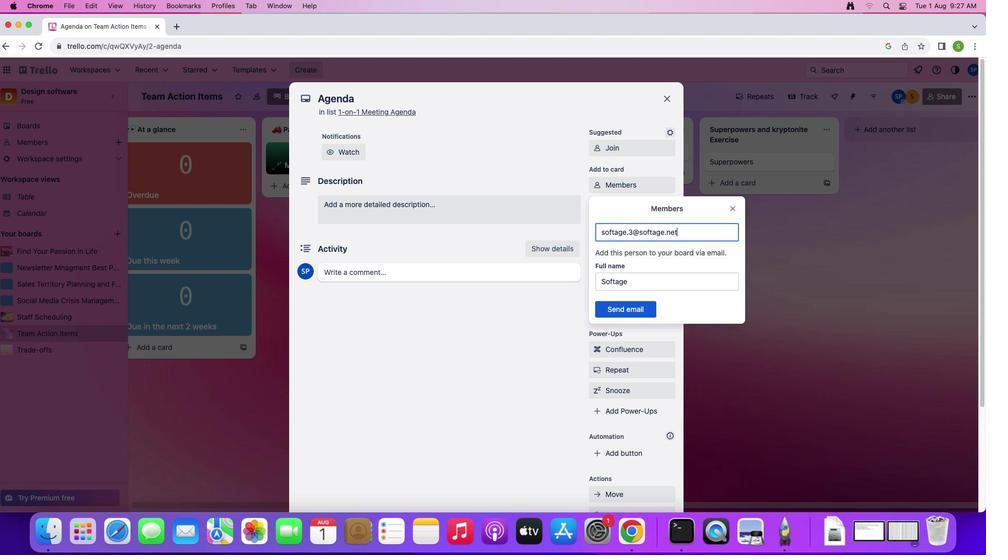 
Action: Mouse moved to (613, 310)
Screenshot: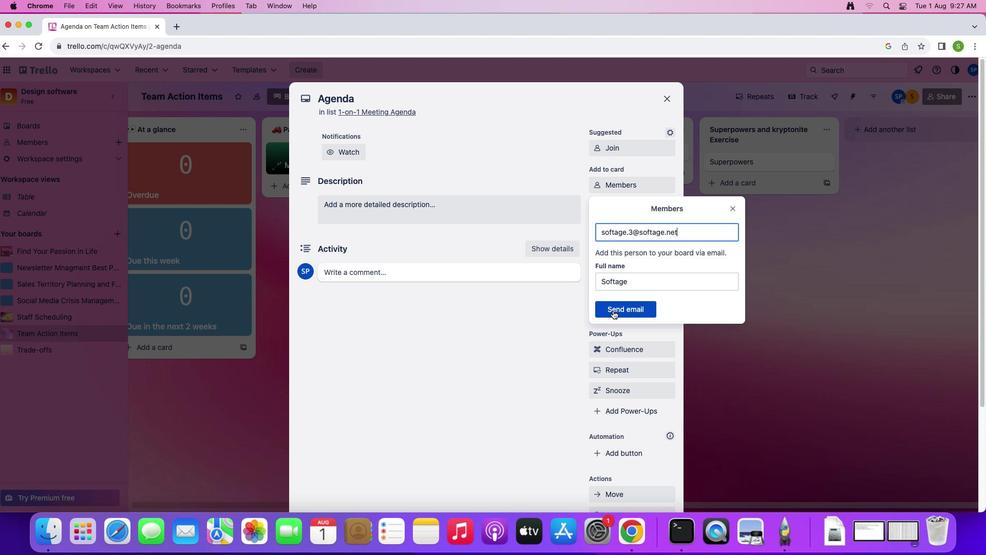 
Action: Mouse pressed left at (613, 310)
Screenshot: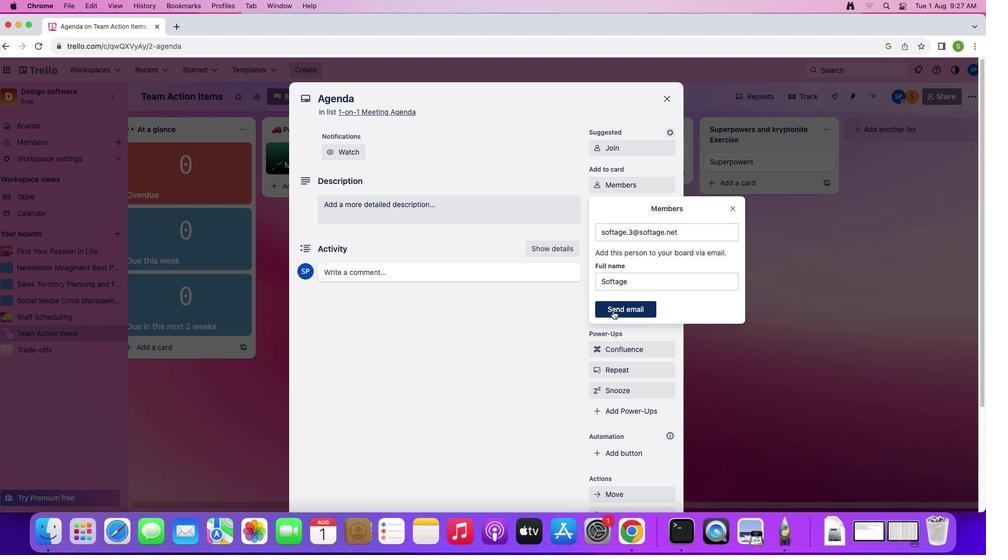 
Action: Mouse moved to (628, 203)
Screenshot: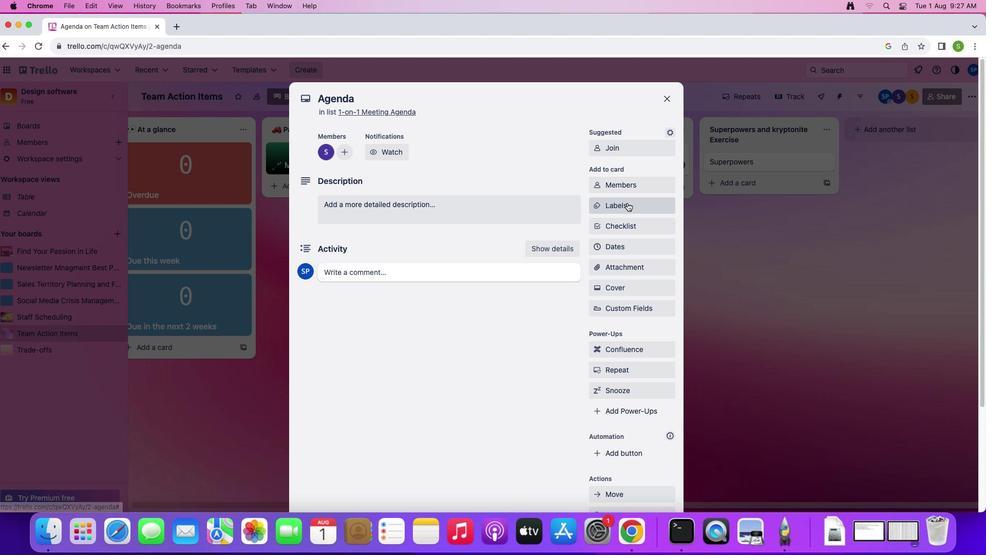 
Action: Mouse pressed left at (628, 203)
Screenshot: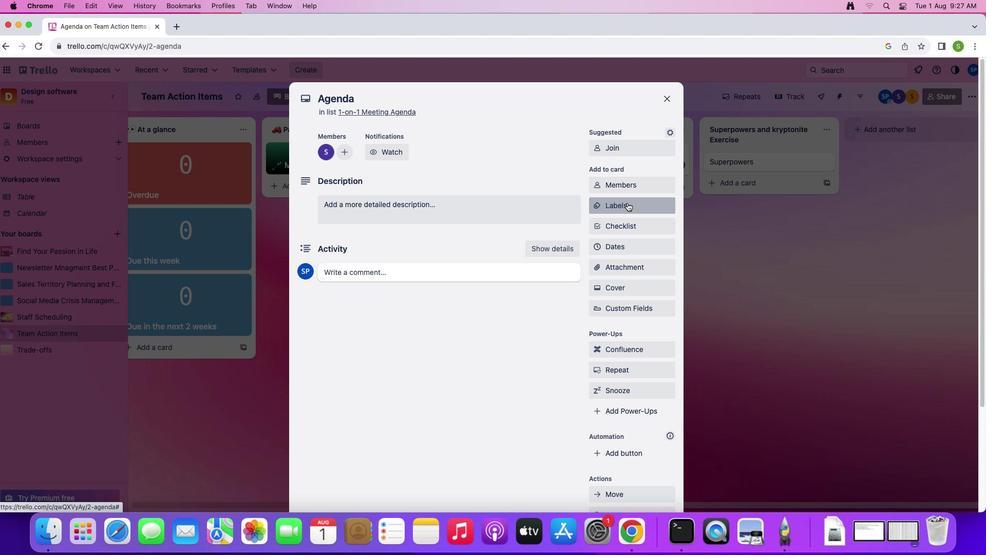 
Action: Mouse moved to (645, 345)
Screenshot: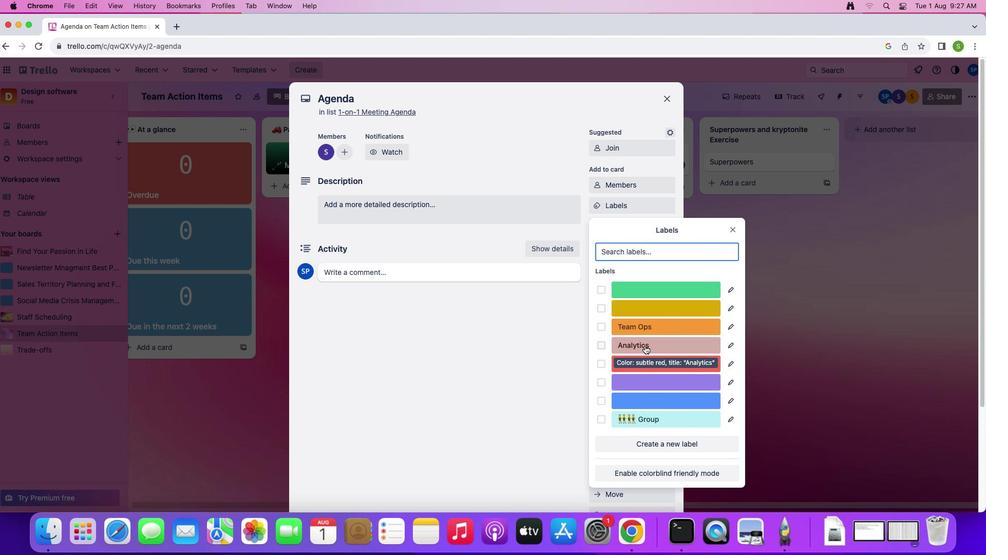 
Action: Mouse pressed left at (645, 345)
Screenshot: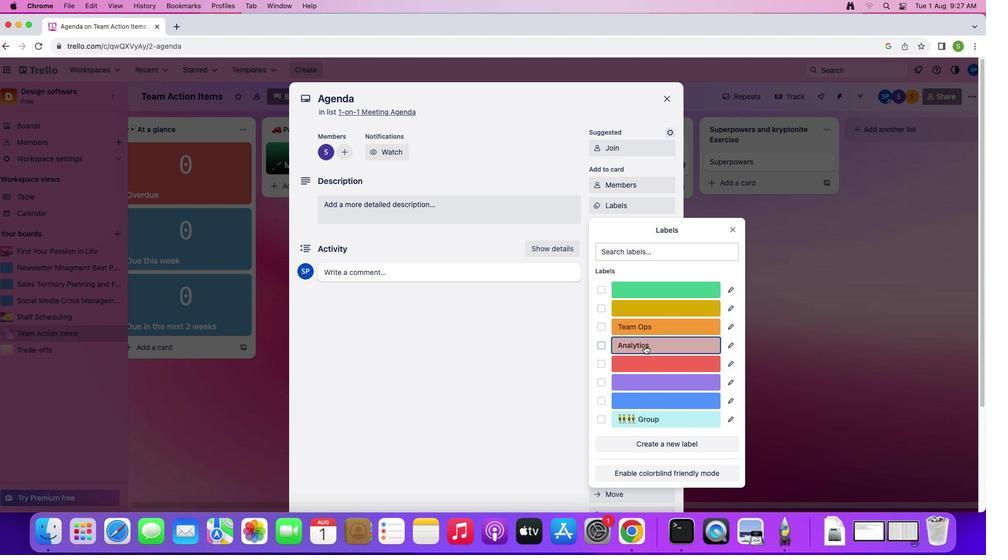 
Action: Mouse moved to (734, 232)
Screenshot: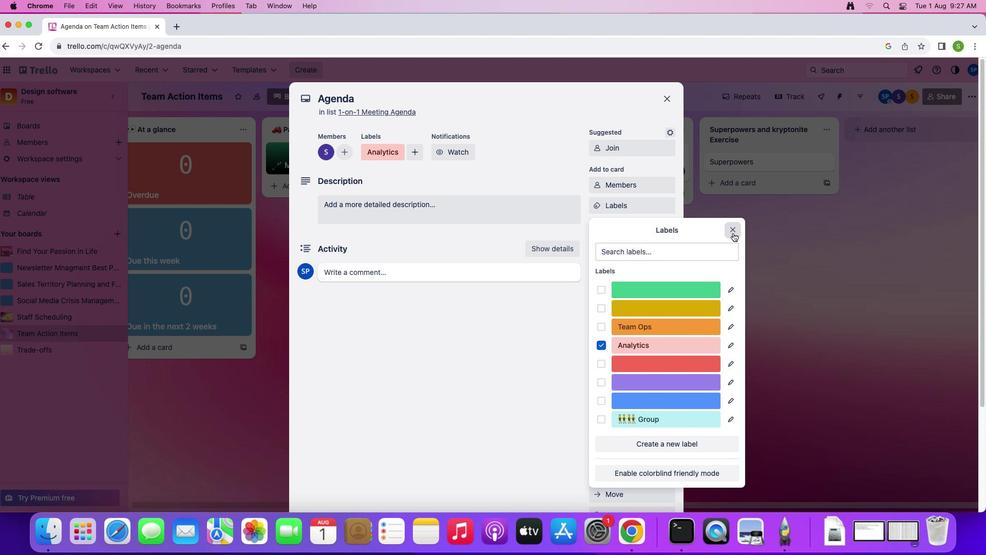 
Action: Mouse pressed left at (734, 232)
Screenshot: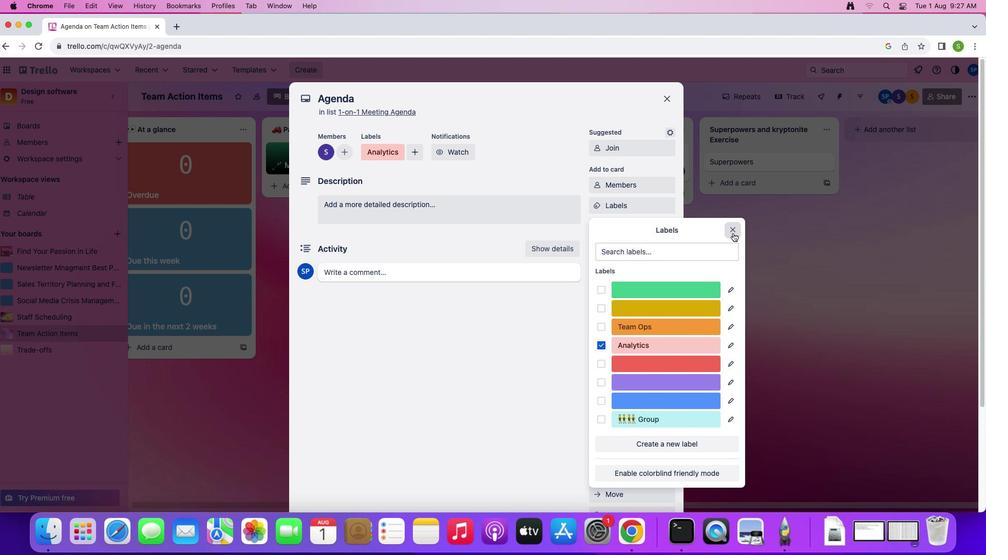 
Action: Mouse moved to (632, 229)
Screenshot: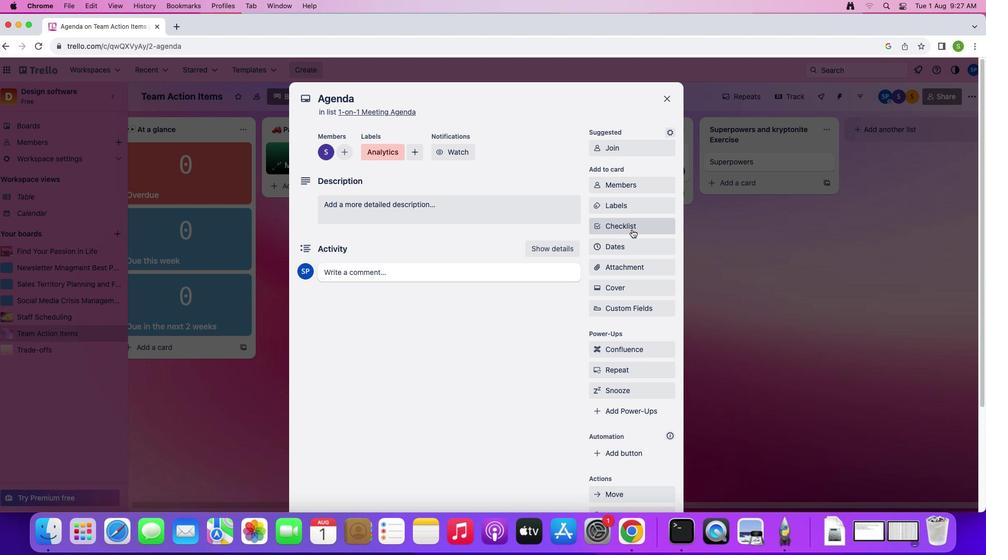 
Action: Mouse pressed left at (632, 229)
Screenshot: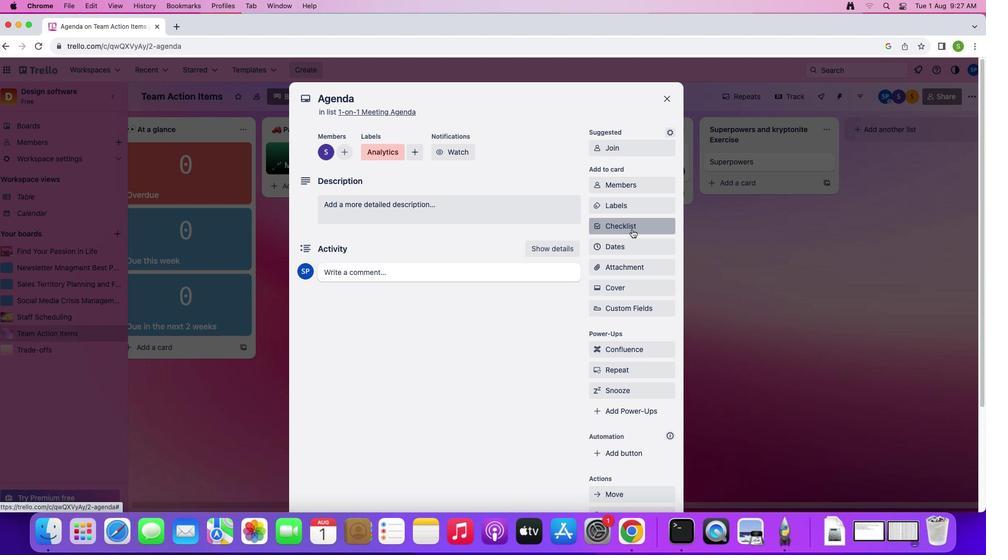 
Action: Mouse moved to (640, 335)
Screenshot: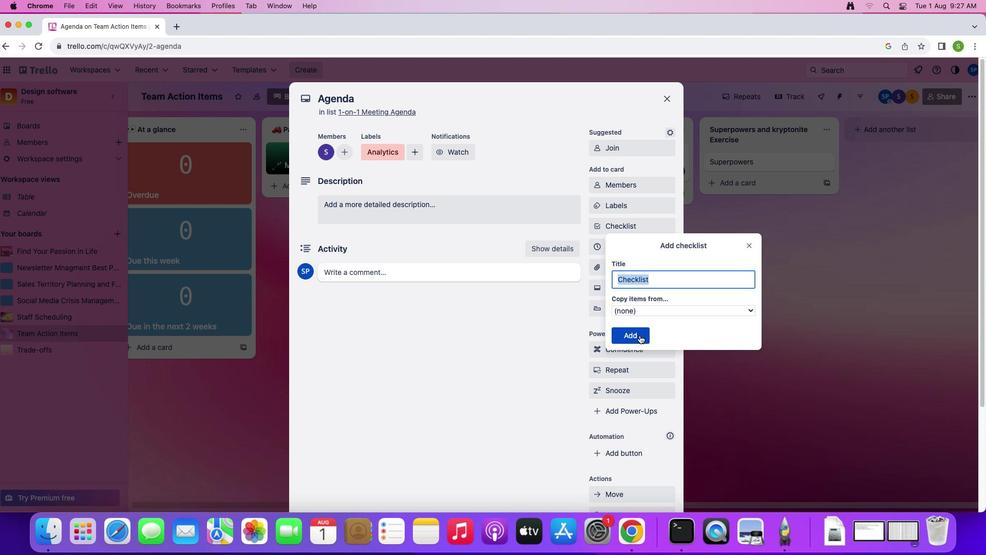
Action: Mouse pressed left at (640, 335)
Screenshot: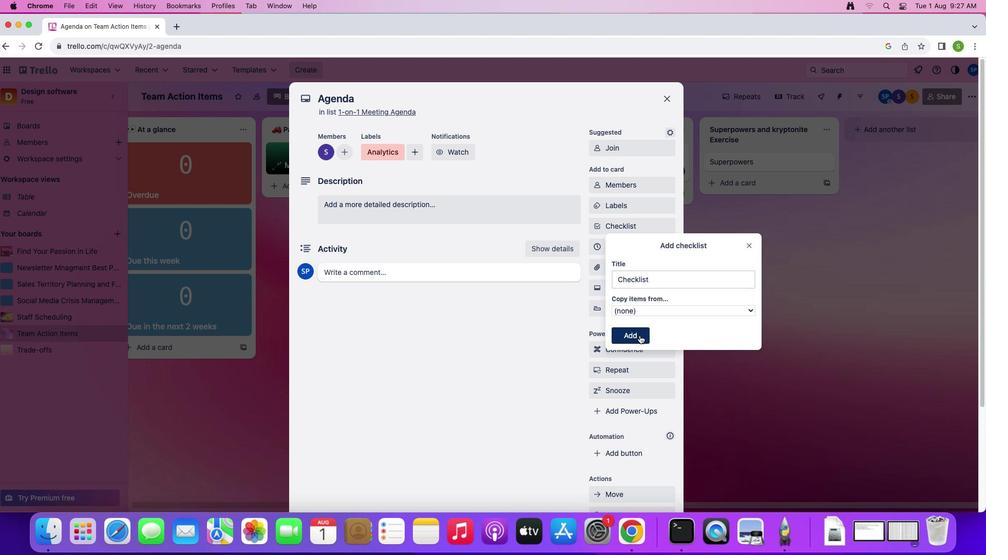 
Action: Mouse moved to (614, 248)
Screenshot: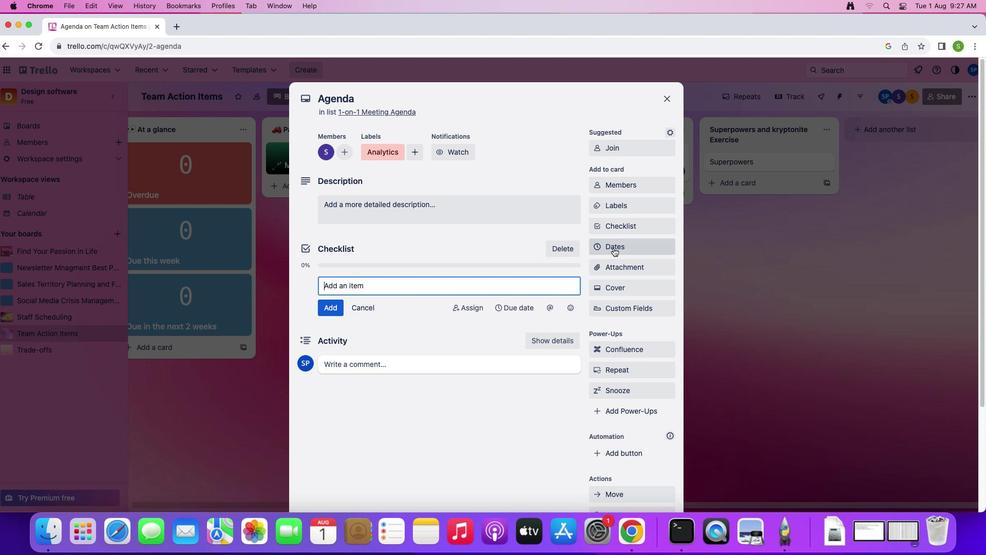 
Action: Mouse pressed left at (614, 248)
Screenshot: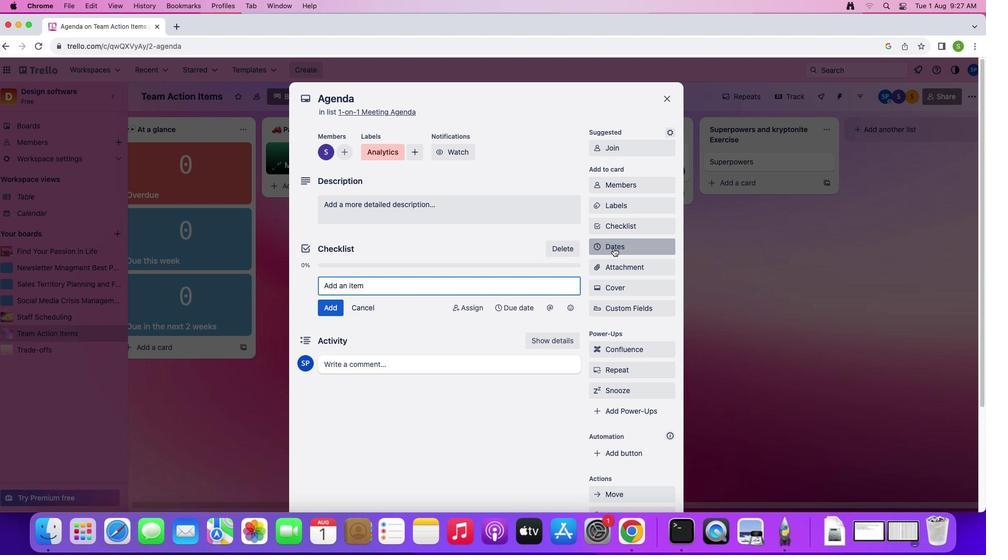 
Action: Mouse moved to (652, 195)
Screenshot: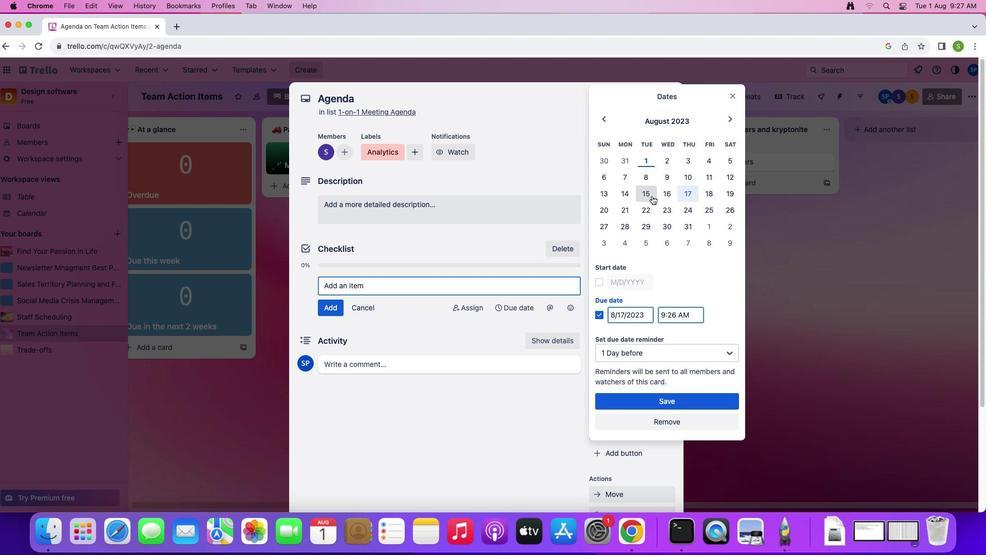 
Action: Mouse pressed left at (652, 195)
Screenshot: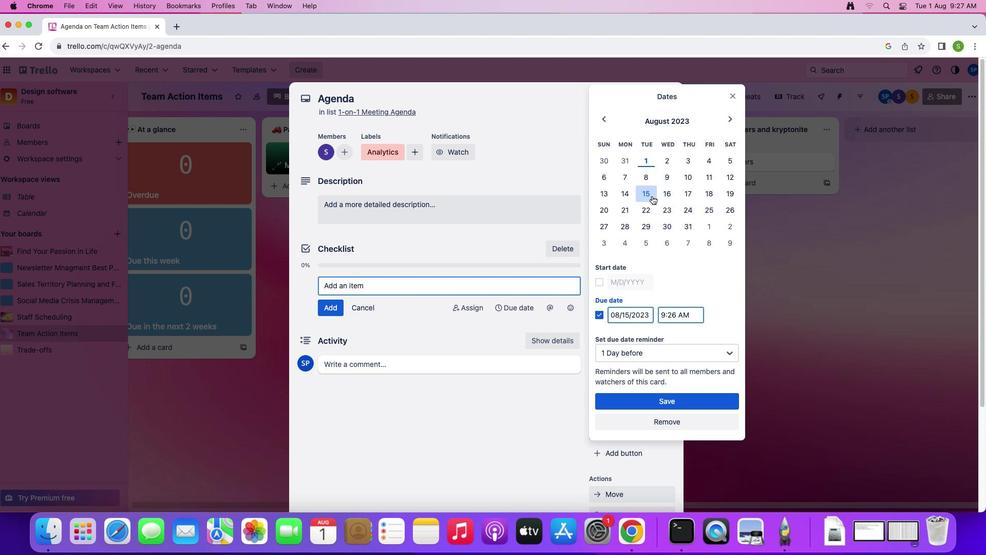 
Action: Mouse moved to (602, 282)
Screenshot: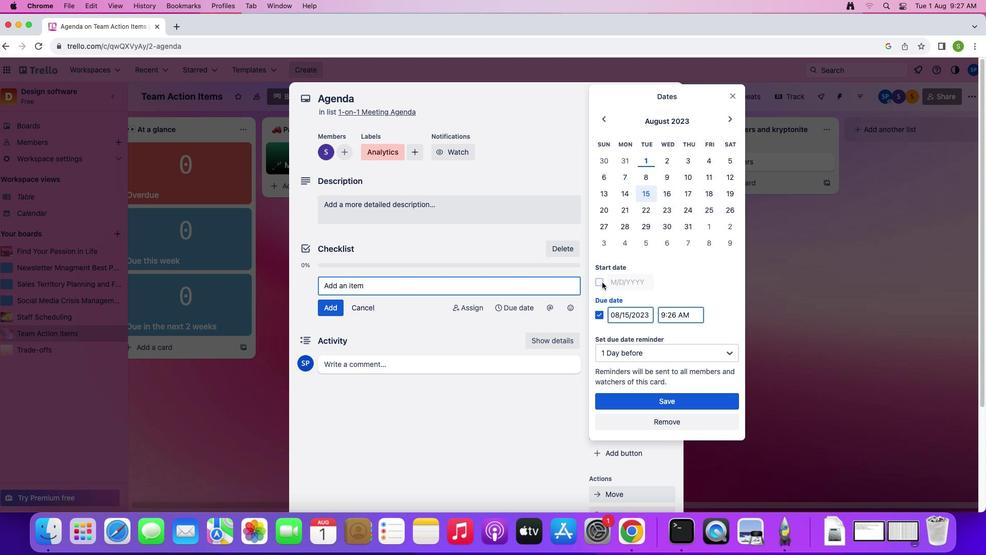 
Action: Mouse pressed left at (602, 282)
Screenshot: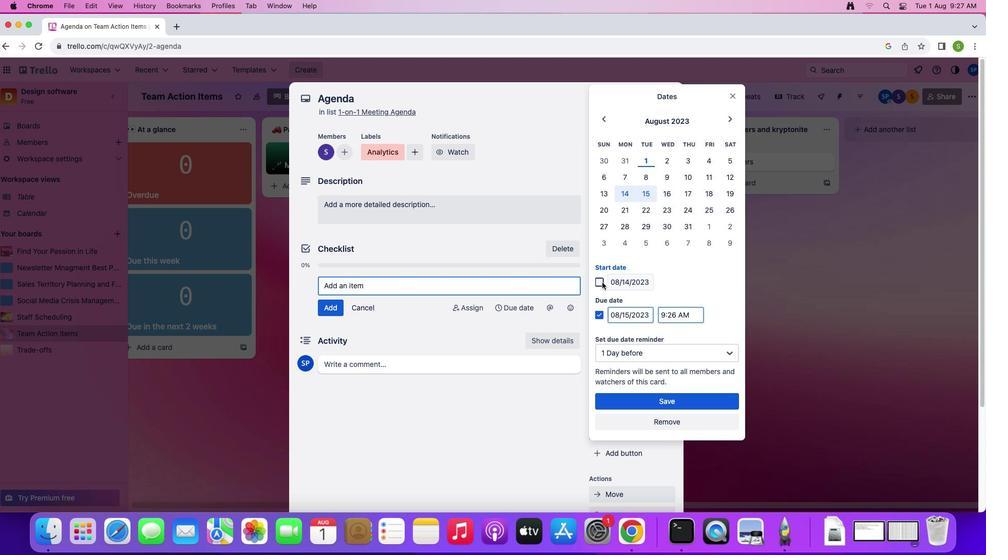 
Action: Mouse moved to (629, 399)
Screenshot: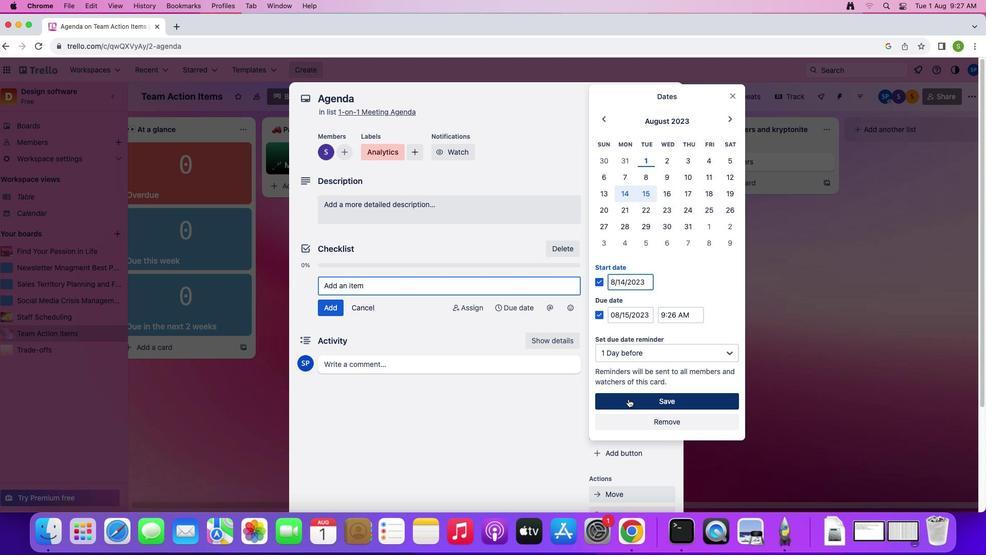 
Action: Mouse pressed left at (629, 399)
Screenshot: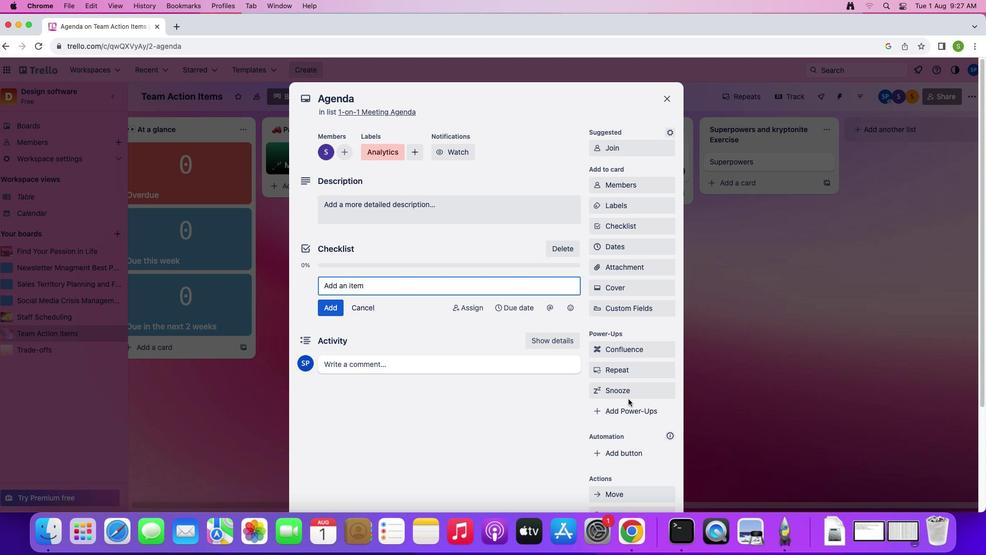 
Action: Mouse moved to (634, 284)
Screenshot: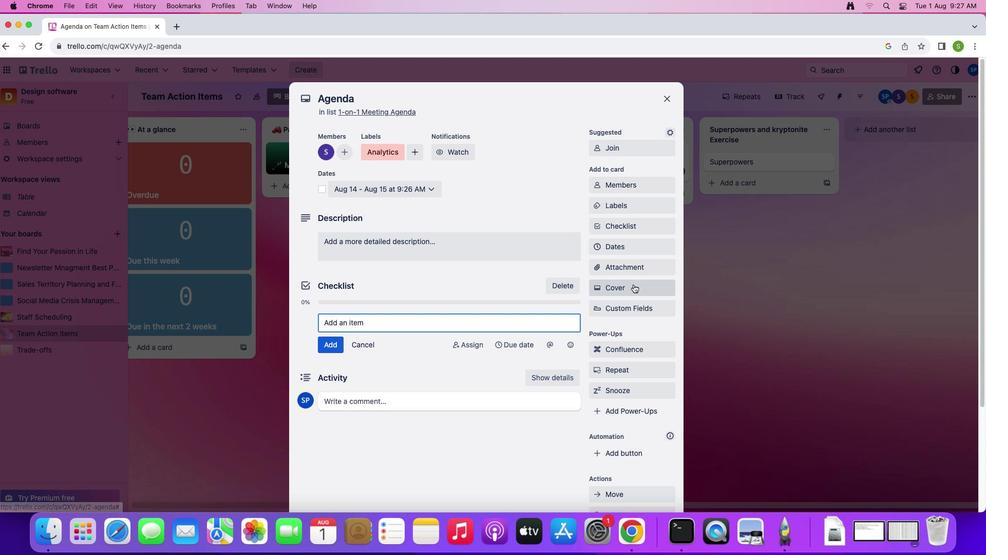 
Action: Mouse pressed left at (634, 284)
Screenshot: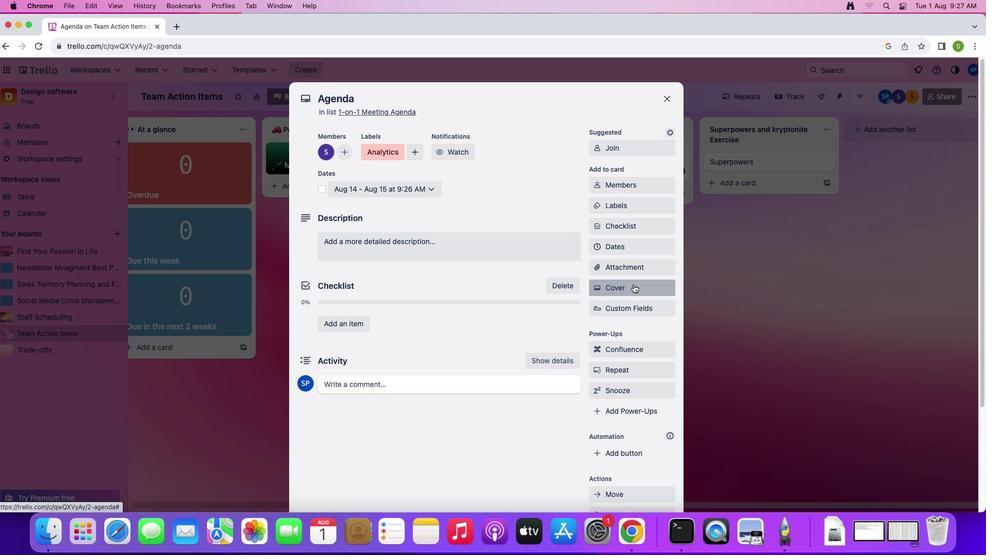 
Action: Mouse moved to (695, 326)
Screenshot: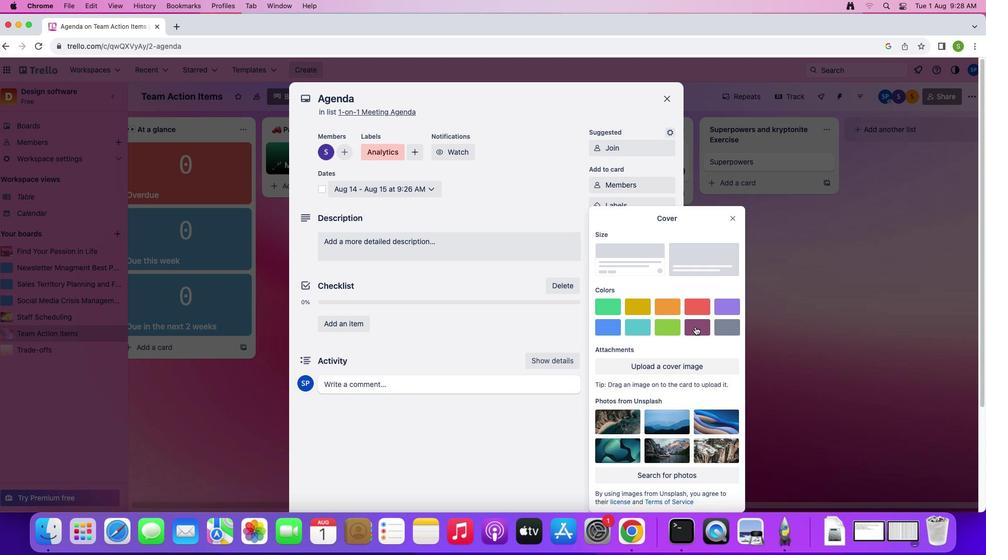 
Action: Mouse pressed left at (695, 326)
Screenshot: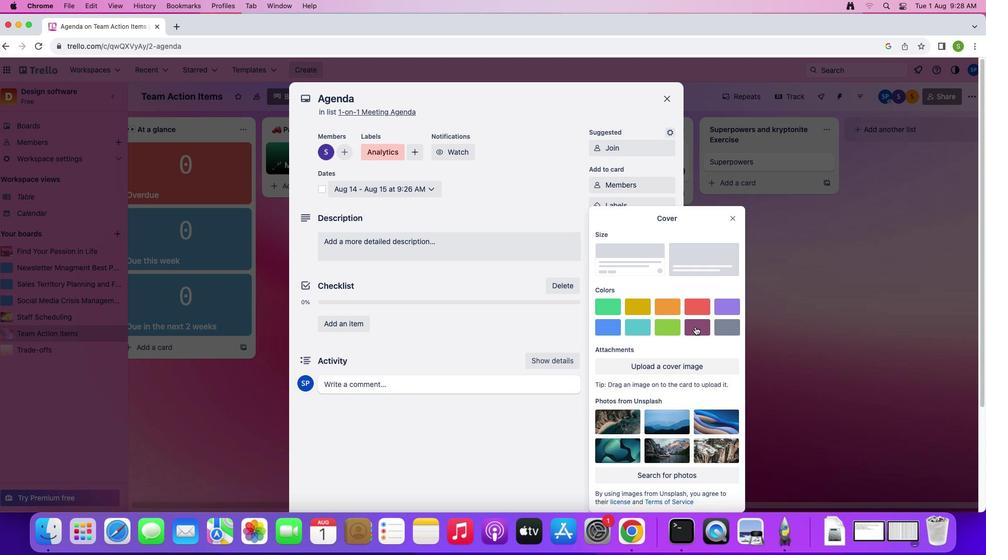 
Action: Mouse moved to (735, 202)
Screenshot: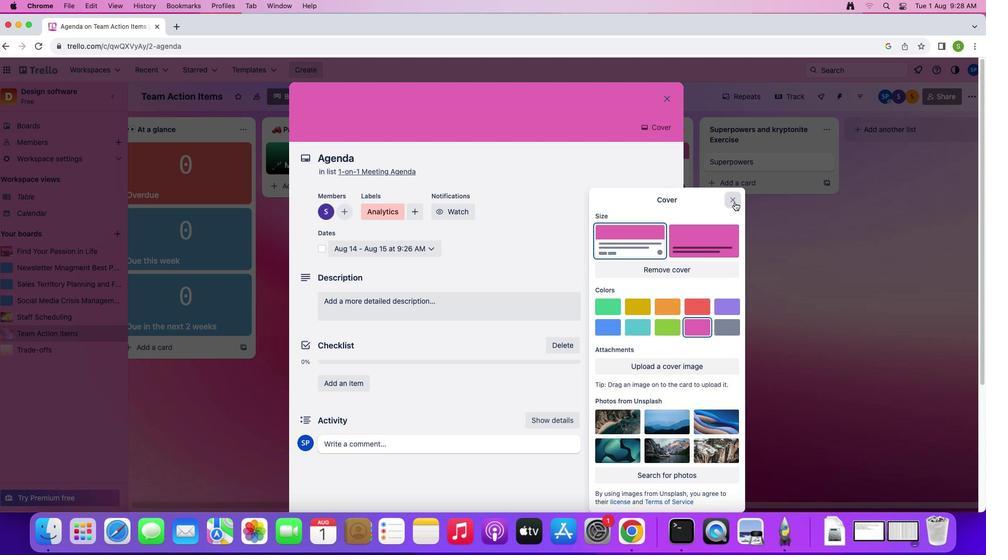 
Action: Mouse pressed left at (735, 202)
Screenshot: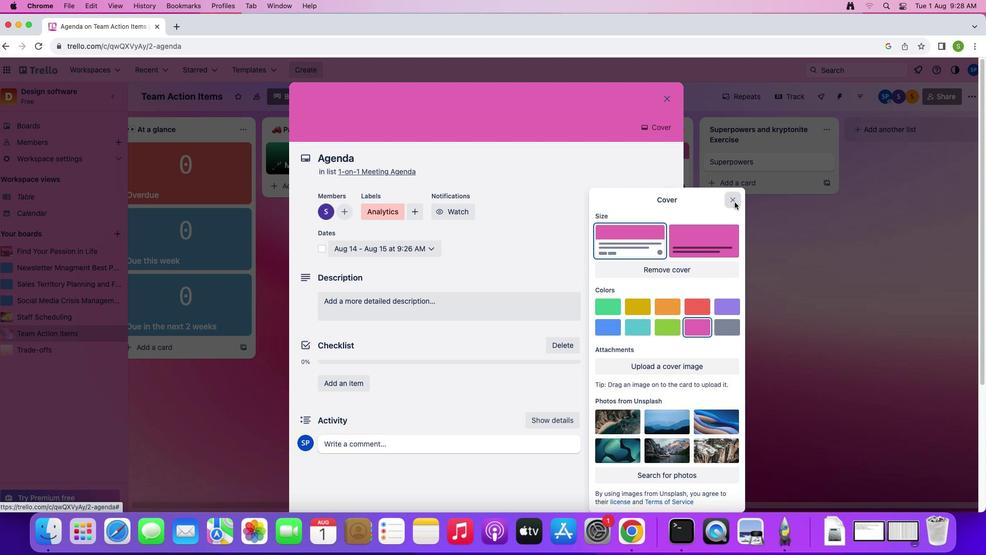 
Action: Mouse moved to (392, 306)
Screenshot: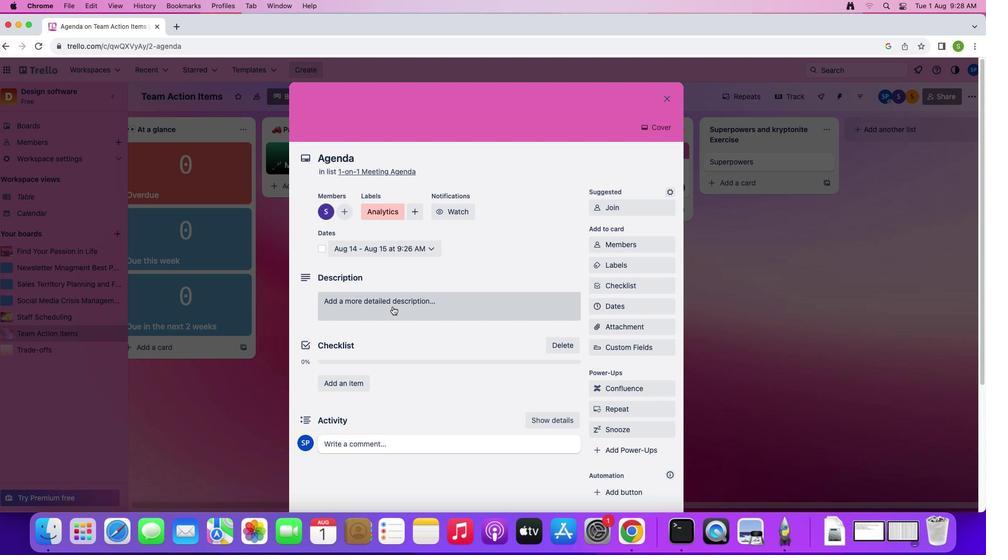 
Action: Mouse pressed left at (392, 306)
Screenshot: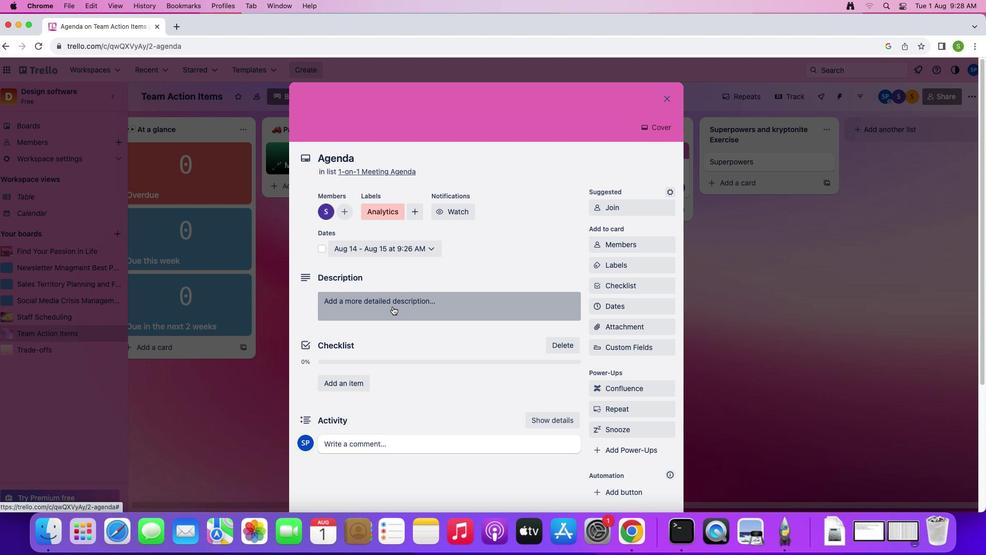 
Action: Mouse moved to (461, 306)
Screenshot: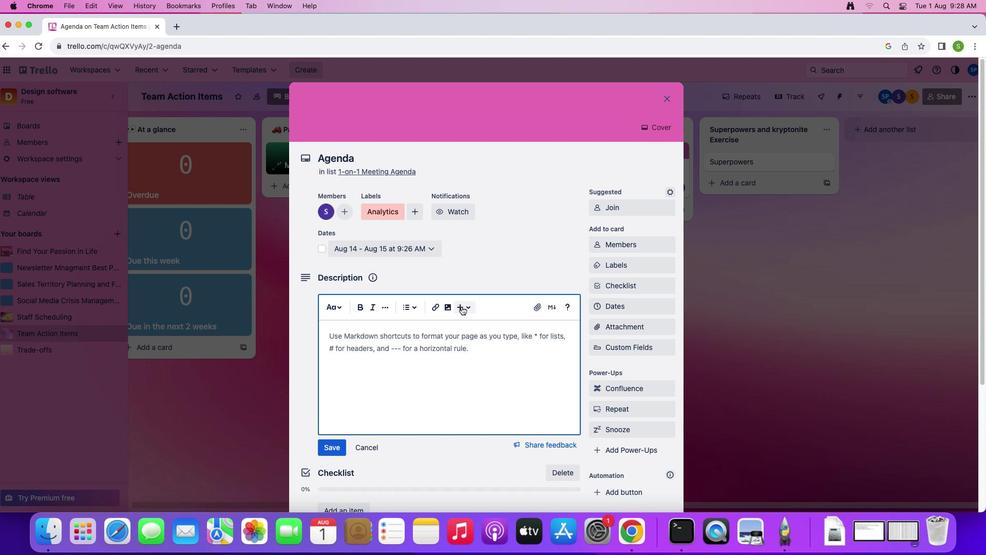 
Action: Key pressed Key.shift'T''h''i''s'Key.space'b''o''a''r''d'Key.space'k''e''e''p''s'Key.space'm''y''s''e''l''f'Key.space'a''n''d'Key.space'a''n''y'Key.space'd''i''r''e''c''t'Key.space'r''e''p''o''e'Key.backspace'r''t''s'Key.space'o''n'Key.space't''h''e'Key.space's''a''m''e'Key.space'p''a''g''e''.'
Screenshot: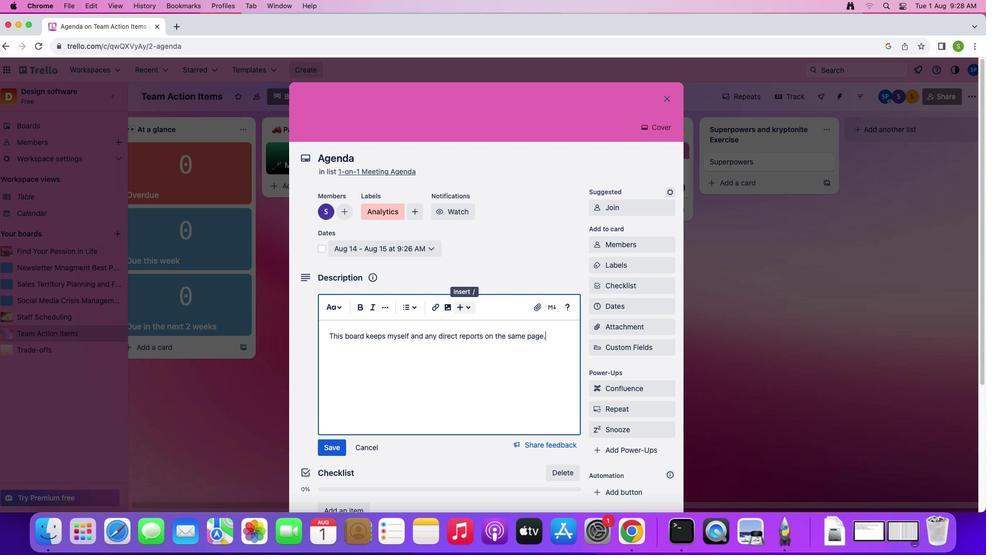 
Action: Mouse moved to (339, 449)
Screenshot: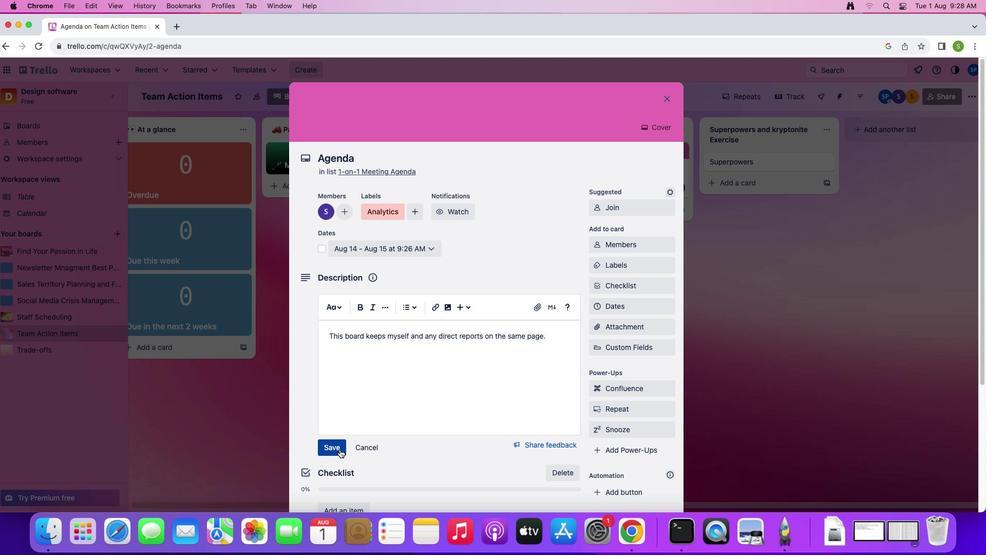 
Action: Mouse pressed left at (339, 449)
Screenshot: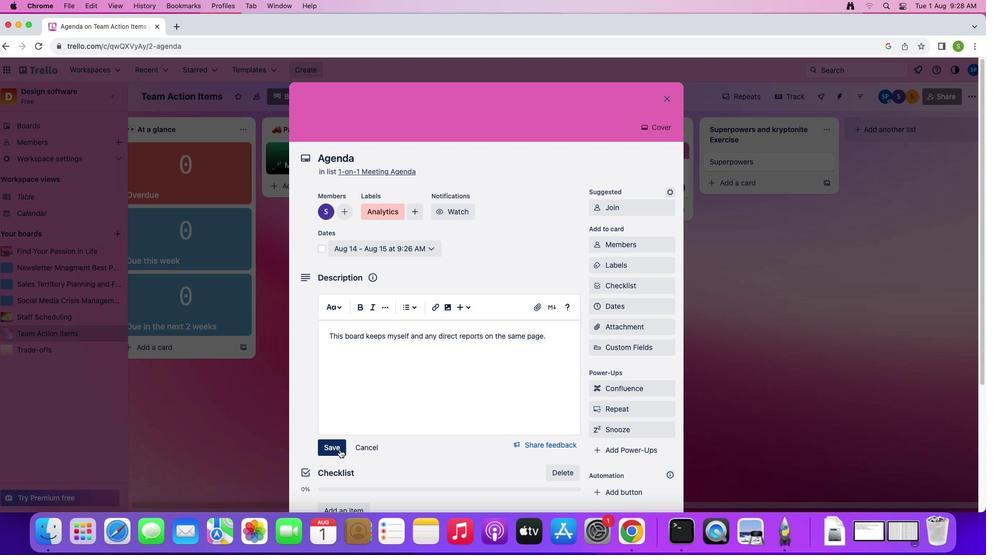 
Action: Mouse moved to (387, 428)
Screenshot: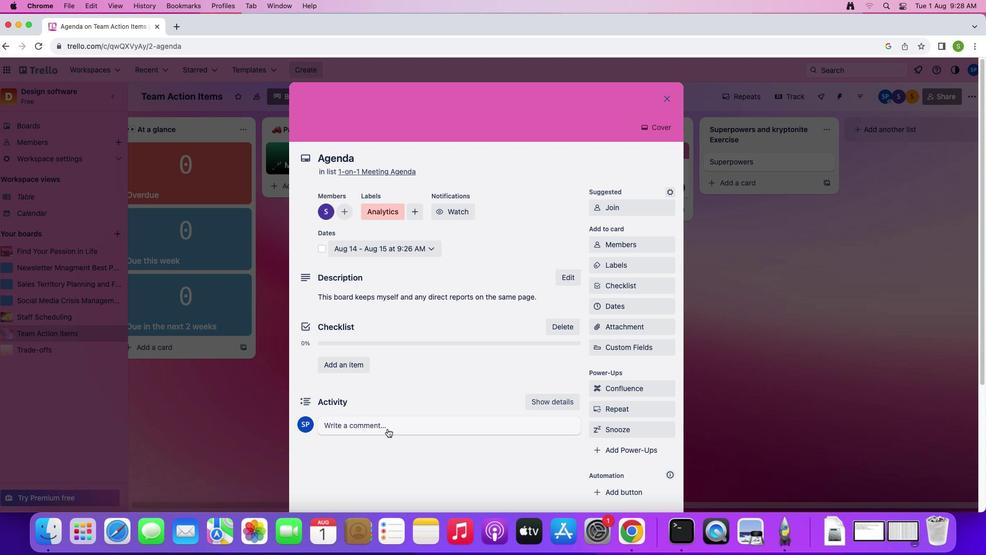 
Action: Mouse pressed left at (387, 428)
Screenshot: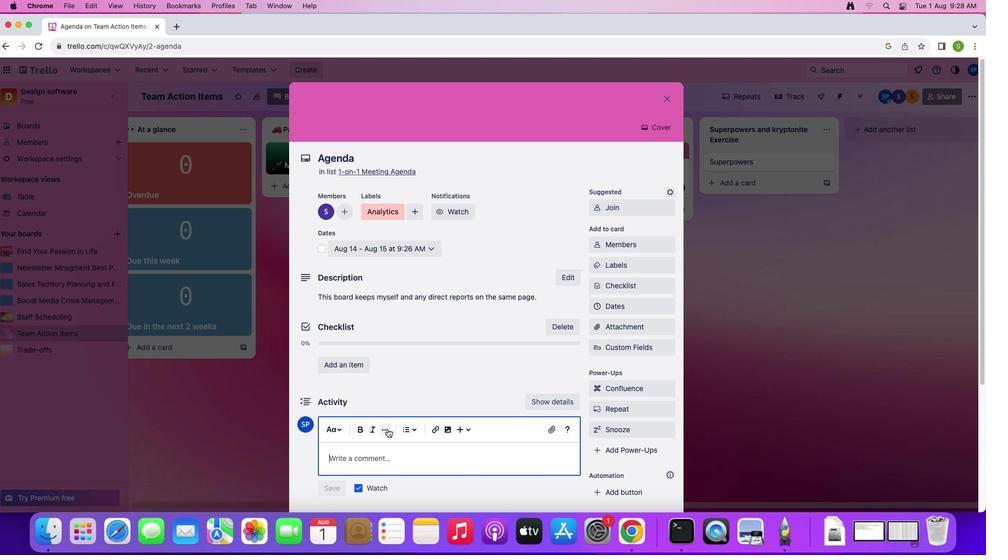 
Action: Mouse moved to (401, 382)
Screenshot: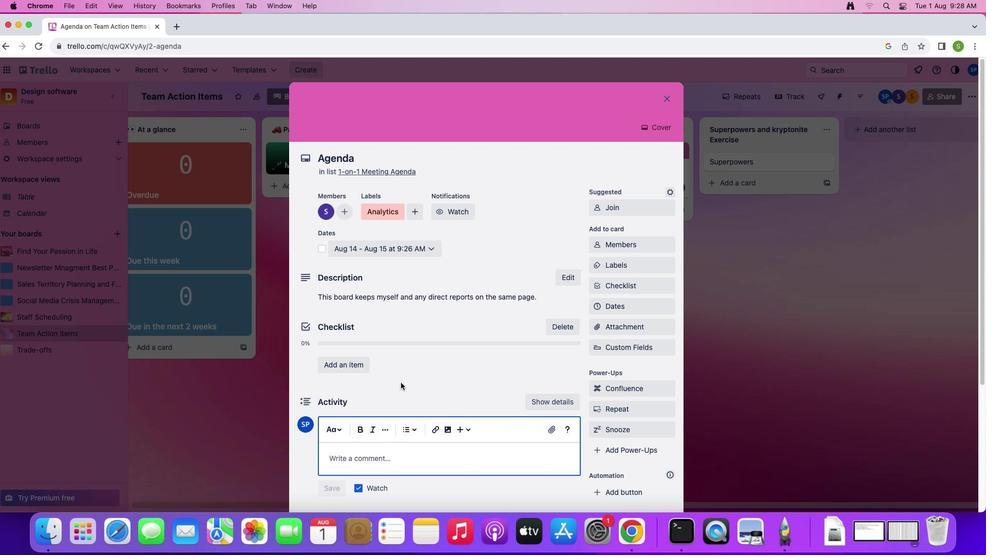 
Action: Key pressed Key.shift'P''r''i''n''c''i''p''a''l'Key.spaceKey.shift'W''r''i''t''e''r'
Screenshot: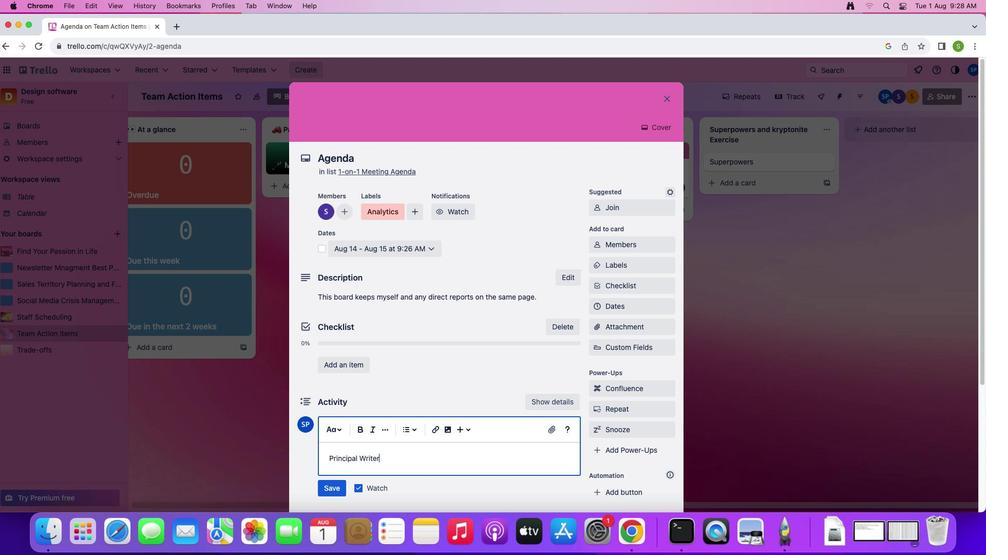 
Action: Mouse moved to (338, 488)
Screenshot: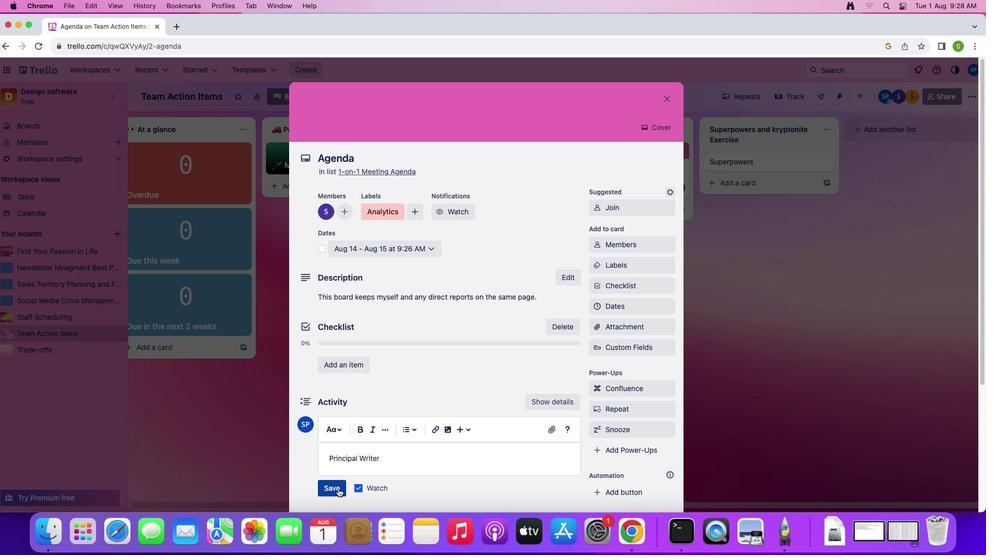 
Action: Mouse pressed left at (338, 488)
Screenshot: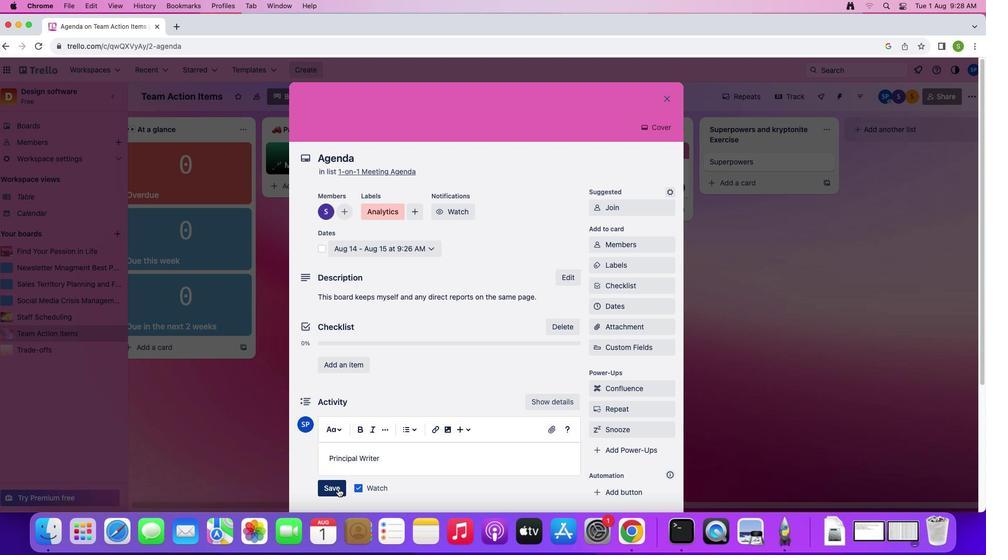 
Action: Mouse moved to (344, 365)
Screenshot: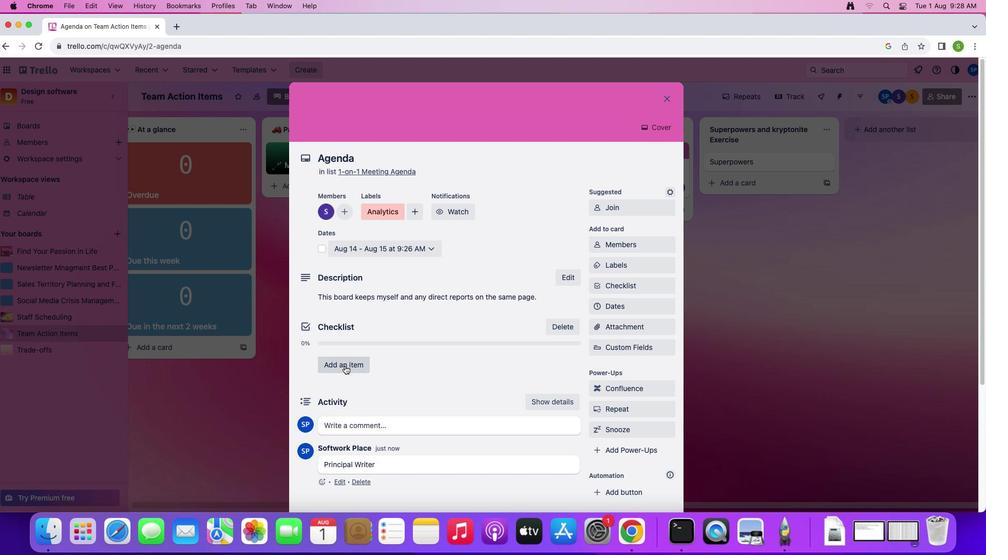 
Action: Mouse pressed left at (344, 365)
Screenshot: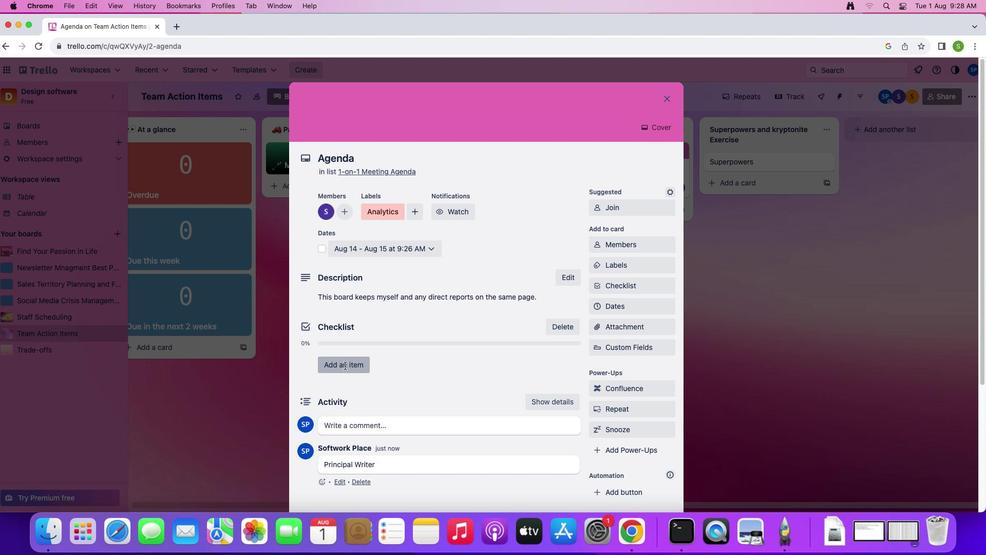 
Action: Mouse moved to (361, 361)
Screenshot: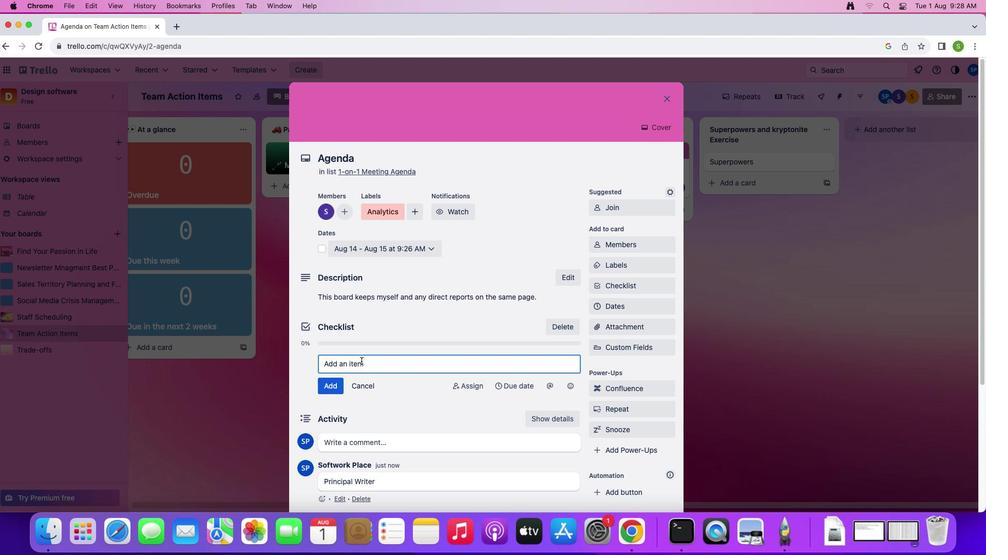 
Action: Mouse pressed left at (361, 361)
Screenshot: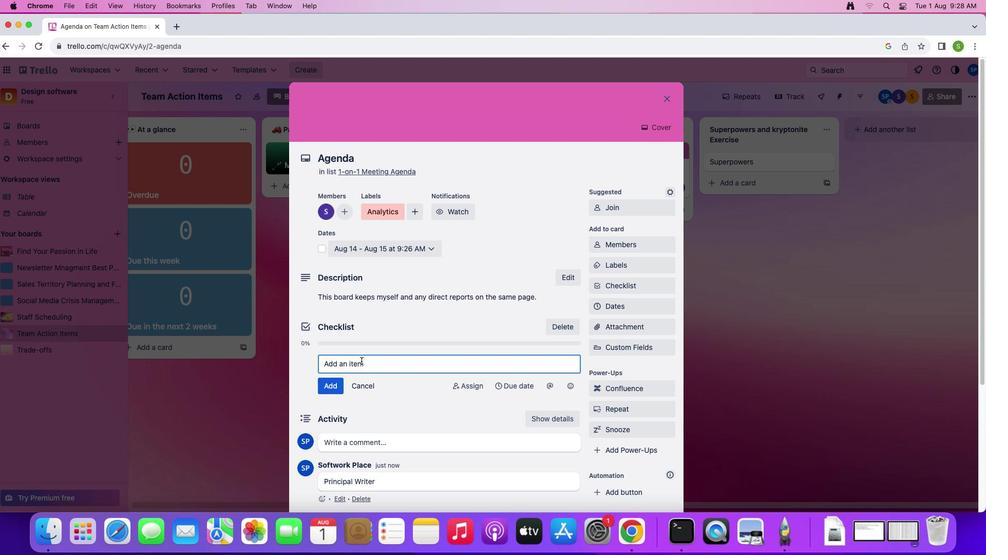 
Action: Key pressed Key.shift'P''r''i''n''c''i''p''a''l'
Screenshot: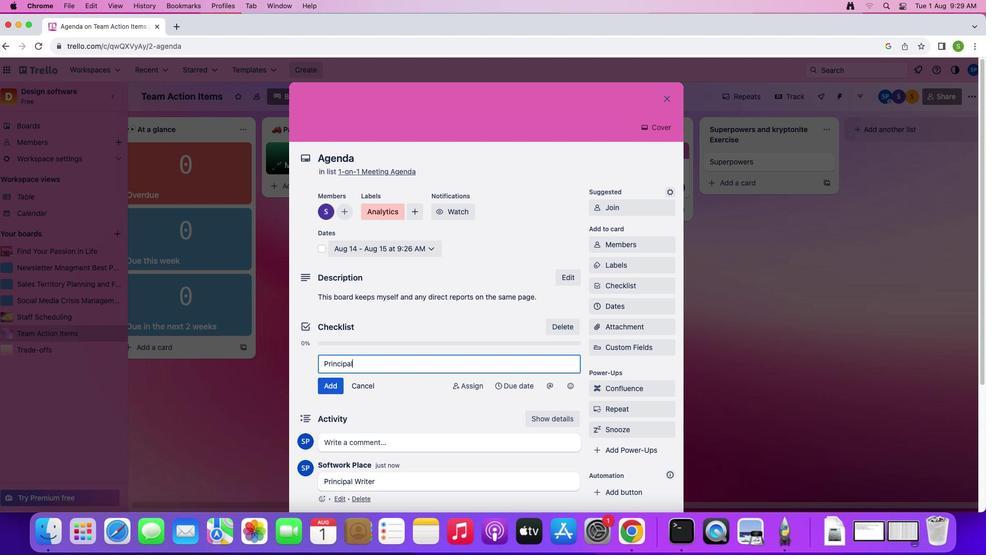 
Action: Mouse moved to (325, 386)
Screenshot: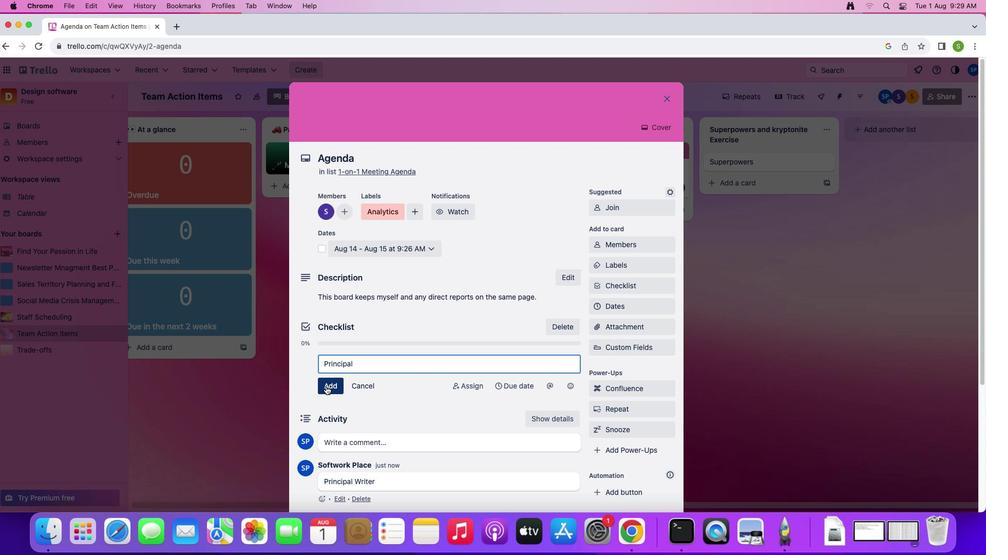 
Action: Mouse pressed left at (325, 386)
Screenshot: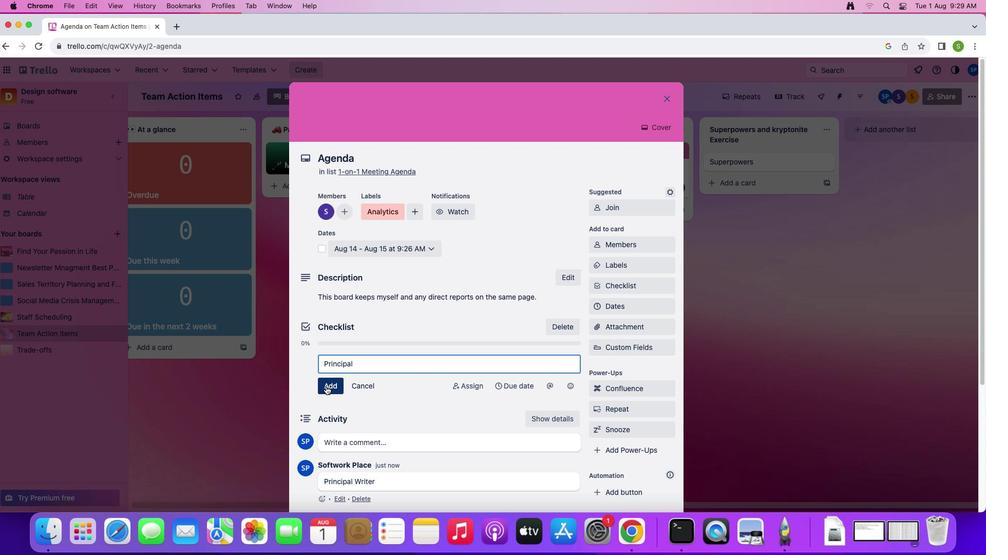 
Action: Mouse moved to (667, 100)
Screenshot: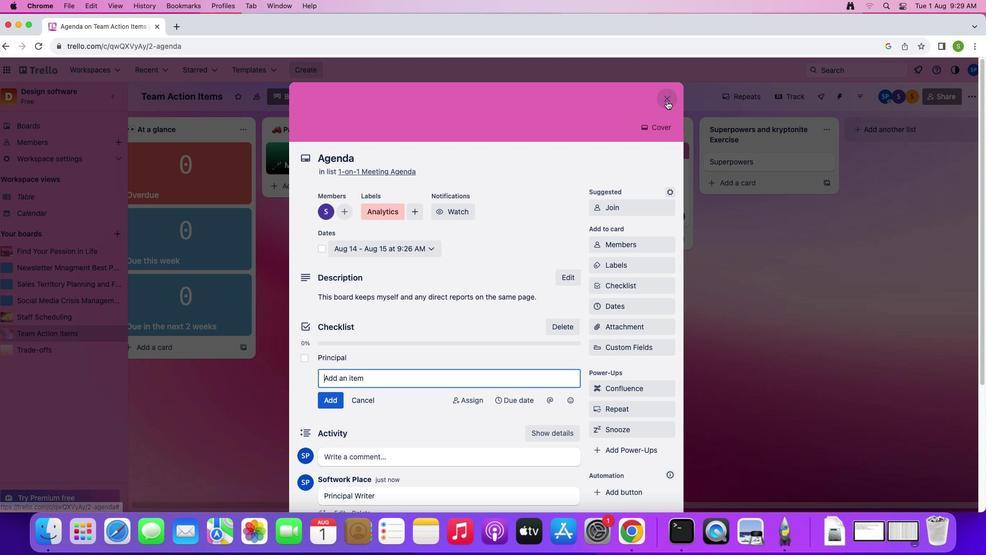 
Action: Mouse pressed left at (667, 100)
Screenshot: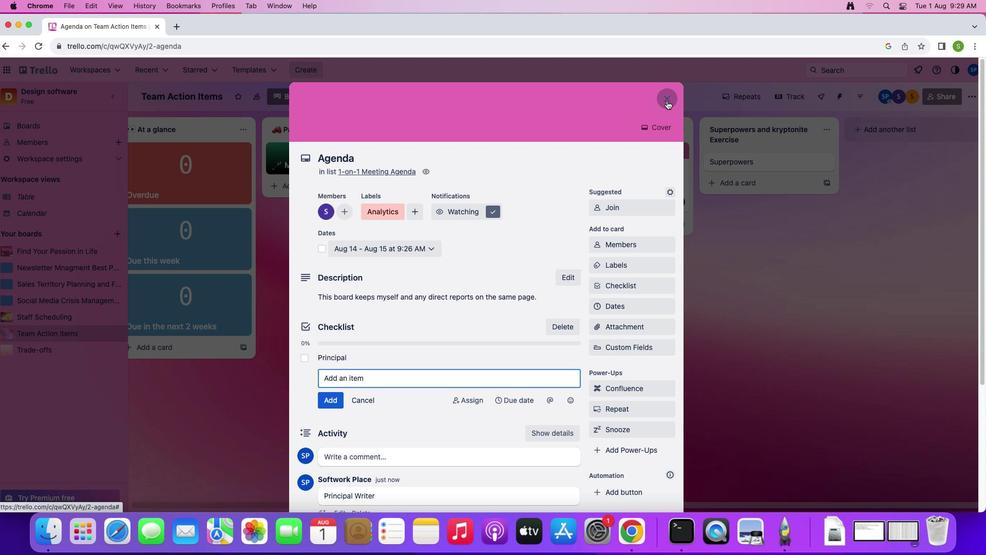 
Action: Mouse moved to (748, 161)
Screenshot: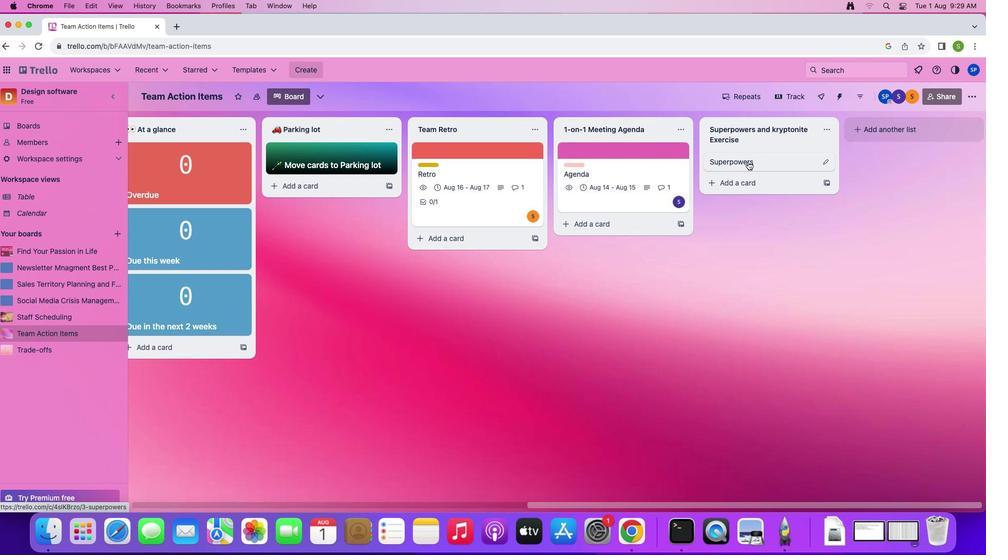 
Action: Mouse pressed left at (748, 161)
Screenshot: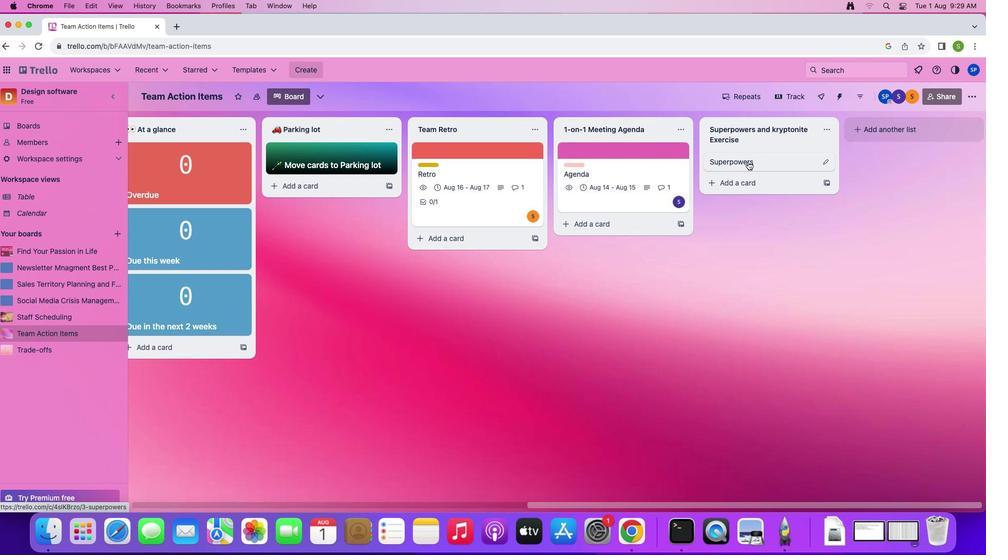 
Action: Mouse moved to (612, 185)
Screenshot: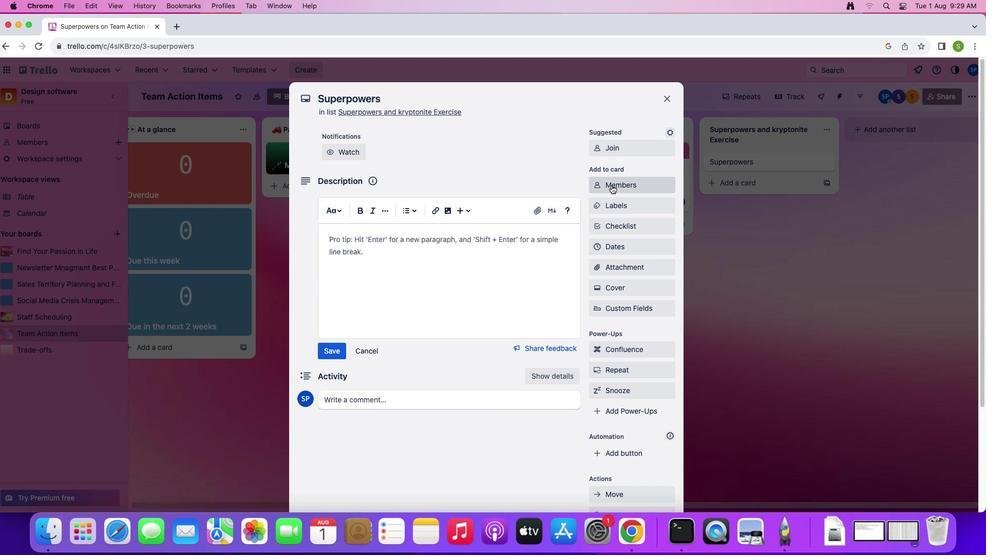 
Action: Mouse pressed left at (612, 185)
Screenshot: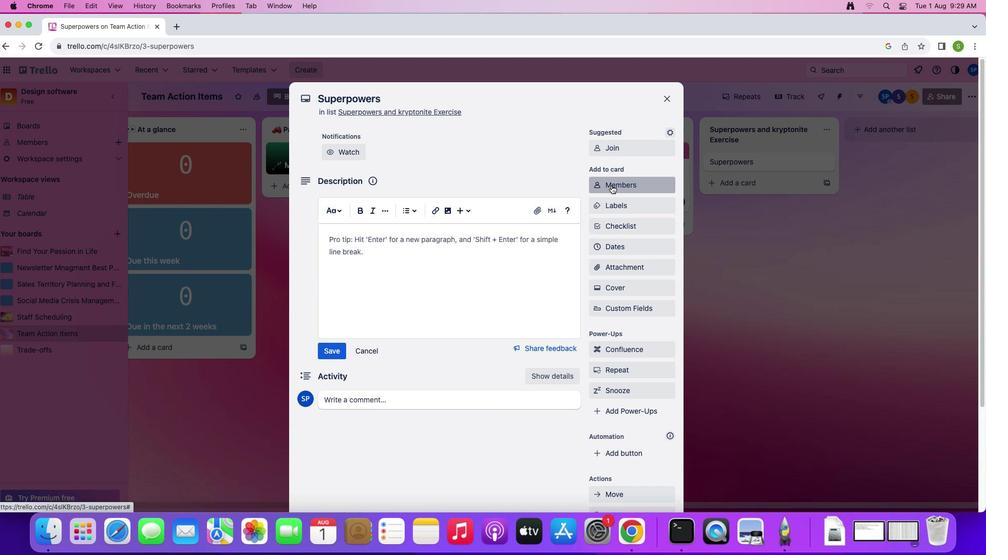 
Action: Mouse moved to (619, 236)
Screenshot: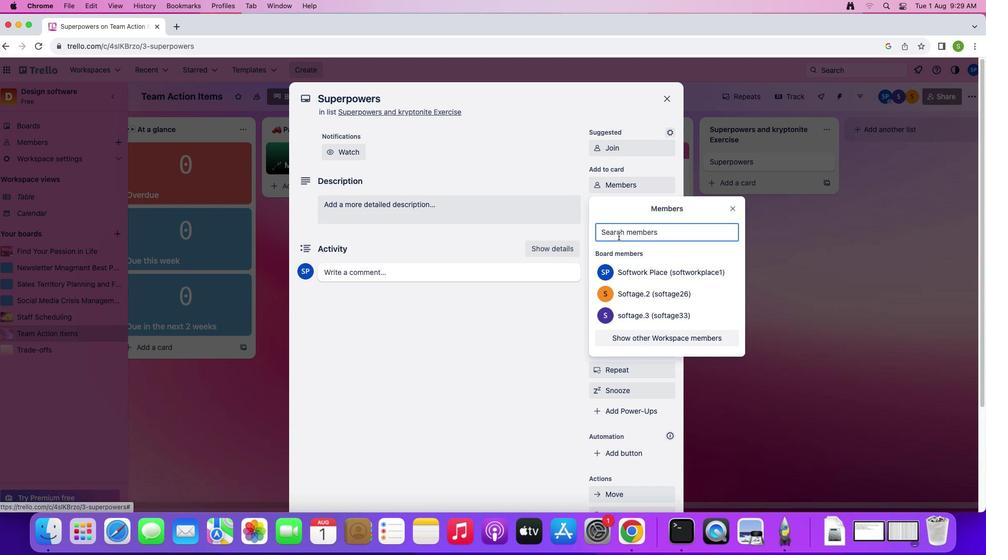 
Action: Mouse pressed left at (619, 236)
Screenshot: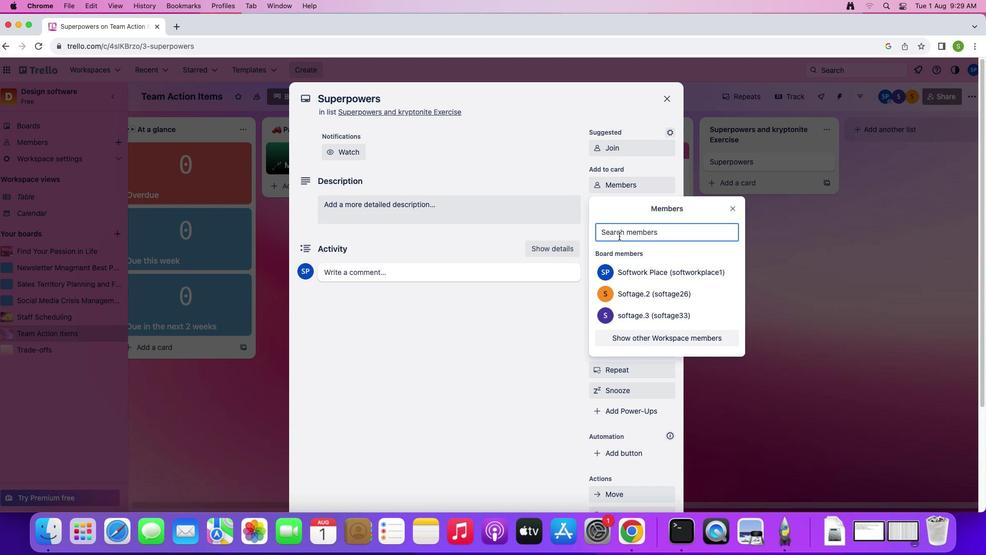 
Action: Mouse moved to (672, 226)
Screenshot: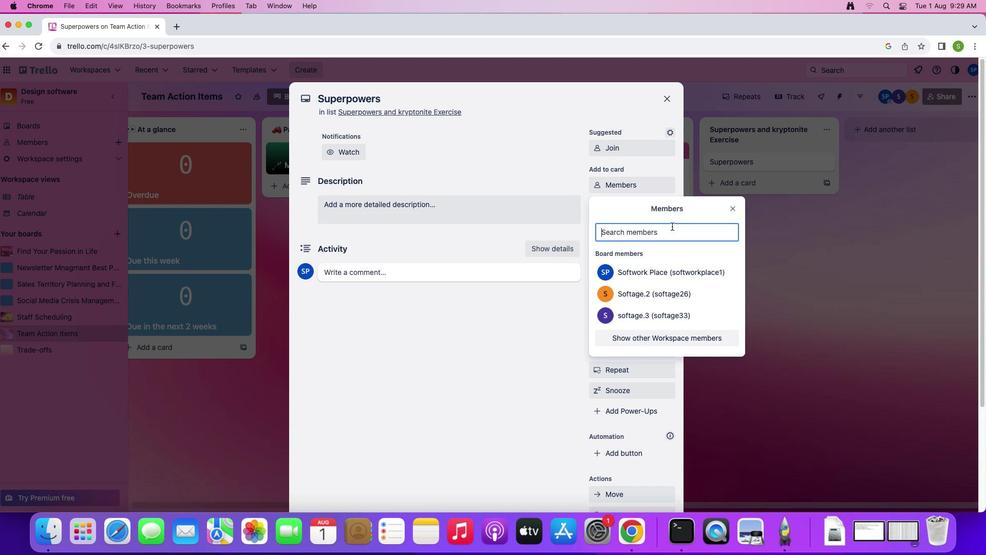 
Action: Key pressed 's''o''f''t''a''g''e''.''2'Key.shift'@''s''o''f''t''a''g''e''.''n''e''t'
Screenshot: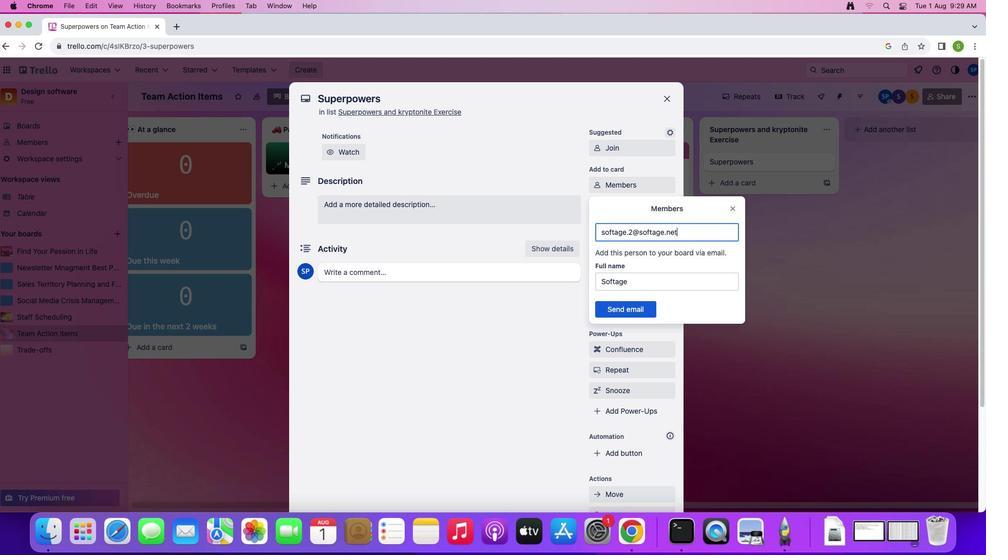 
Action: Mouse moved to (612, 309)
Screenshot: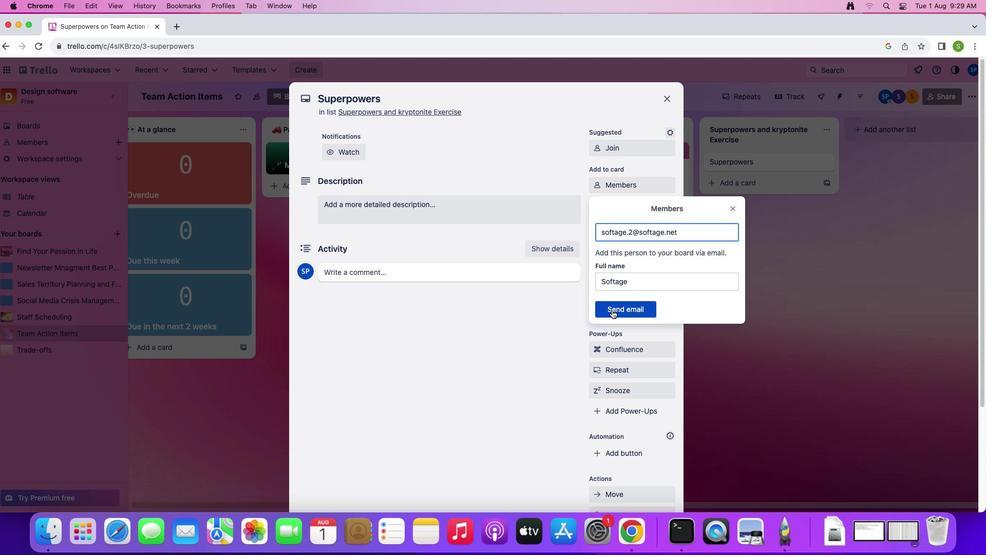 
Action: Mouse pressed left at (612, 309)
Screenshot: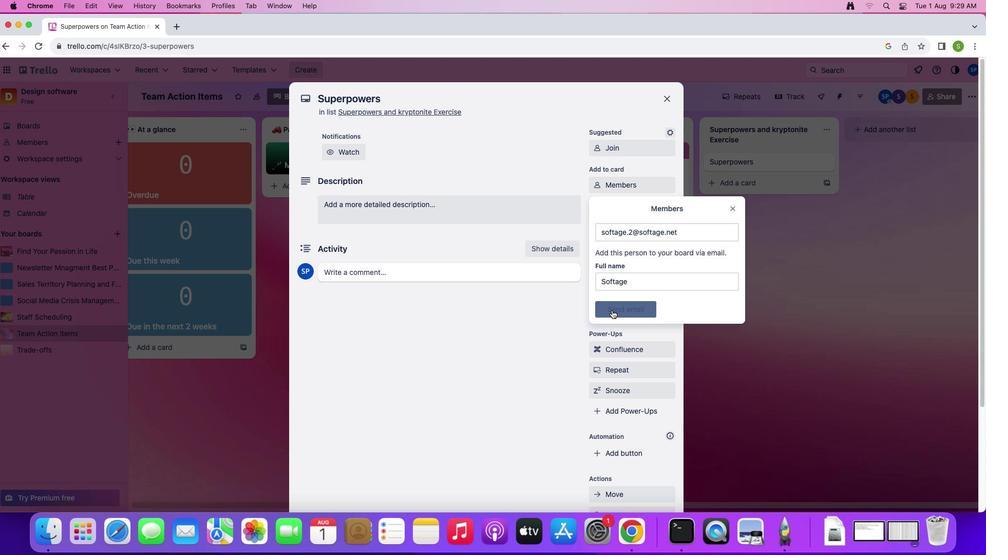 
Action: Mouse moved to (623, 205)
Screenshot: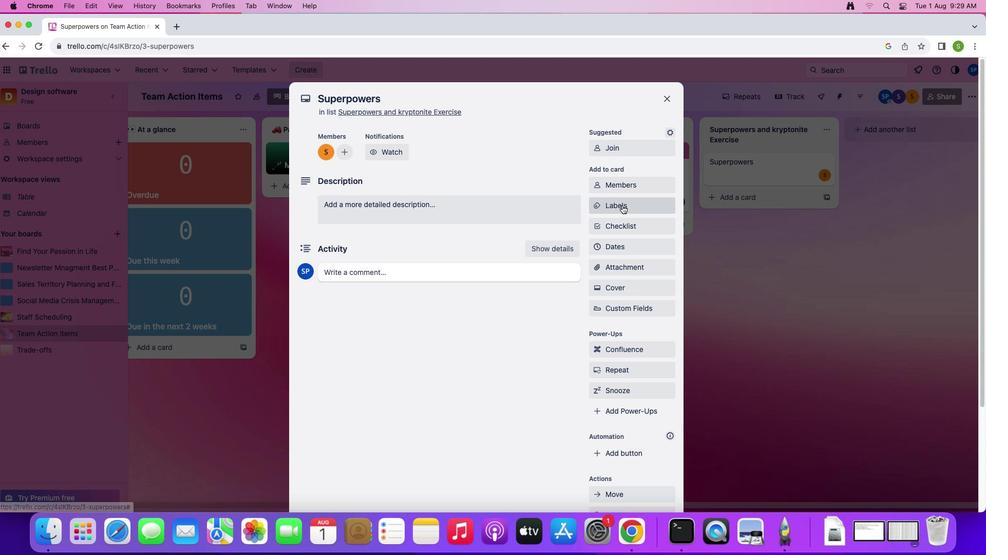 
Action: Mouse pressed left at (623, 205)
Screenshot: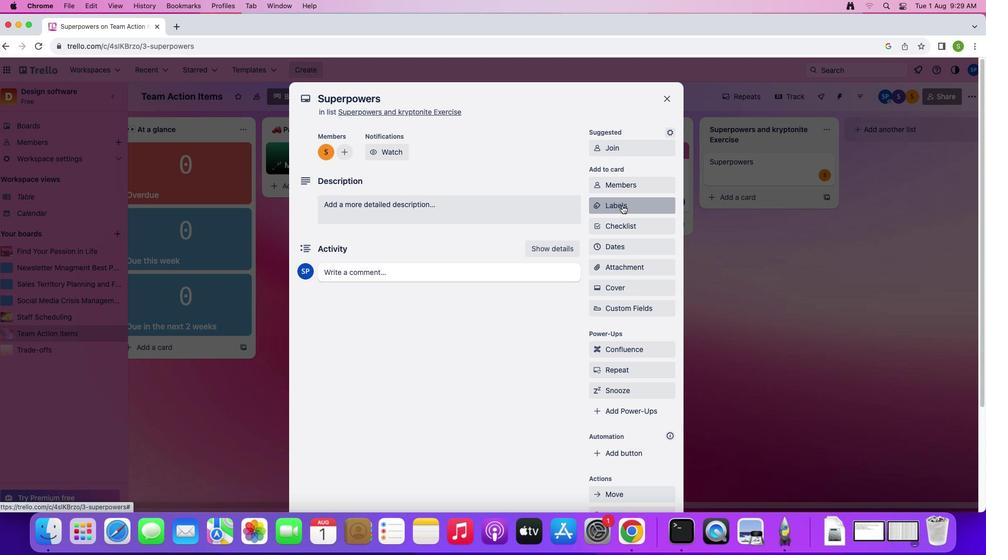 
Action: Mouse moved to (655, 418)
Screenshot: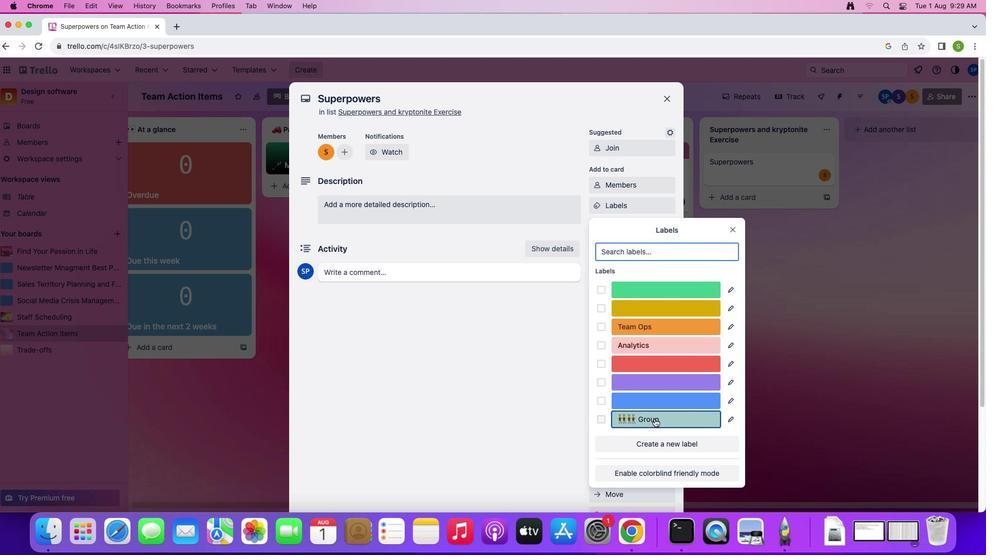 
Action: Mouse pressed left at (655, 418)
Screenshot: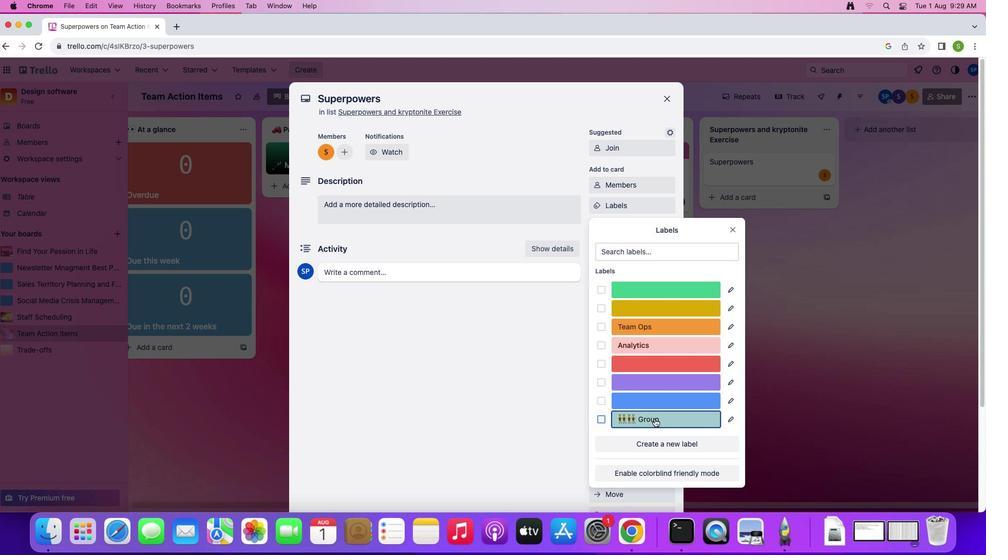 
Action: Mouse moved to (736, 230)
Screenshot: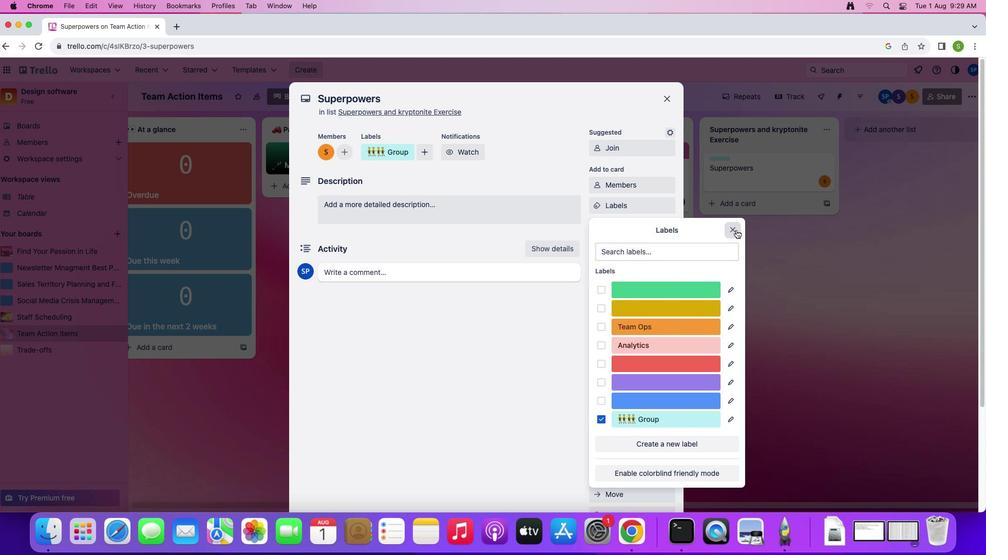 
Action: Mouse pressed left at (736, 230)
Screenshot: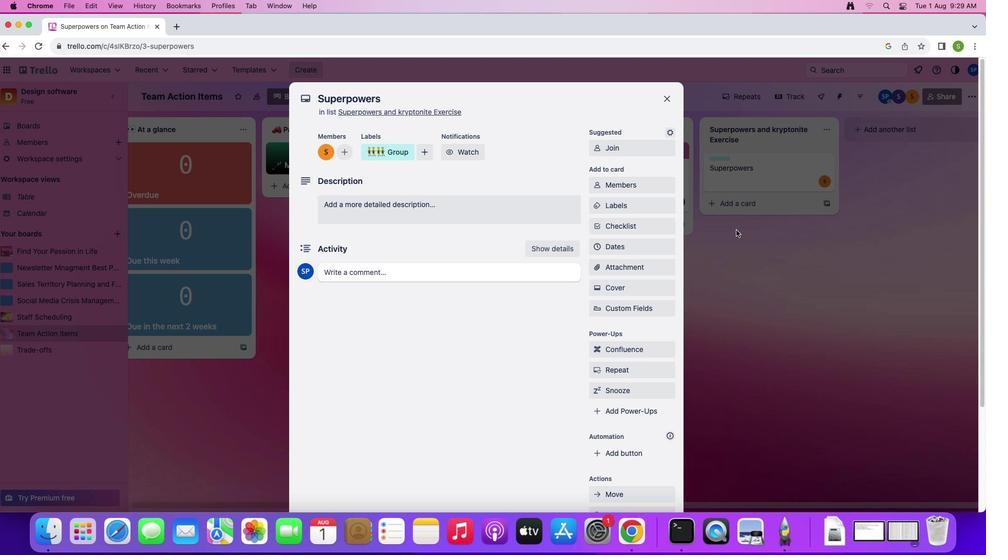 
Action: Mouse moved to (635, 227)
Screenshot: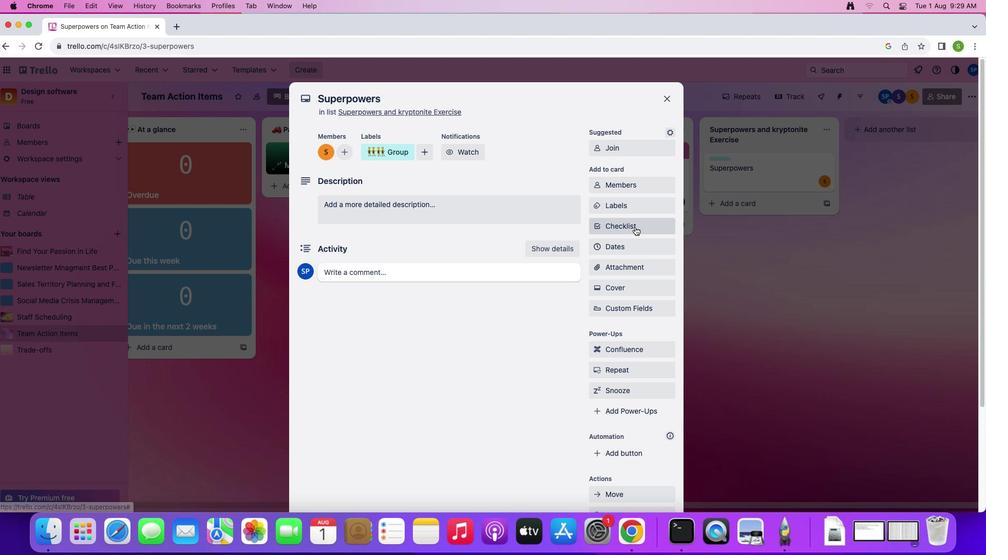 
Action: Mouse pressed left at (635, 227)
Screenshot: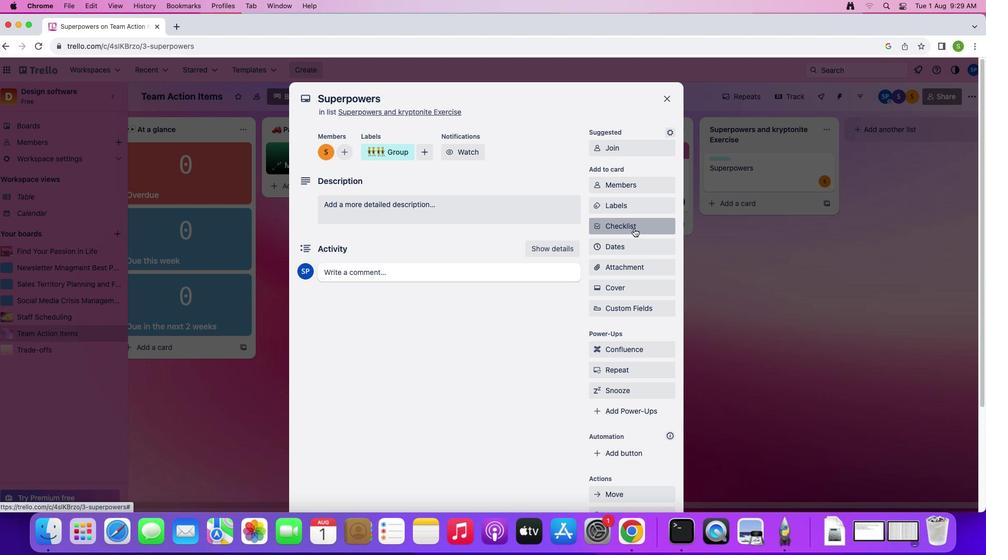 
Action: Mouse moved to (630, 339)
Screenshot: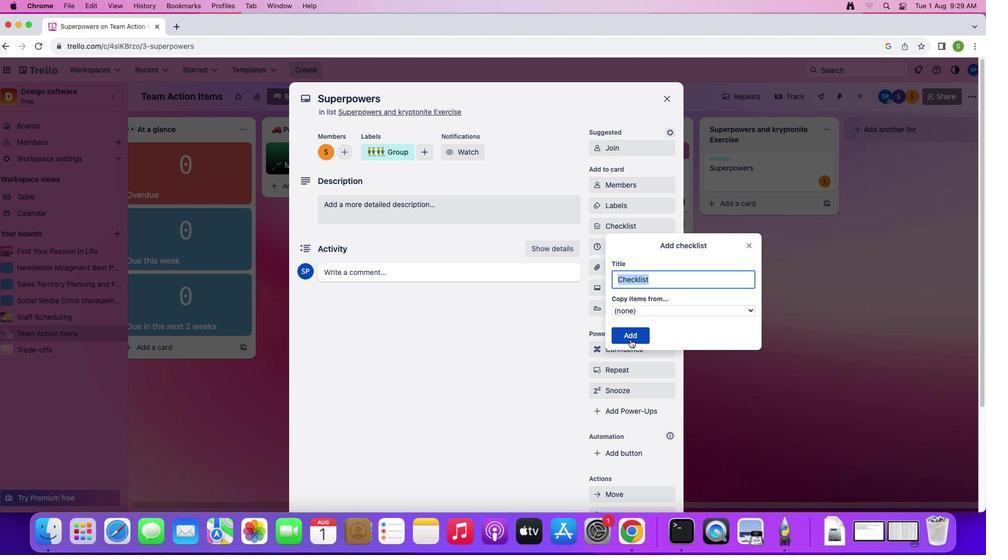 
Action: Mouse pressed left at (630, 339)
Screenshot: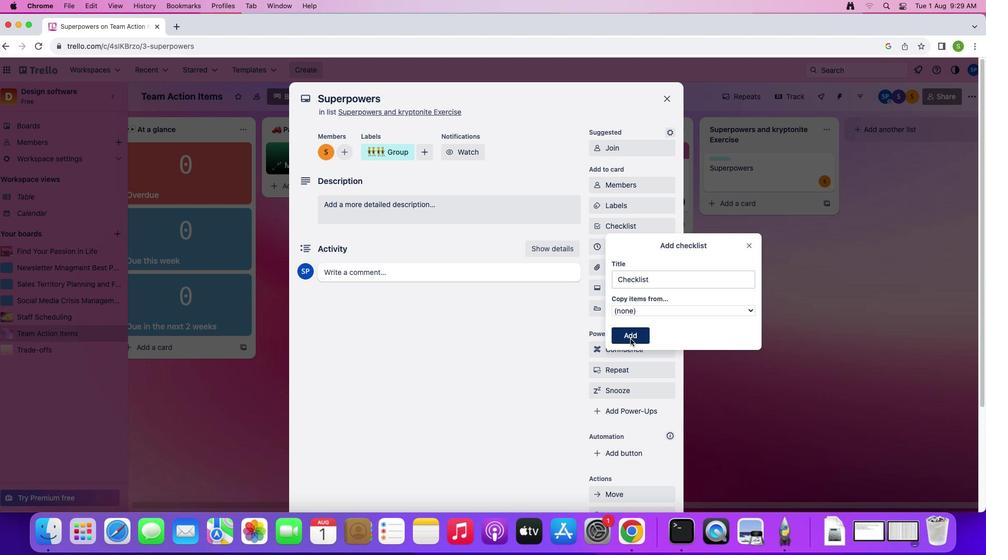 
Action: Mouse moved to (621, 249)
Screenshot: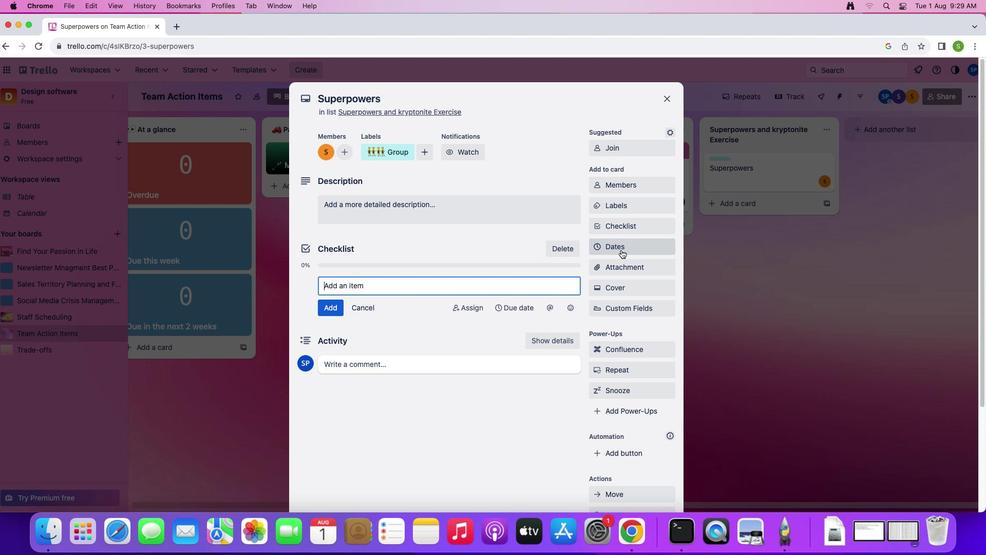 
Action: Mouse pressed left at (621, 249)
Screenshot: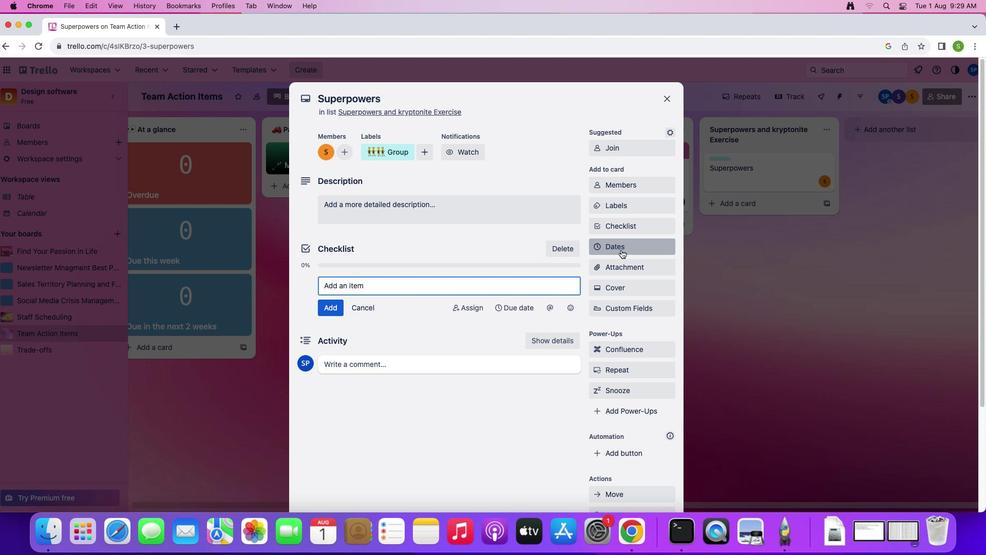
Action: Mouse moved to (703, 208)
Screenshot: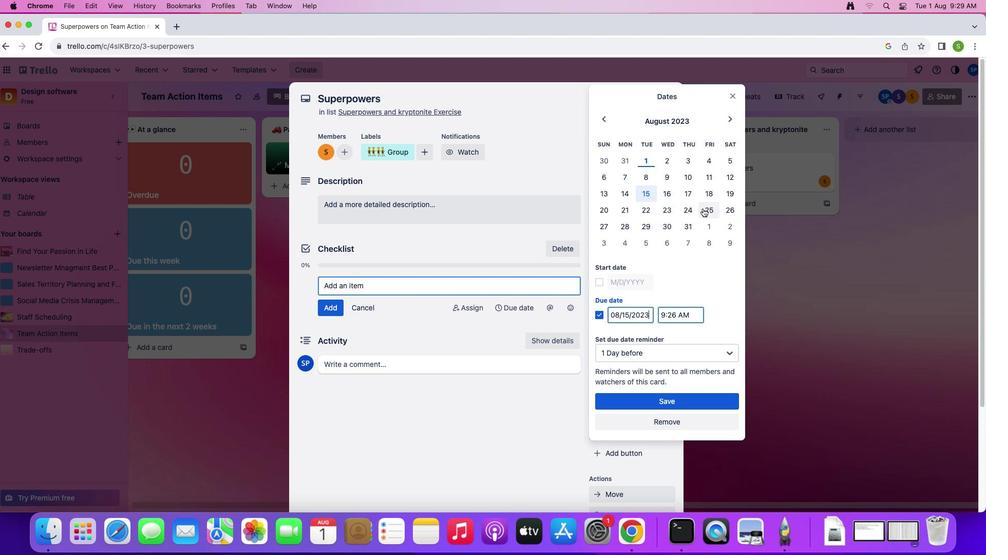 
Action: Mouse pressed left at (703, 208)
Screenshot: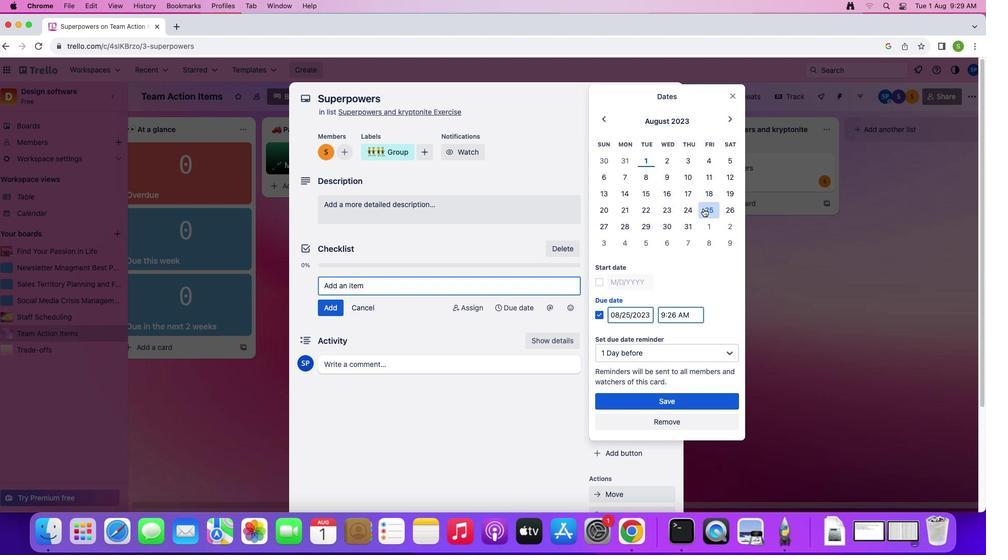 
Action: Mouse moved to (598, 282)
Screenshot: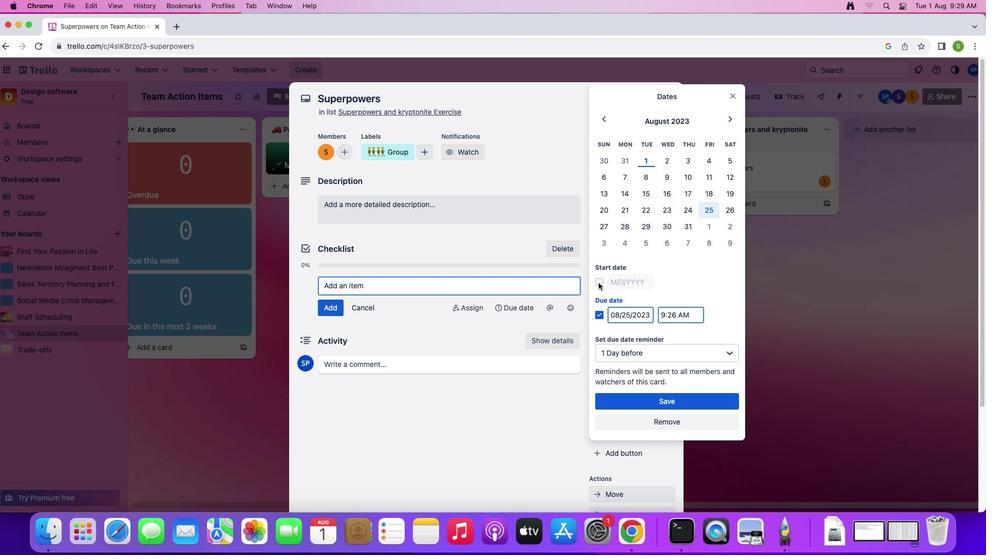 
Action: Mouse pressed left at (598, 282)
Screenshot: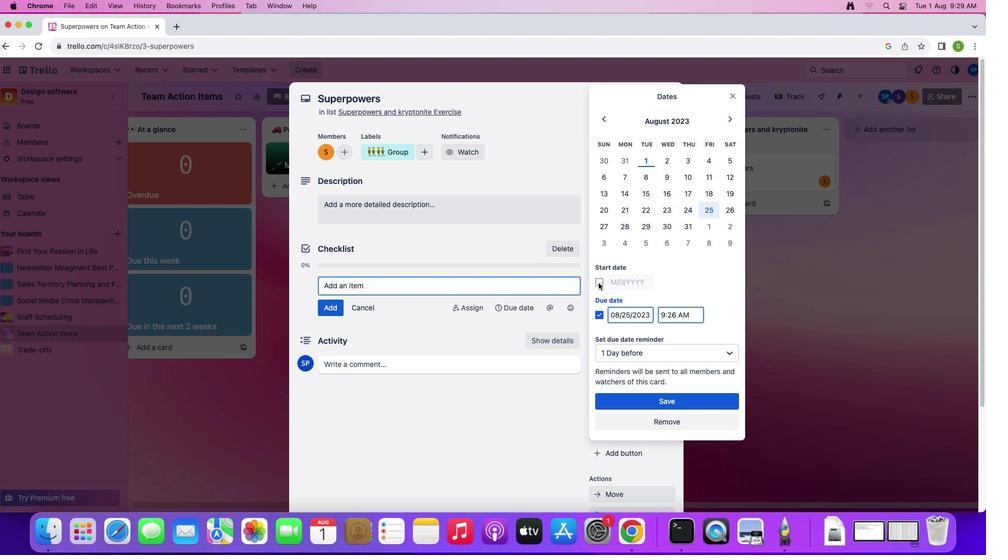 
Action: Mouse moved to (646, 398)
Screenshot: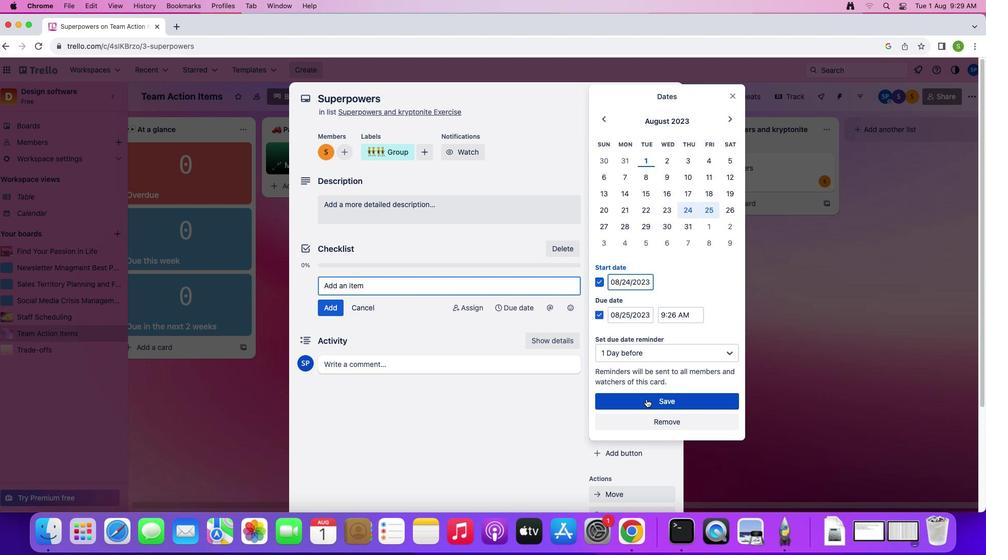 
Action: Mouse pressed left at (646, 398)
Screenshot: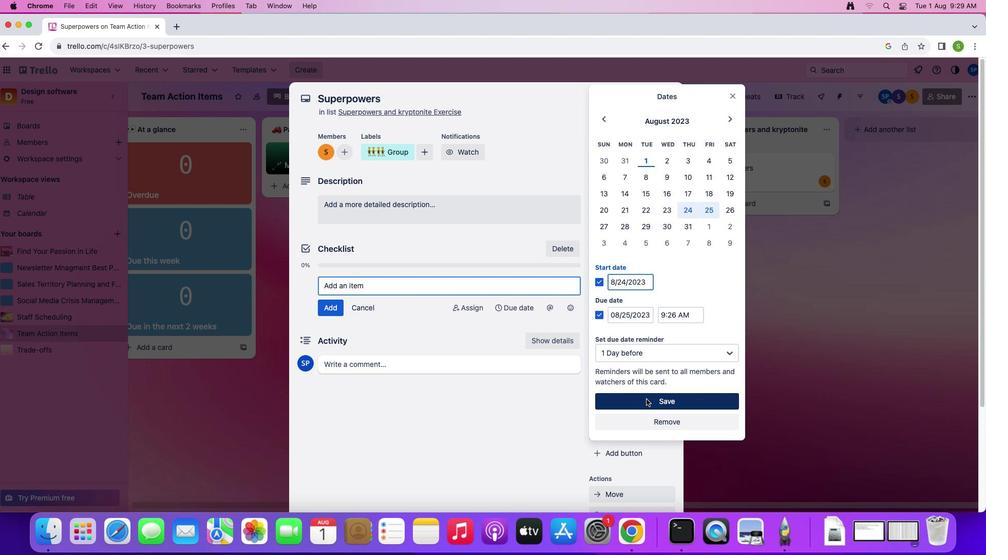 
Action: Mouse moved to (618, 288)
Screenshot: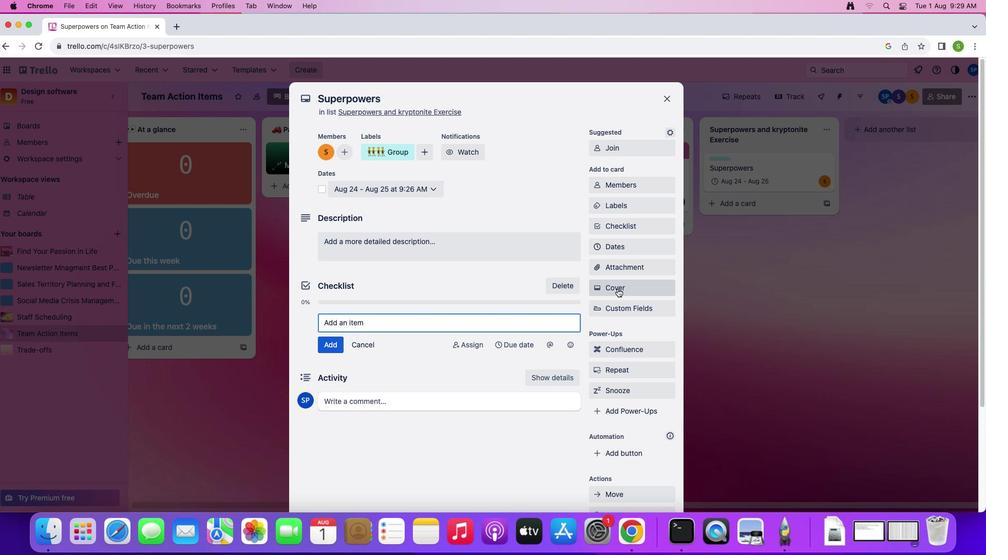 
Action: Mouse pressed left at (618, 288)
Screenshot: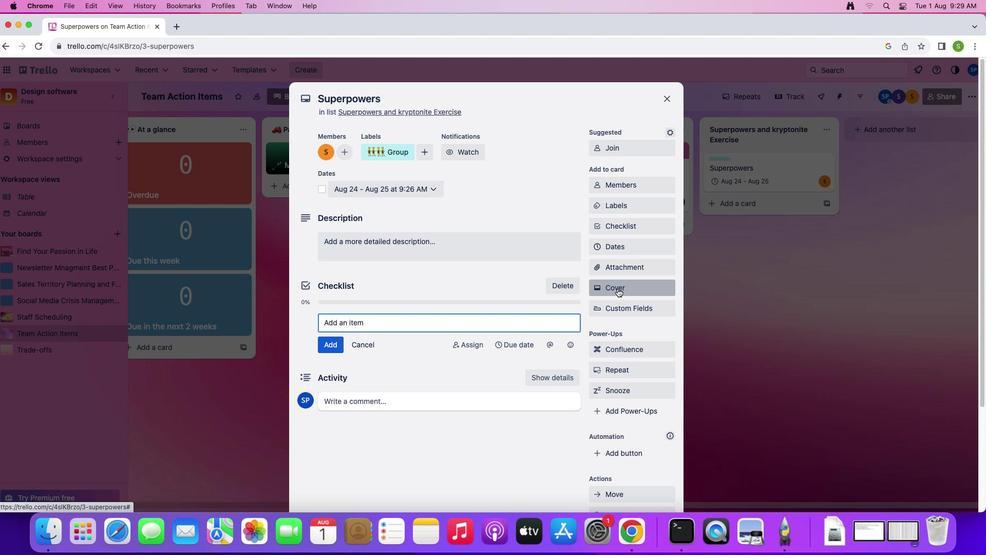 
Action: Mouse moved to (690, 323)
Screenshot: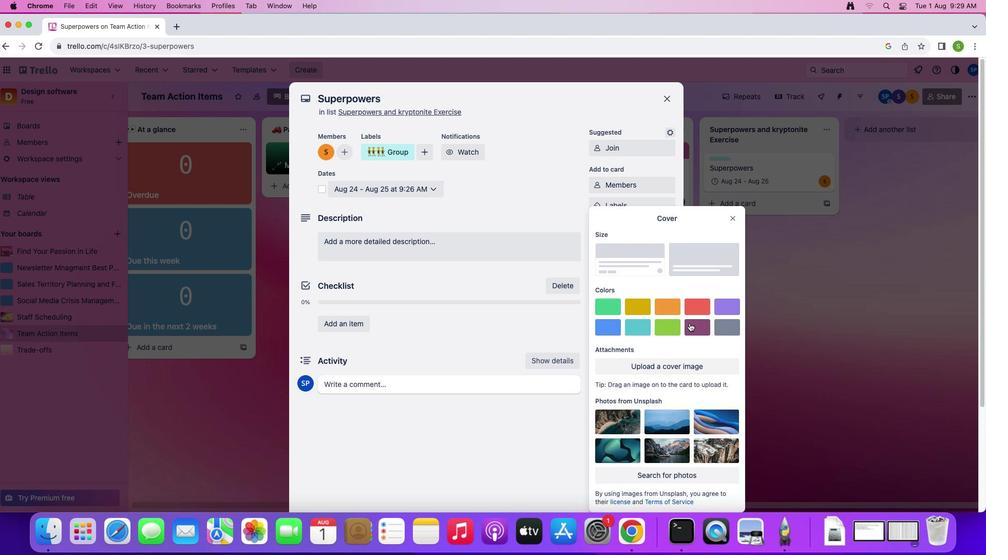 
Action: Mouse pressed left at (690, 323)
Screenshot: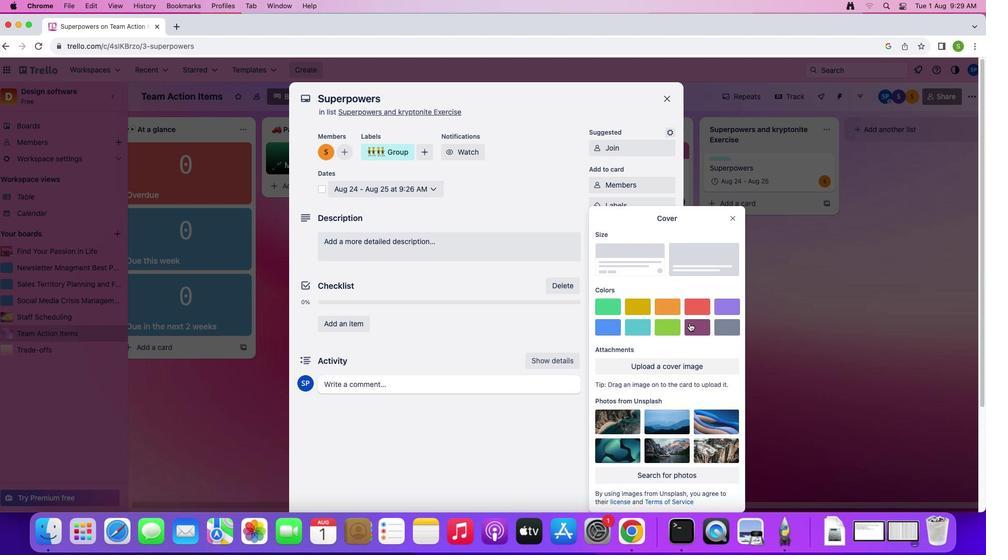 
Action: Mouse moved to (636, 328)
Screenshot: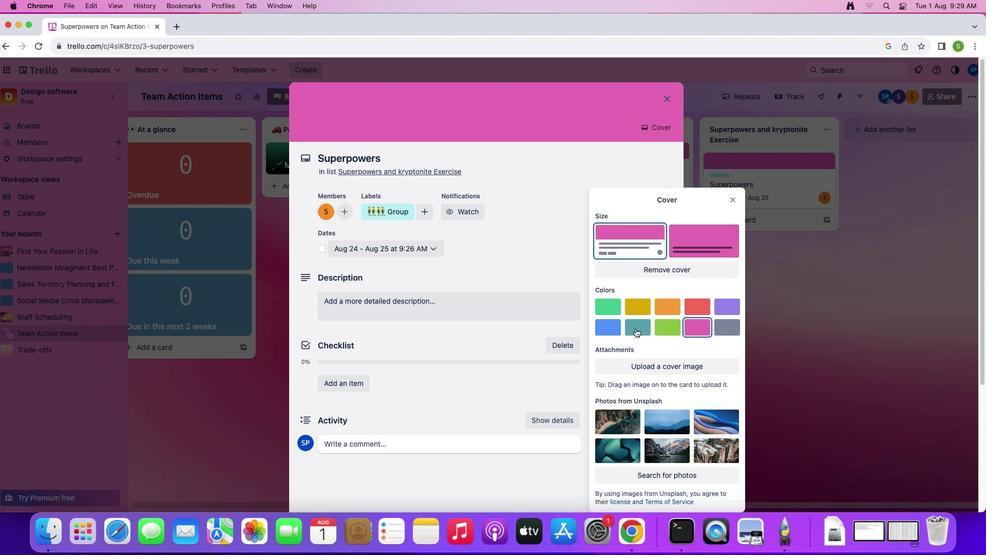 
Action: Mouse pressed left at (636, 328)
Screenshot: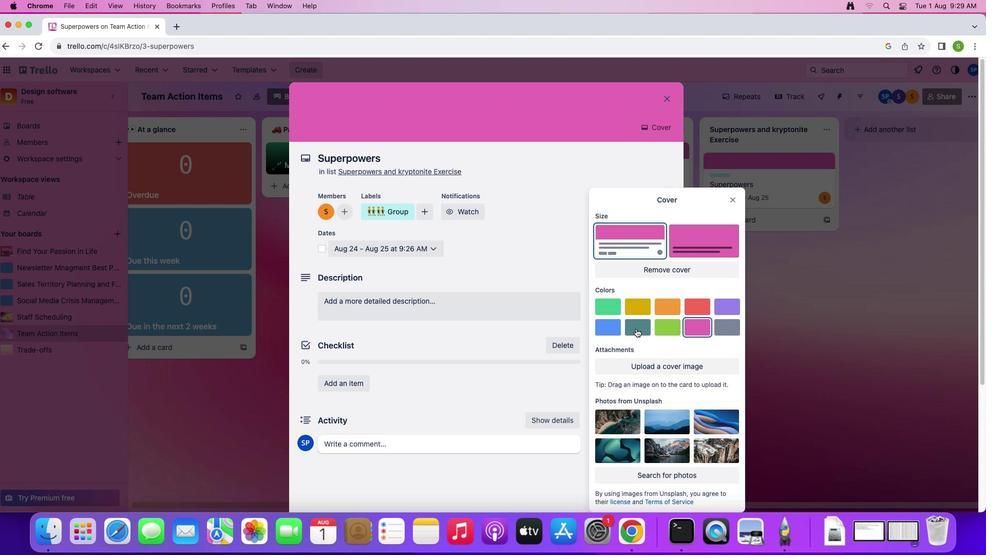 
Action: Mouse moved to (731, 197)
Screenshot: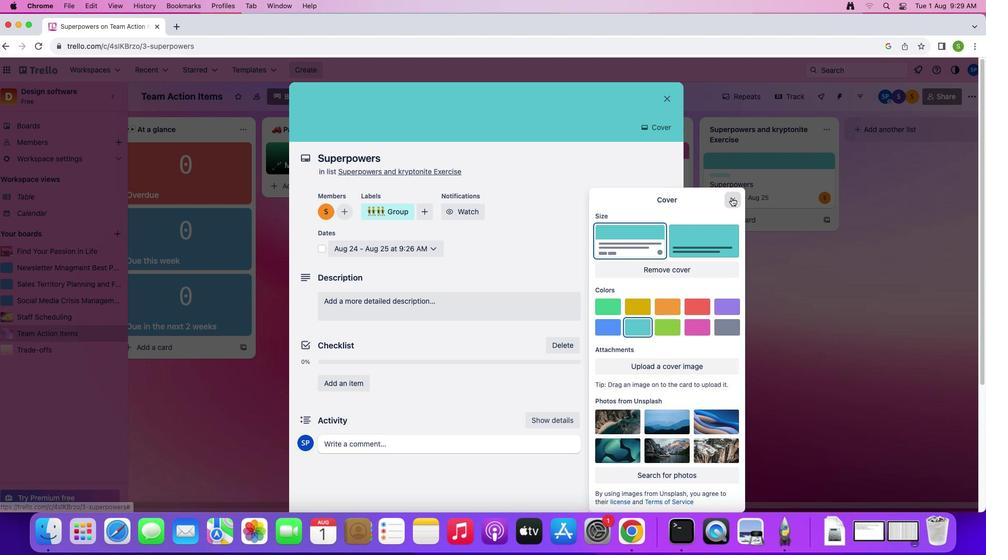 
Action: Mouse pressed left at (731, 197)
Screenshot: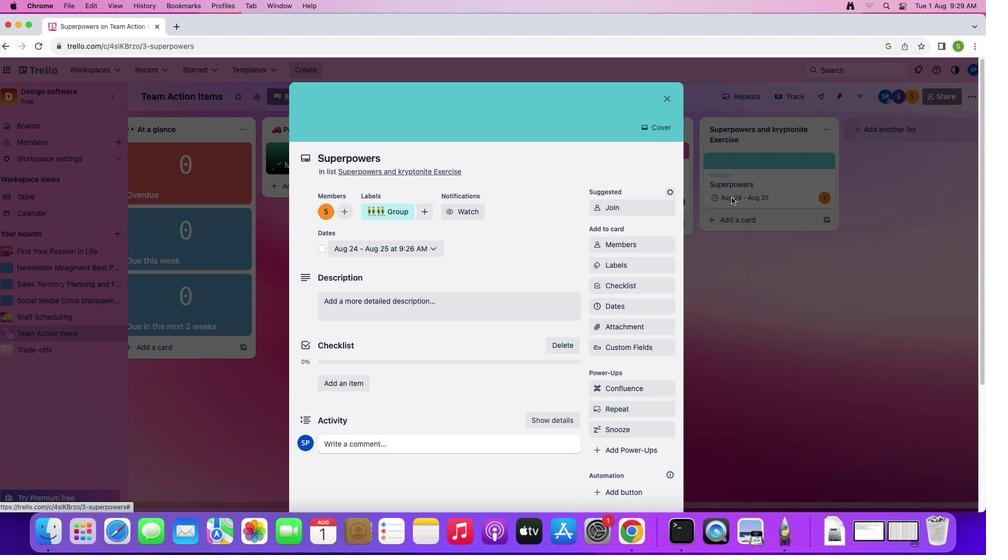 
Action: Mouse moved to (611, 341)
Screenshot: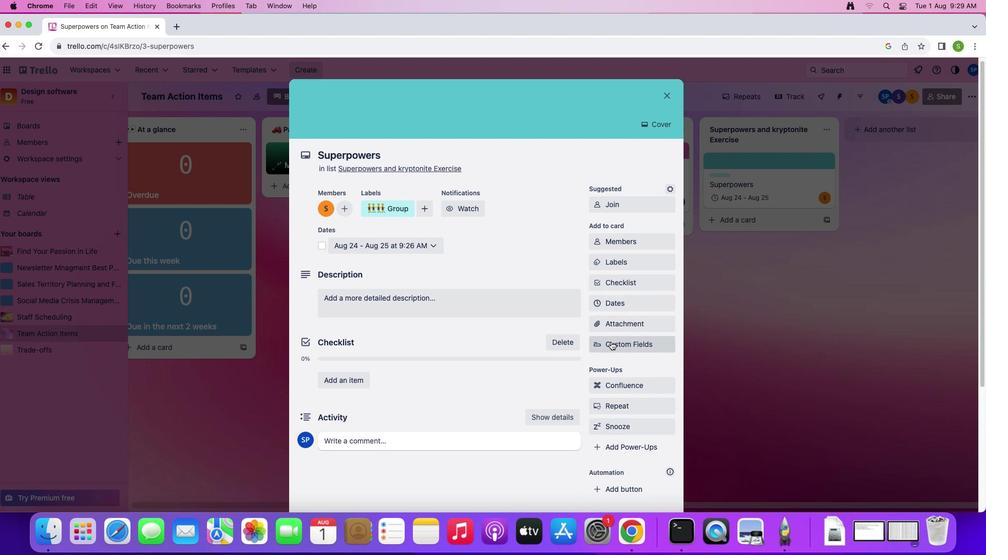 
Action: Mouse scrolled (611, 341) with delta (0, 0)
Screenshot: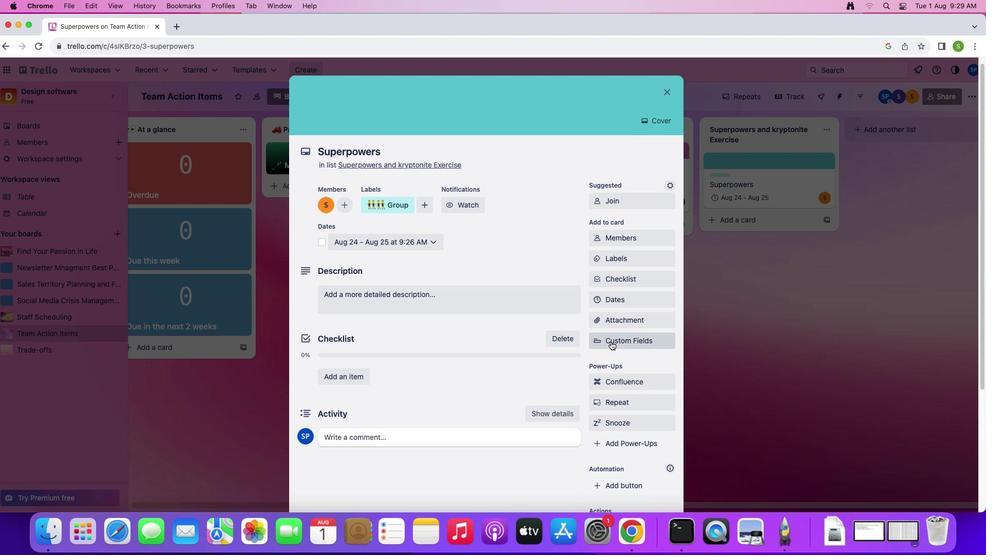 
Action: Mouse scrolled (611, 341) with delta (0, 0)
Screenshot: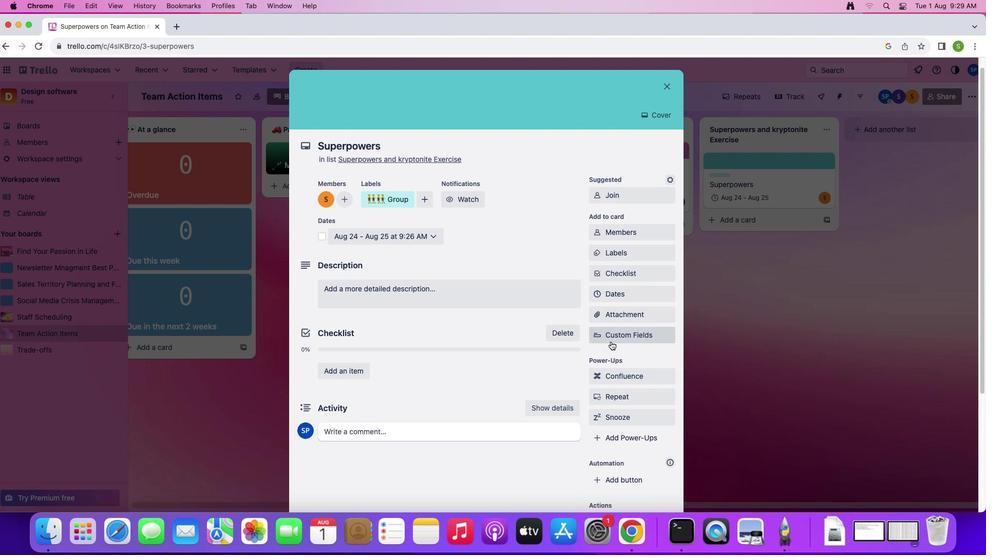 
Action: Mouse moved to (419, 294)
Screenshot: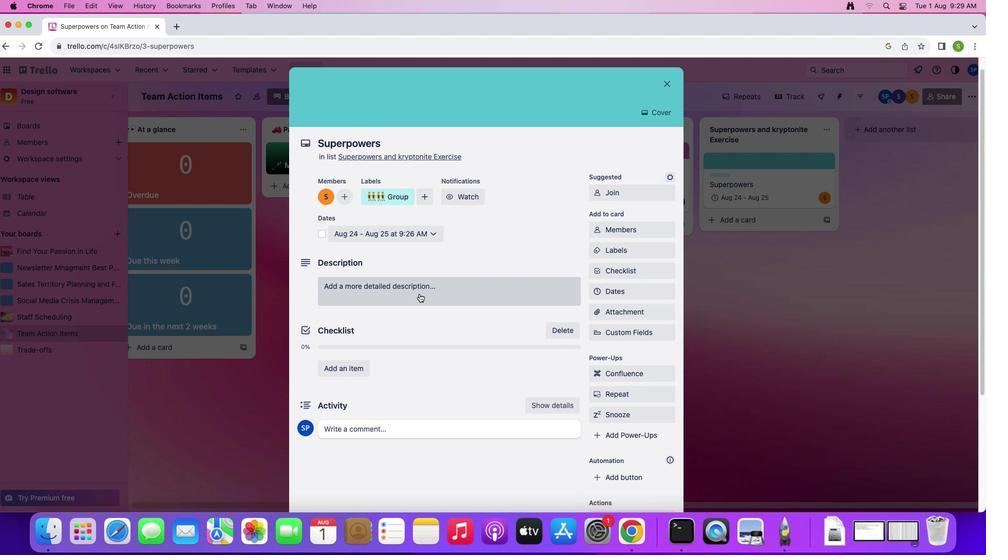 
Action: Mouse pressed left at (419, 294)
Screenshot: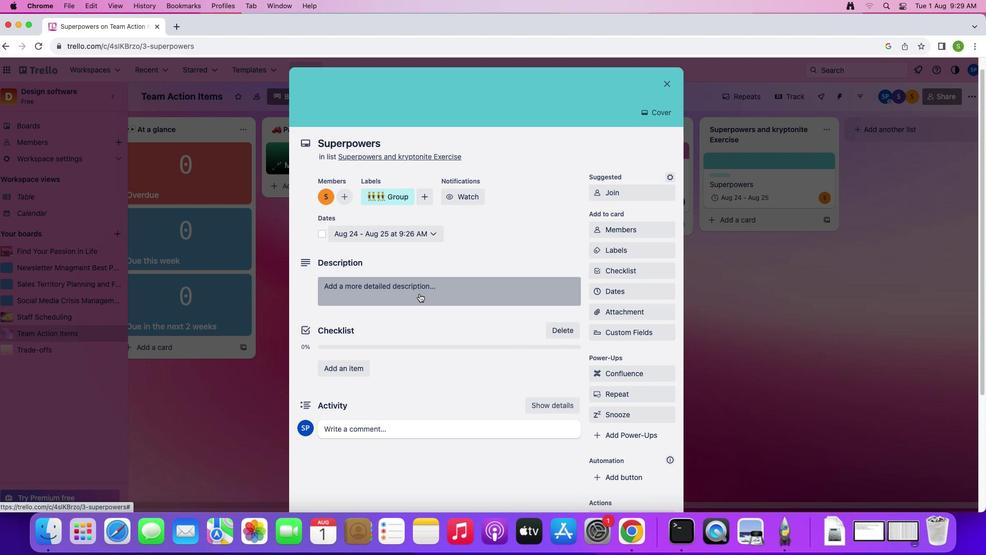
Action: Mouse moved to (388, 323)
Screenshot: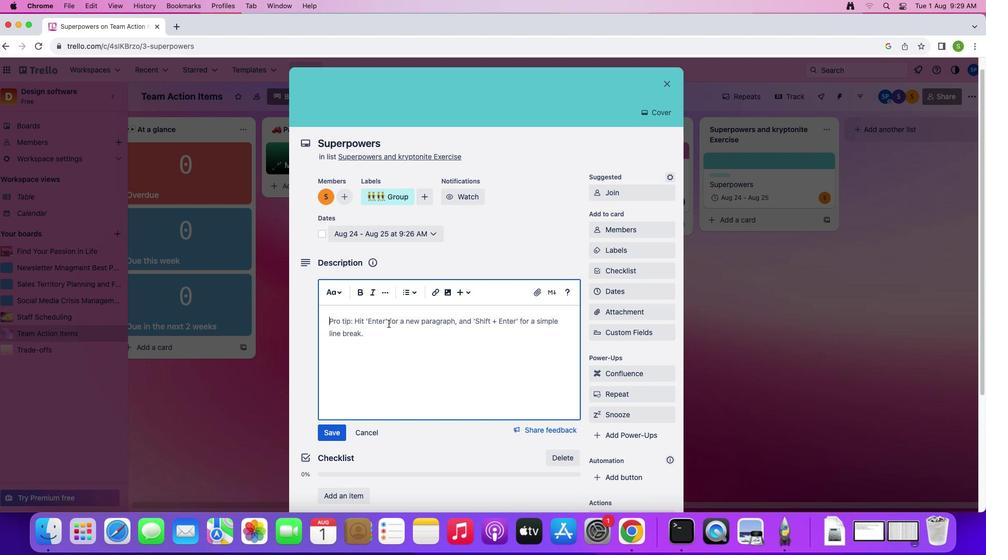 
Action: Mouse pressed left at (388, 323)
Screenshot: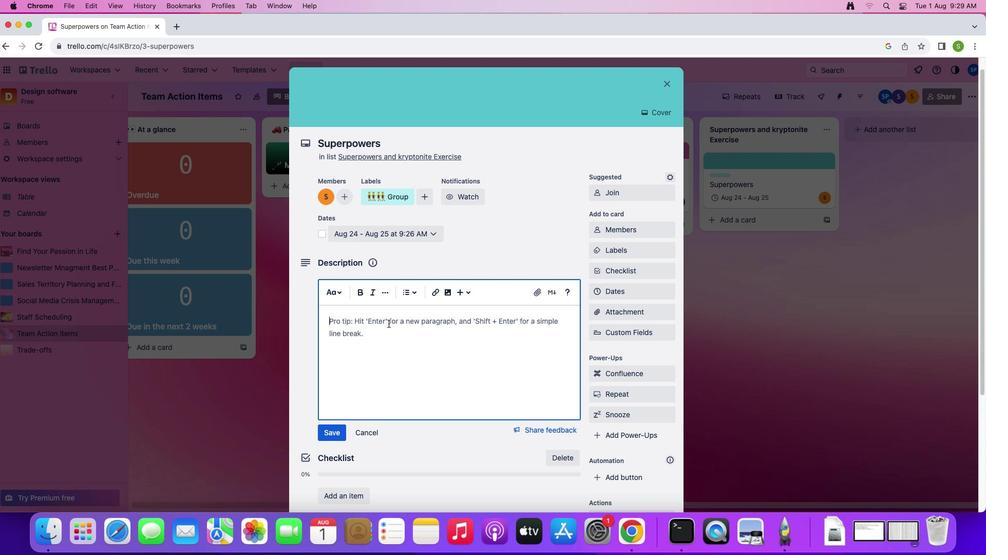 
Action: Mouse moved to (396, 325)
Screenshot: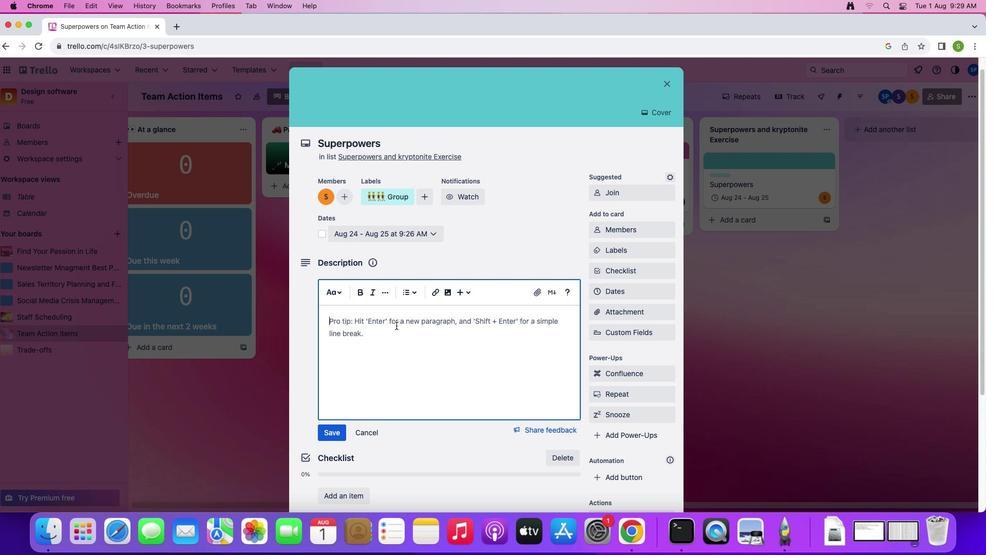 
Action: Mouse pressed left at (396, 325)
Screenshot: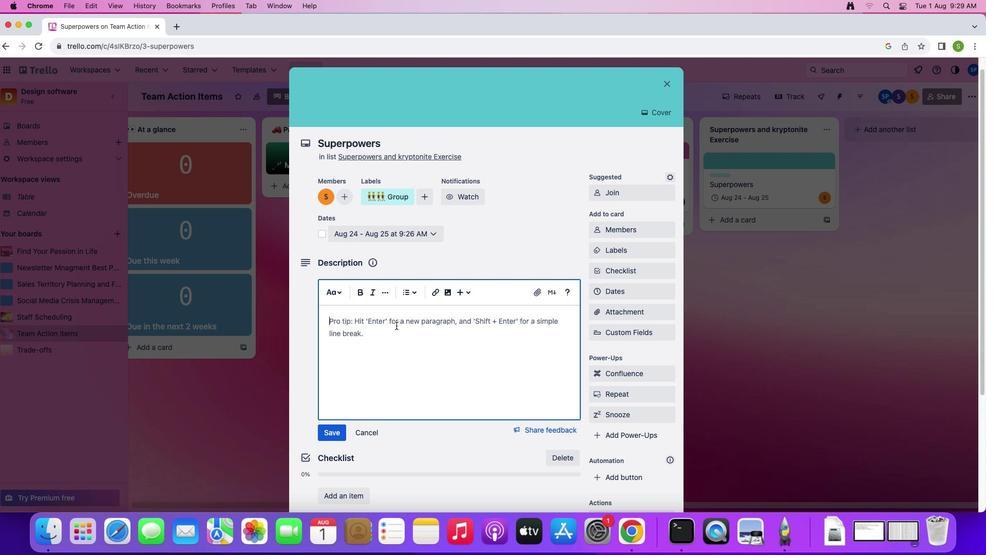 
Action: Mouse moved to (403, 325)
Screenshot: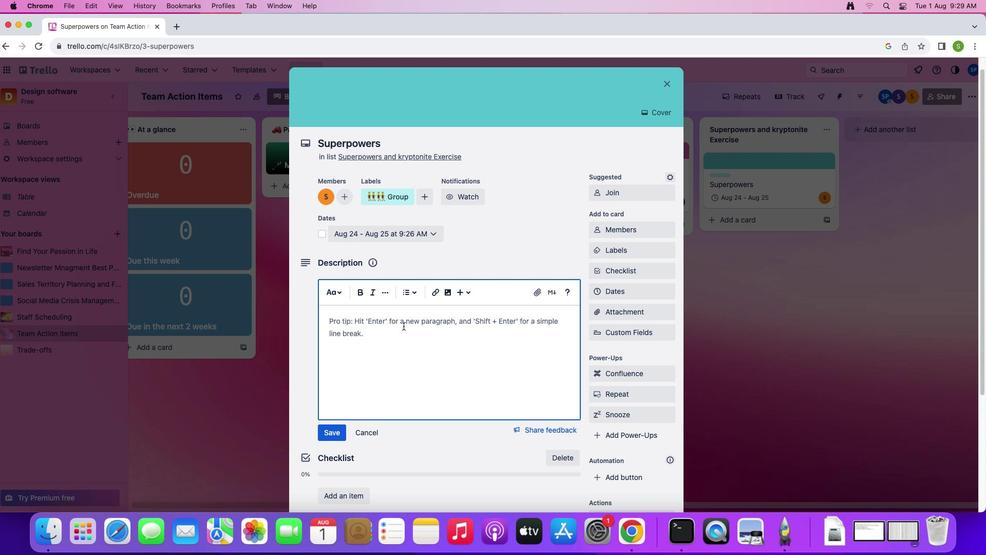 
Action: Key pressed Key.shift'T''h''i''s'Key.space'a''i'Key.backspaceKey.backspace'i''s'Key.space'a'Key.space'g''r''e''a''t'Key.space'e''x''e''r''c''i''s''e'Key.space'f''o''r'Key.space't''e''a''m'Key.space'o''f''f''s''i''t''e''s''.'Key.spaceKey.shift'G''e''t'Key.space't''o'Key.space'k''n''o''w'Key.space'y''o''u''r'Key.space't''e''a''m''m''a''t''e''s'Key.space's''t''r''e''n''g''h'Key.backspace't''h'Key.space'a''n''d'Key.space'w''e''a''k''n''e''s''e''s'','Key.space'a''n''d'Key.space'b''u''i''l''d'Key.space's''h''a''r''e''d'Key.space'u''n''d''e''r''s''t''a''n''d''i''n''g'Key.space'a''n''d'Key.space'e''m''p''a''t''h''y''.'
Screenshot: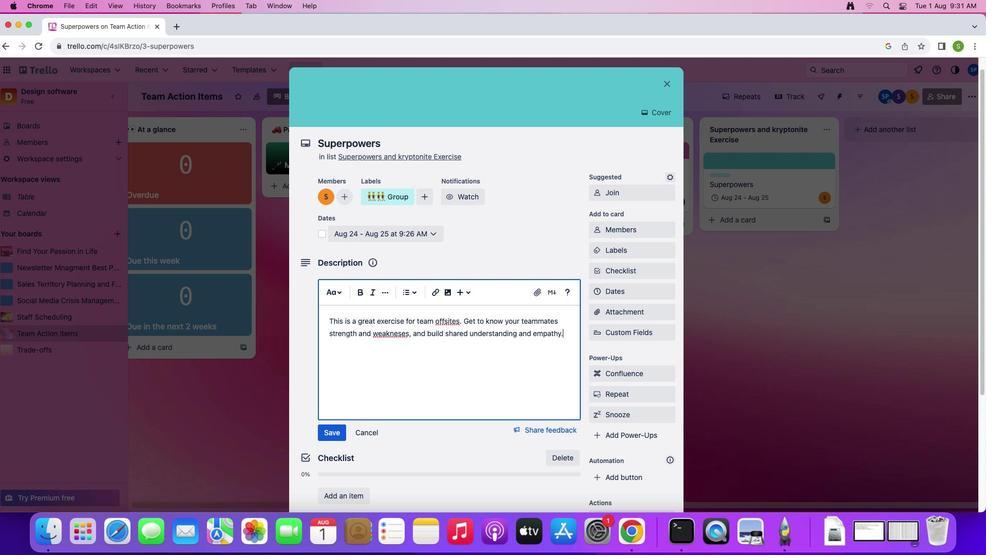 
Action: Mouse moved to (341, 438)
Screenshot: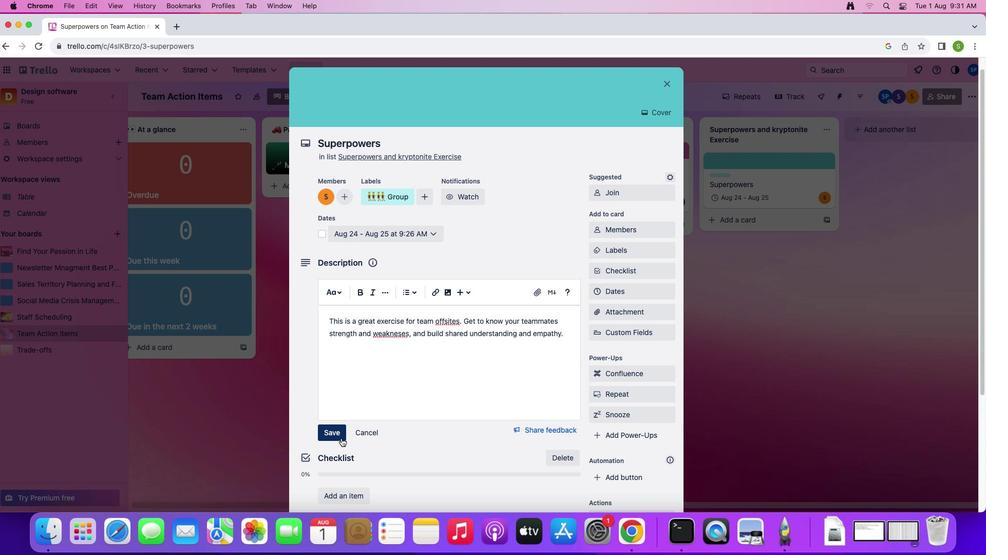 
Action: Mouse pressed left at (341, 438)
Screenshot: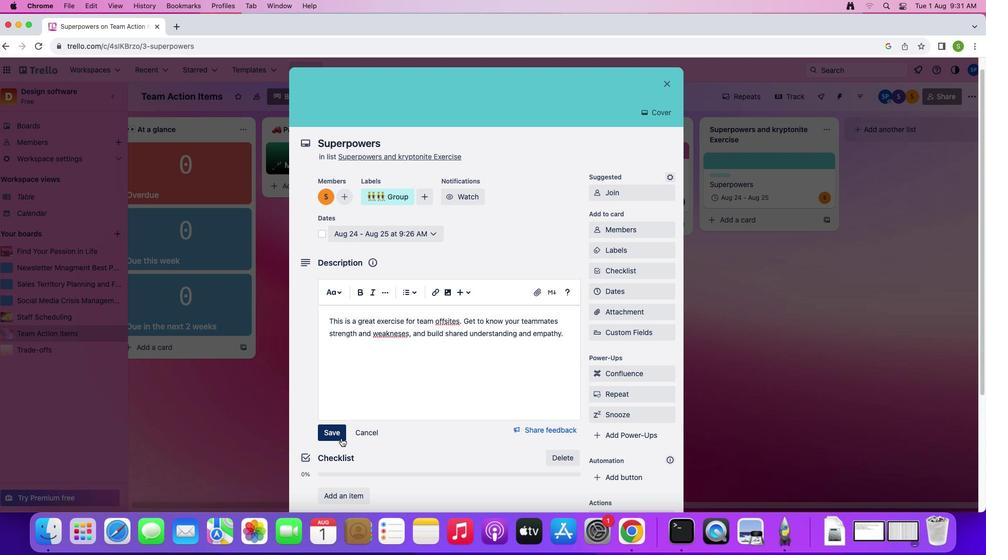 
Action: Mouse moved to (389, 417)
Screenshot: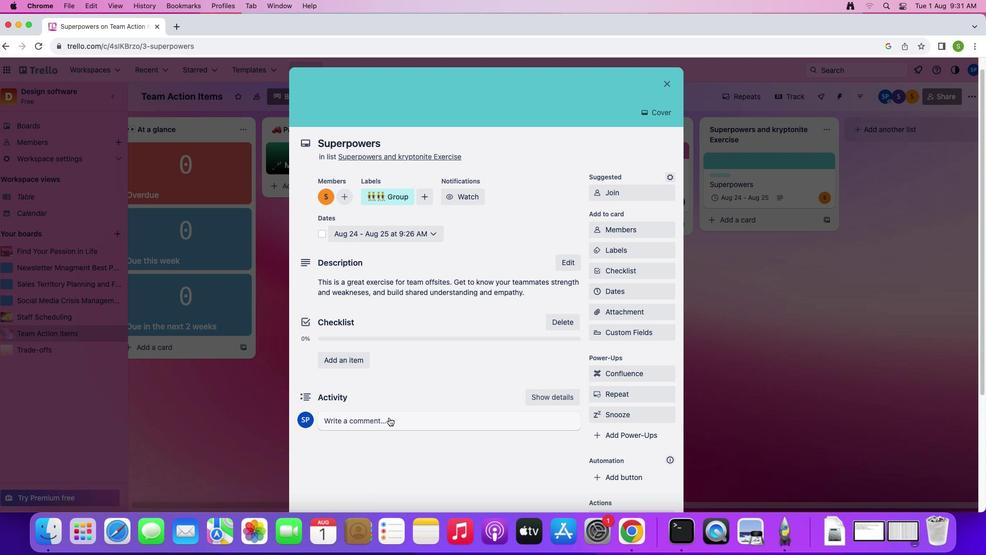 
Action: Mouse pressed left at (389, 417)
Screenshot: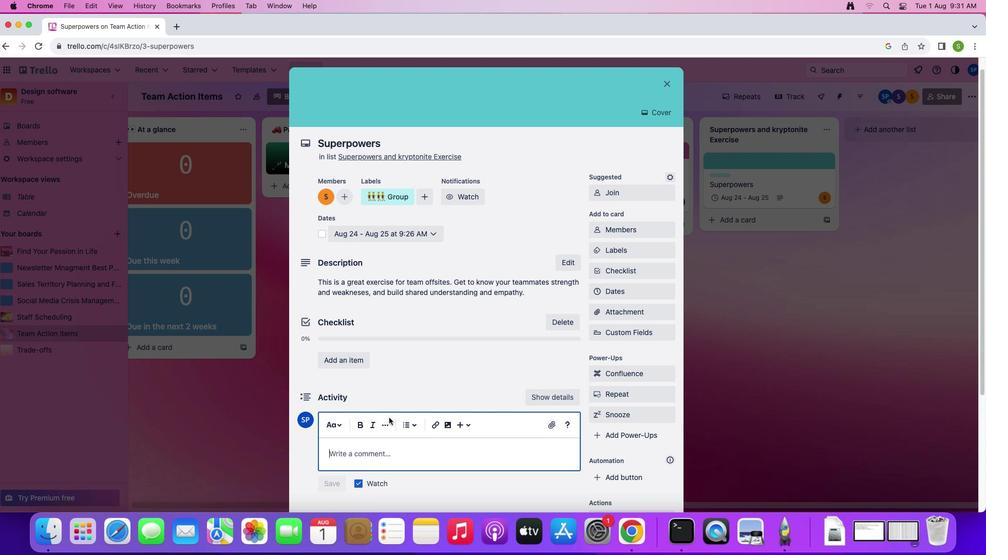 
Action: Mouse moved to (390, 450)
Screenshot: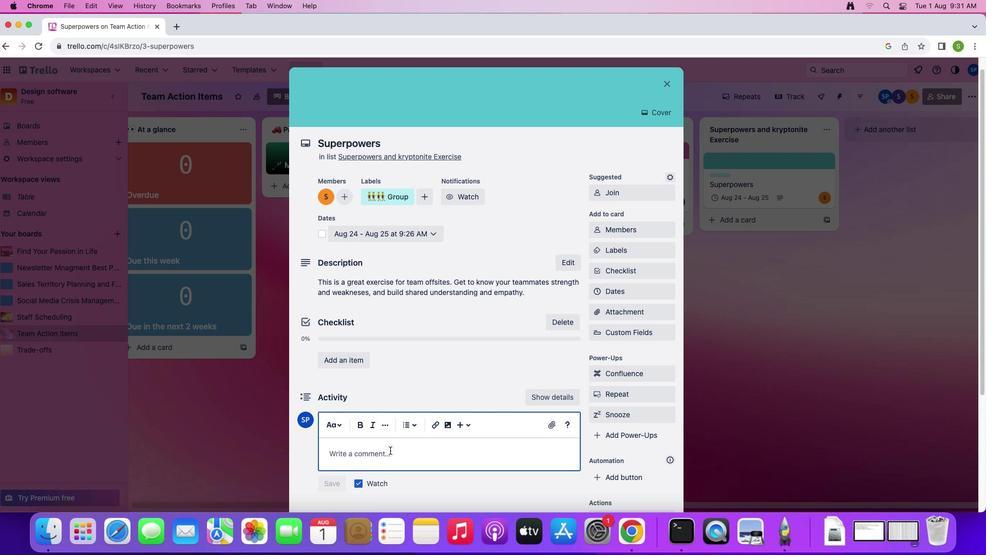 
Action: Mouse pressed left at (390, 450)
Screenshot: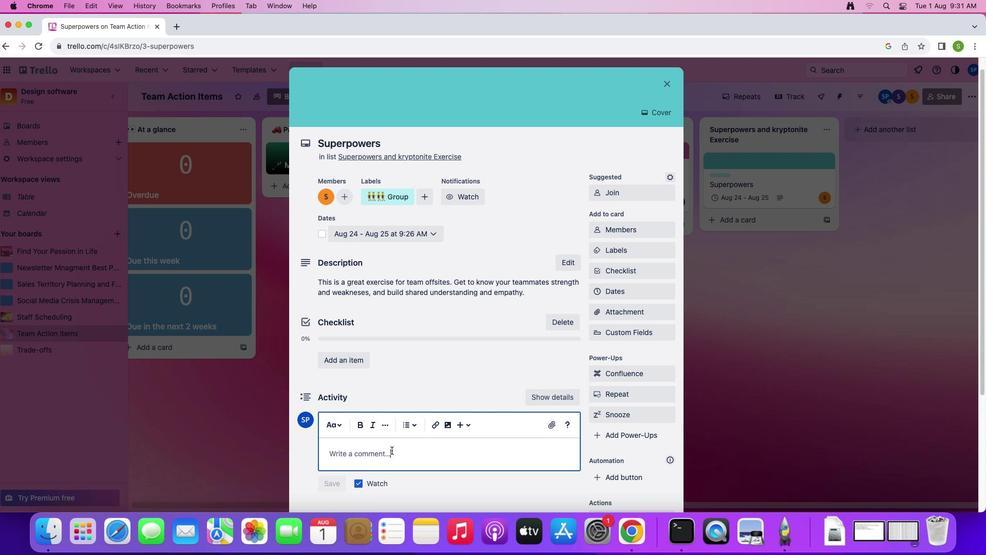 
Action: Mouse moved to (409, 438)
Screenshot: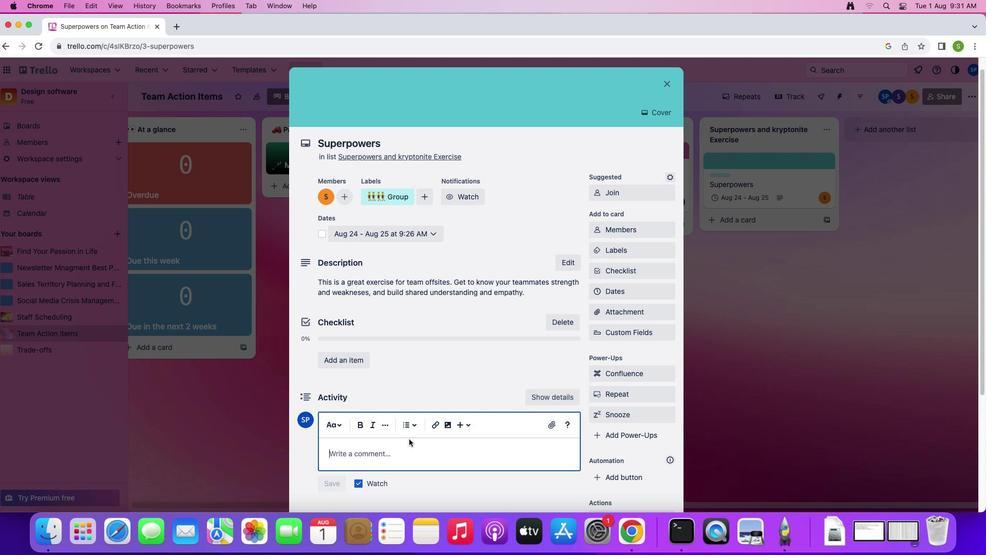 
Action: Key pressed Key.shift'T''r''e''l''l''o'Key.spaceKey.shift'T''e''a''m'
Screenshot: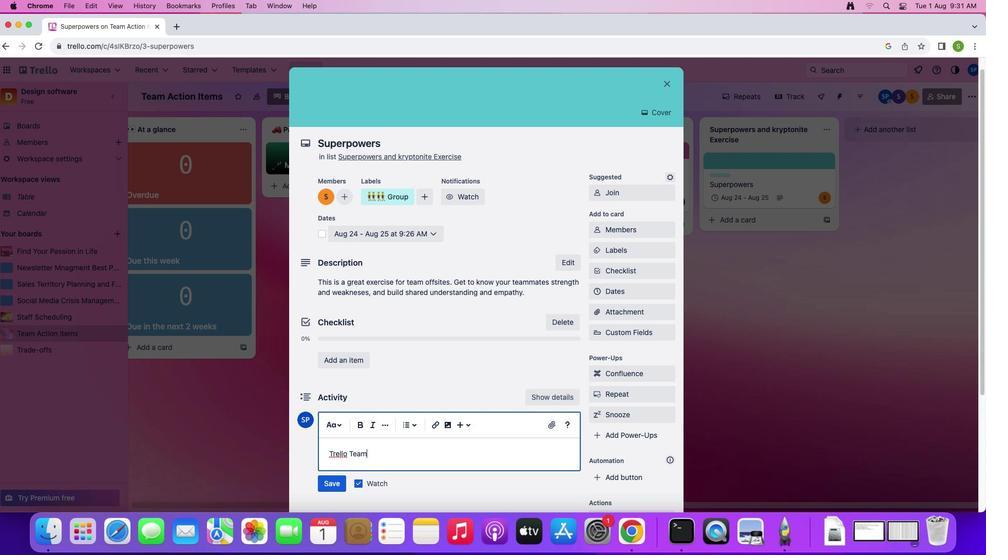 
Action: Mouse moved to (336, 481)
Screenshot: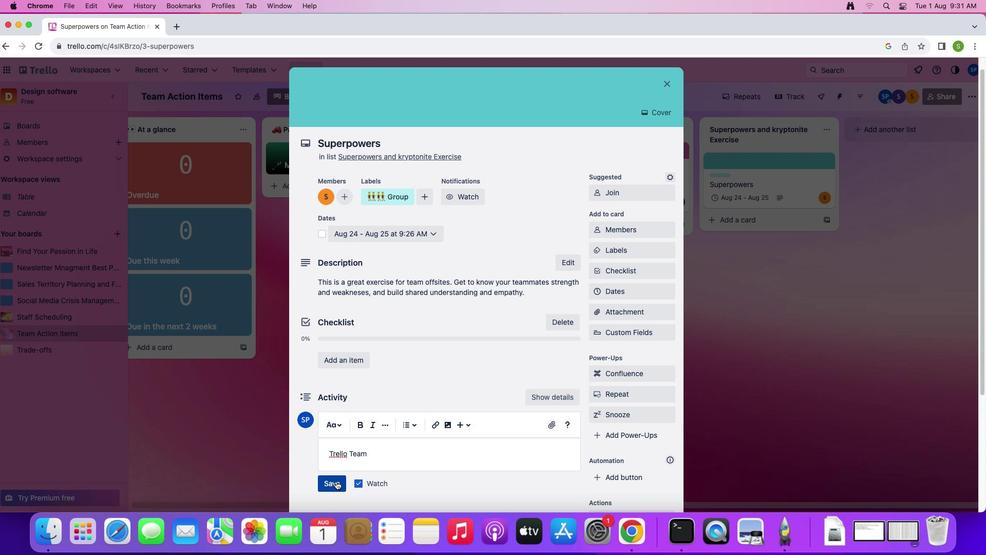 
Action: Mouse pressed left at (336, 481)
Screenshot: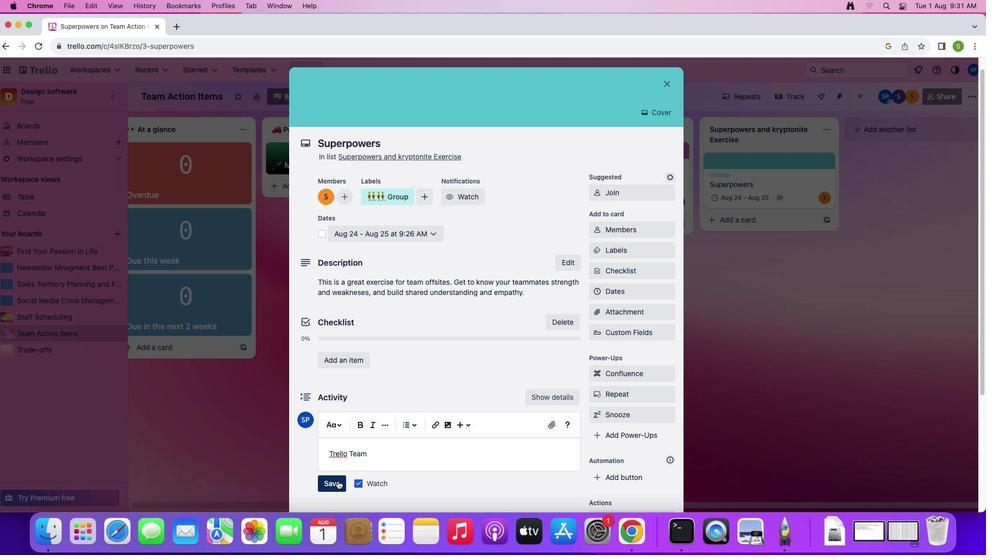 
Action: Mouse moved to (669, 85)
Screenshot: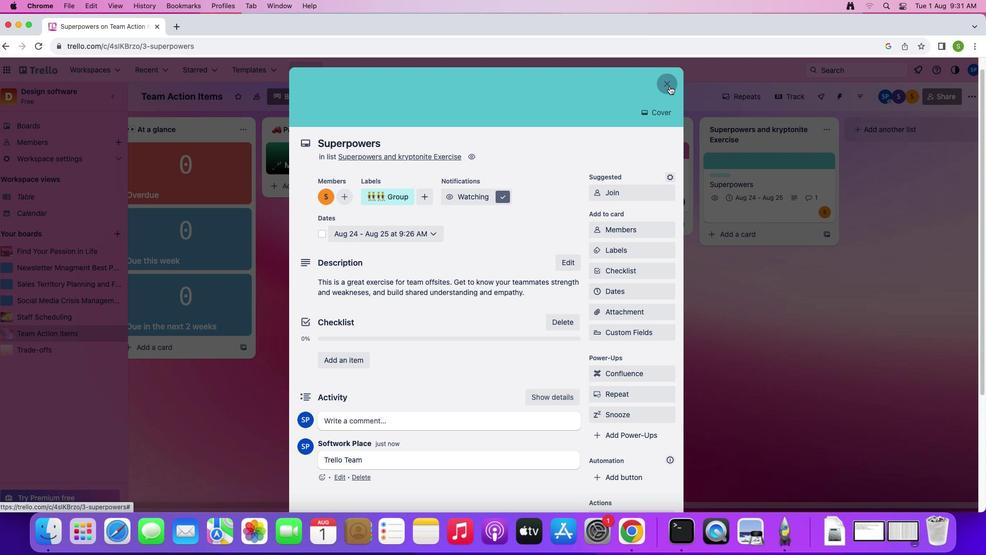 
Action: Mouse pressed left at (669, 85)
Screenshot: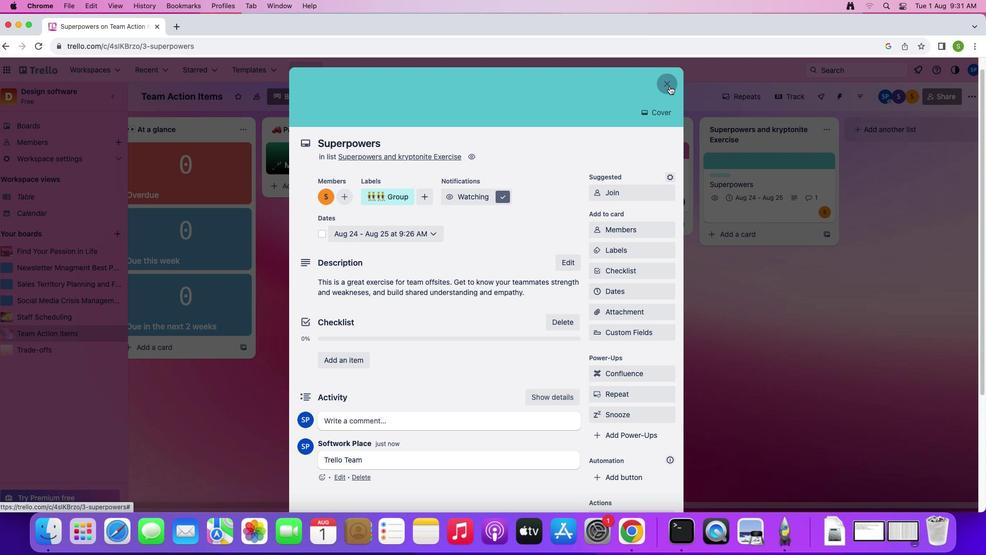 
Action: Mouse moved to (687, 357)
Screenshot: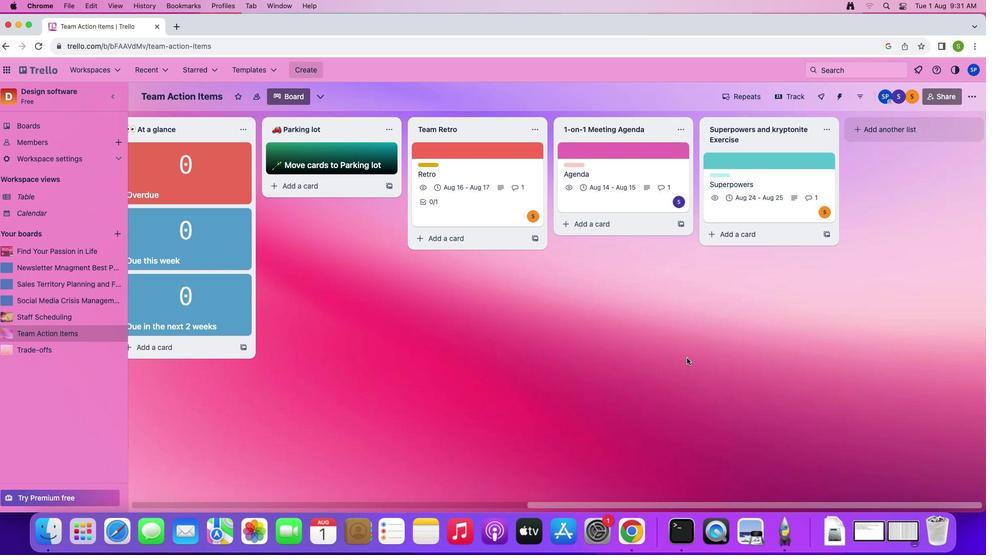 
